 Task: Find connections with filter location Viedma with filter topic #coronaviruswith filter profile language German with filter current company Delhivery with filter school Muffakham Jah College of Engineering & Technology with filter industry Distilleries with filter service category Loans with filter keywords title Nuclear Engineer
Action: Mouse moved to (643, 113)
Screenshot: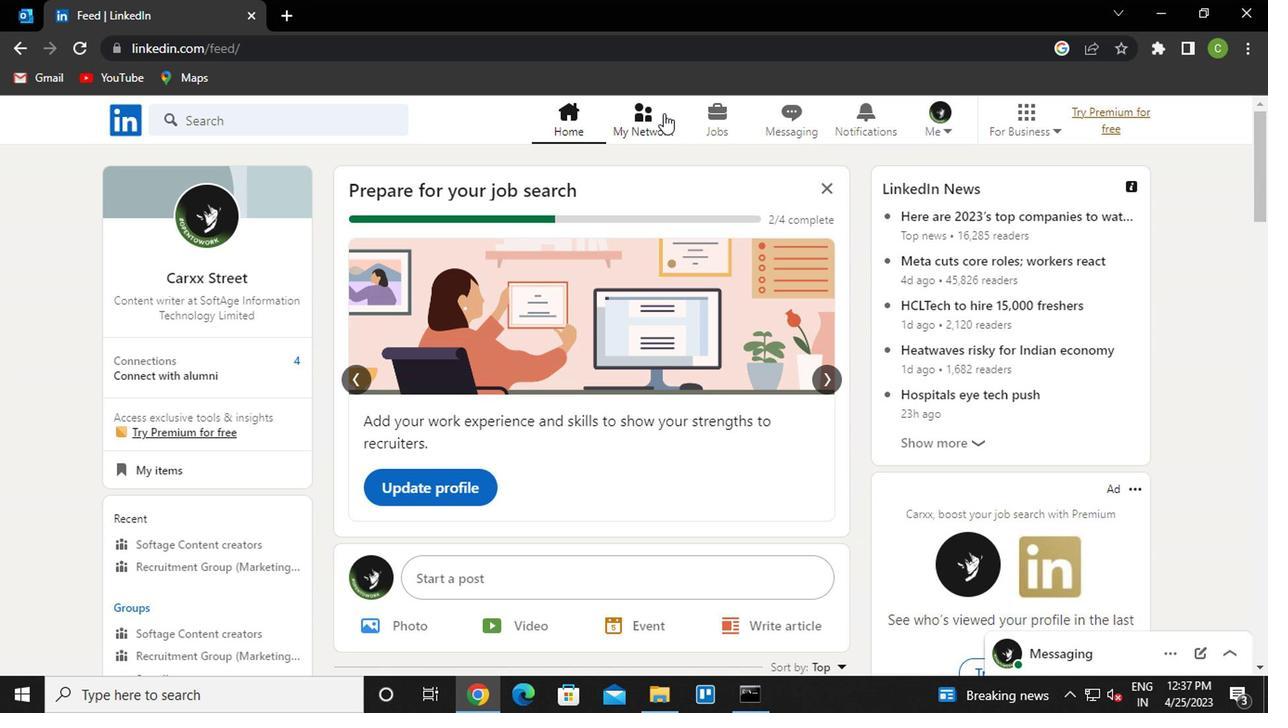 
Action: Mouse pressed left at (643, 113)
Screenshot: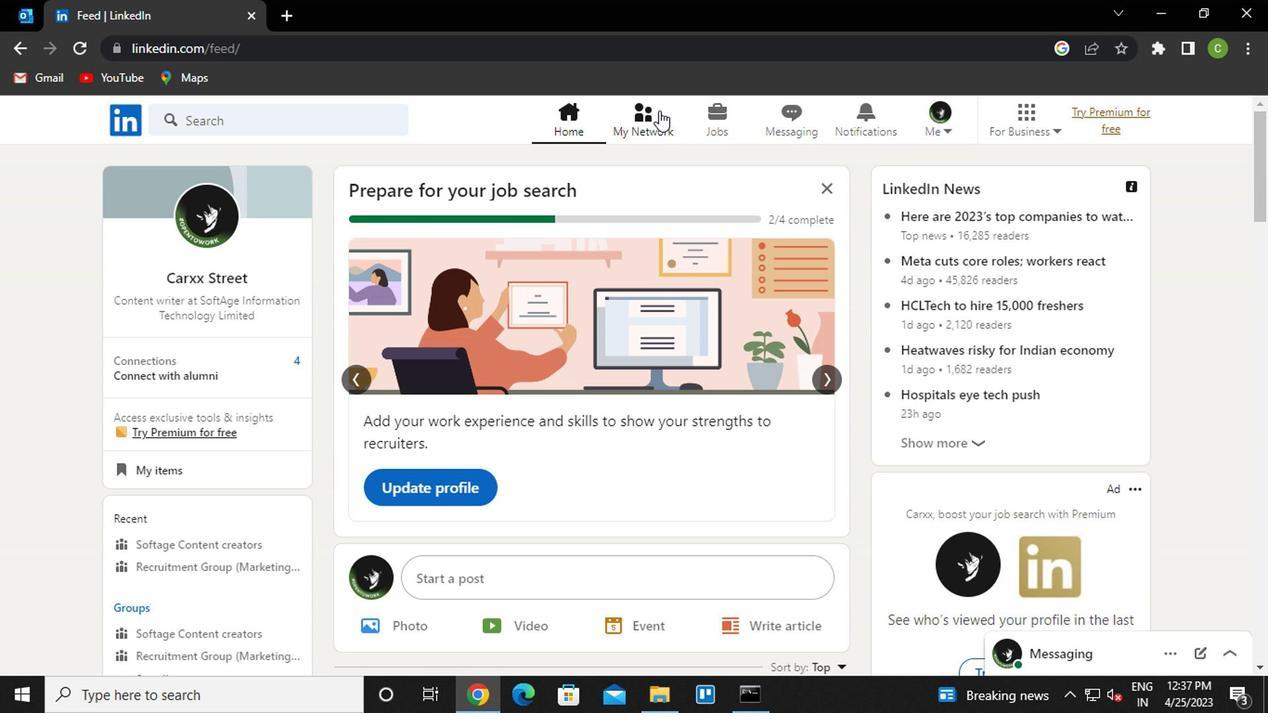 
Action: Mouse moved to (256, 227)
Screenshot: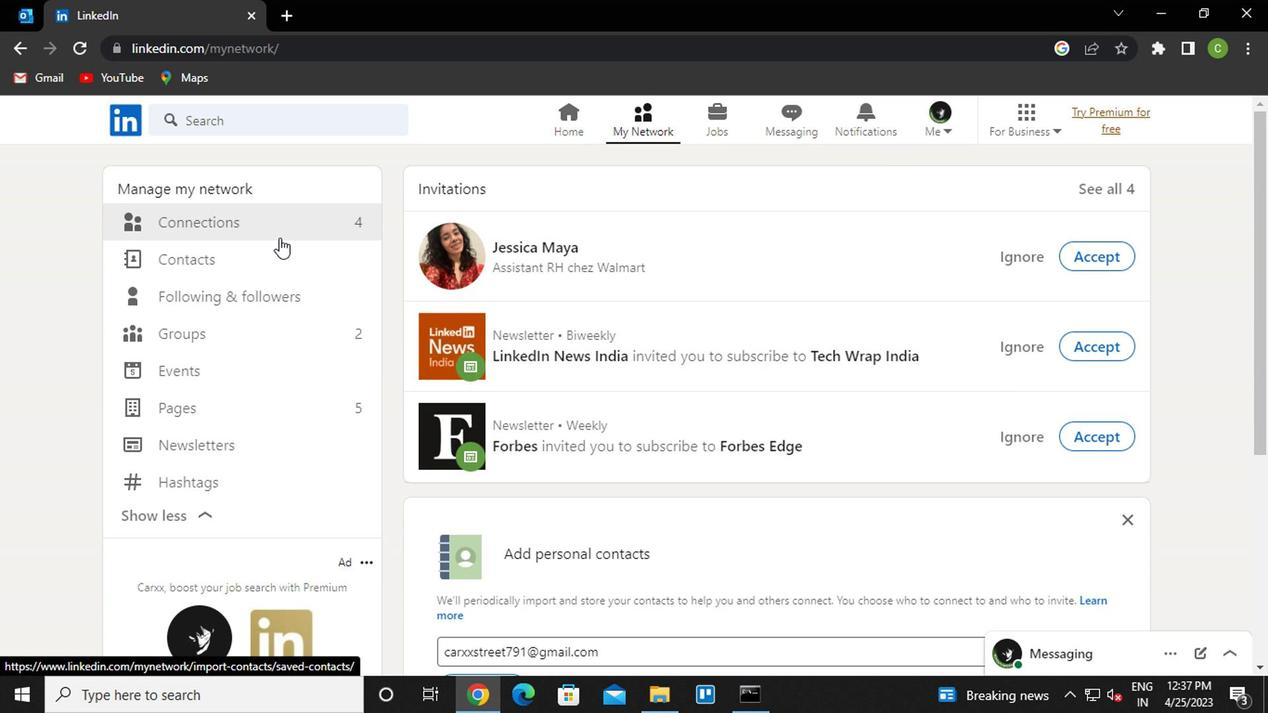 
Action: Mouse pressed left at (256, 227)
Screenshot: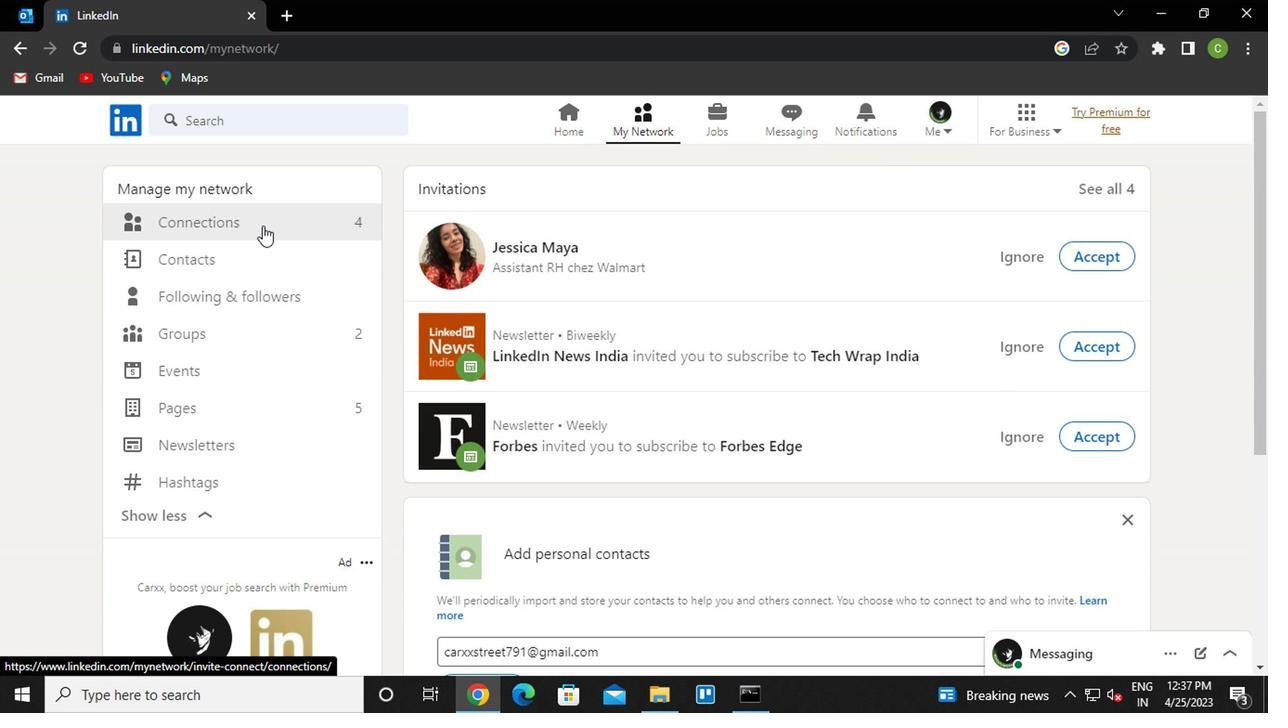 
Action: Mouse moved to (735, 217)
Screenshot: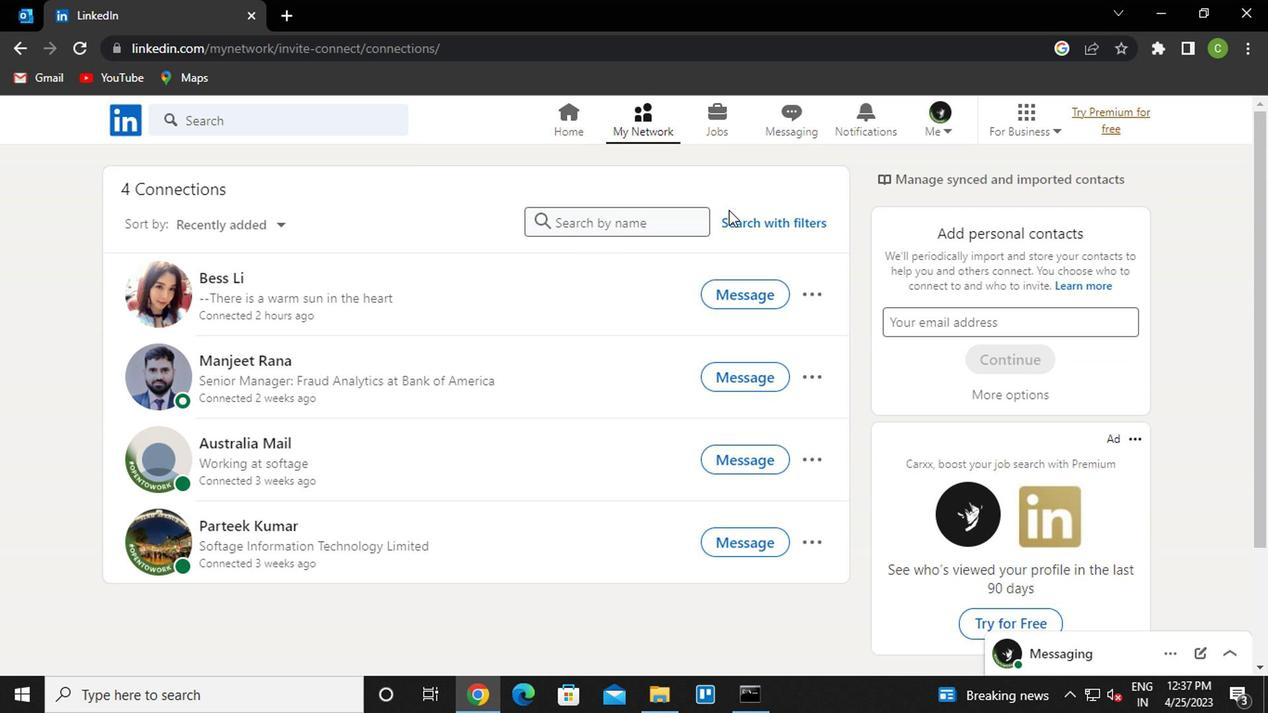
Action: Mouse pressed left at (735, 217)
Screenshot: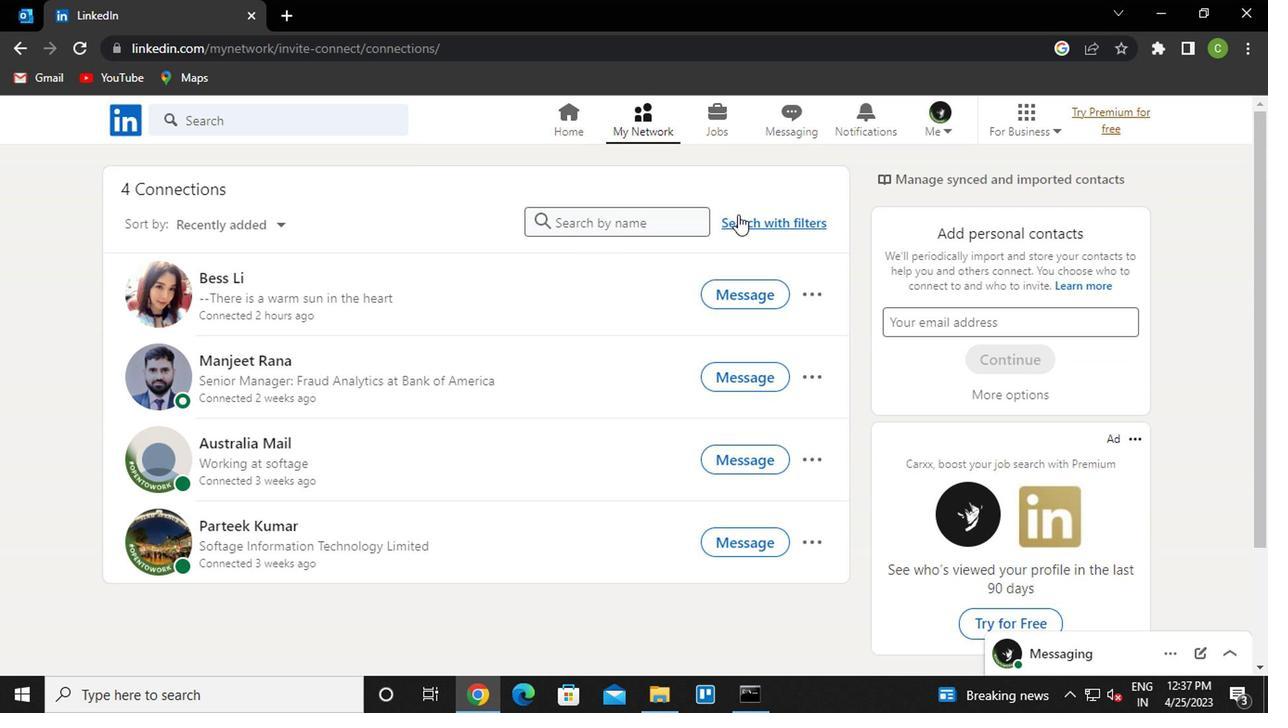 
Action: Mouse moved to (610, 166)
Screenshot: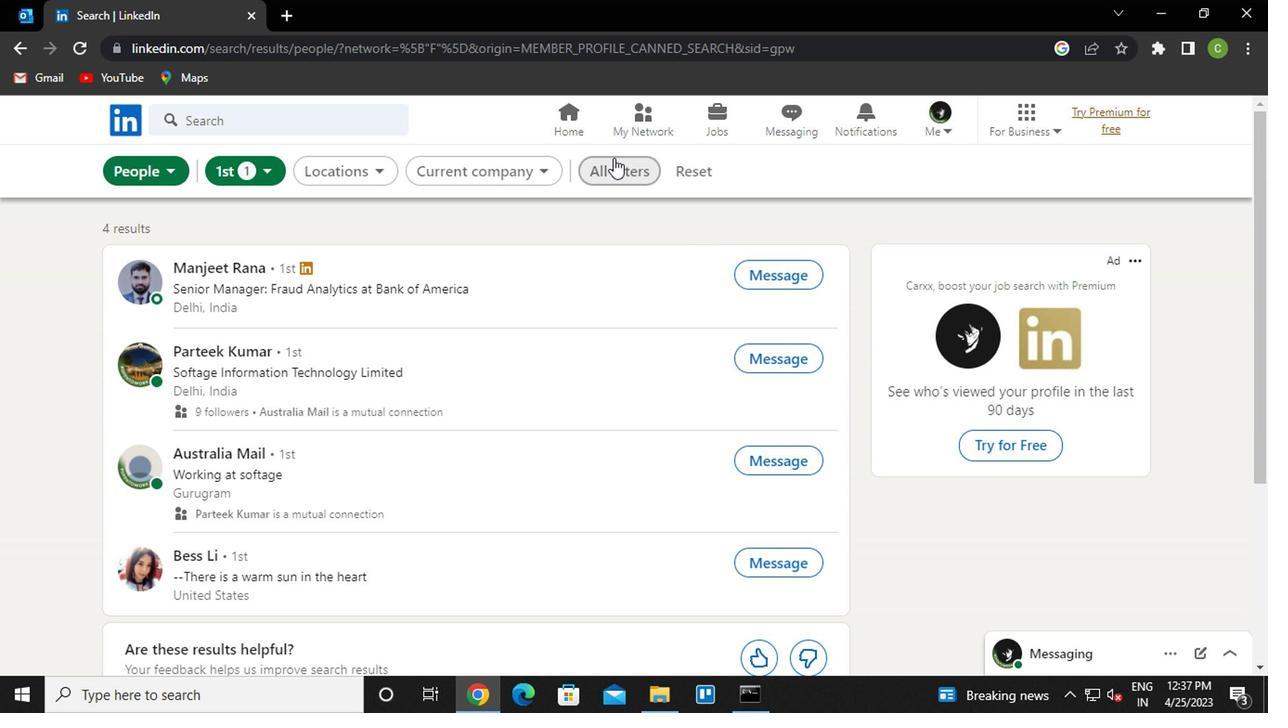 
Action: Mouse pressed left at (610, 166)
Screenshot: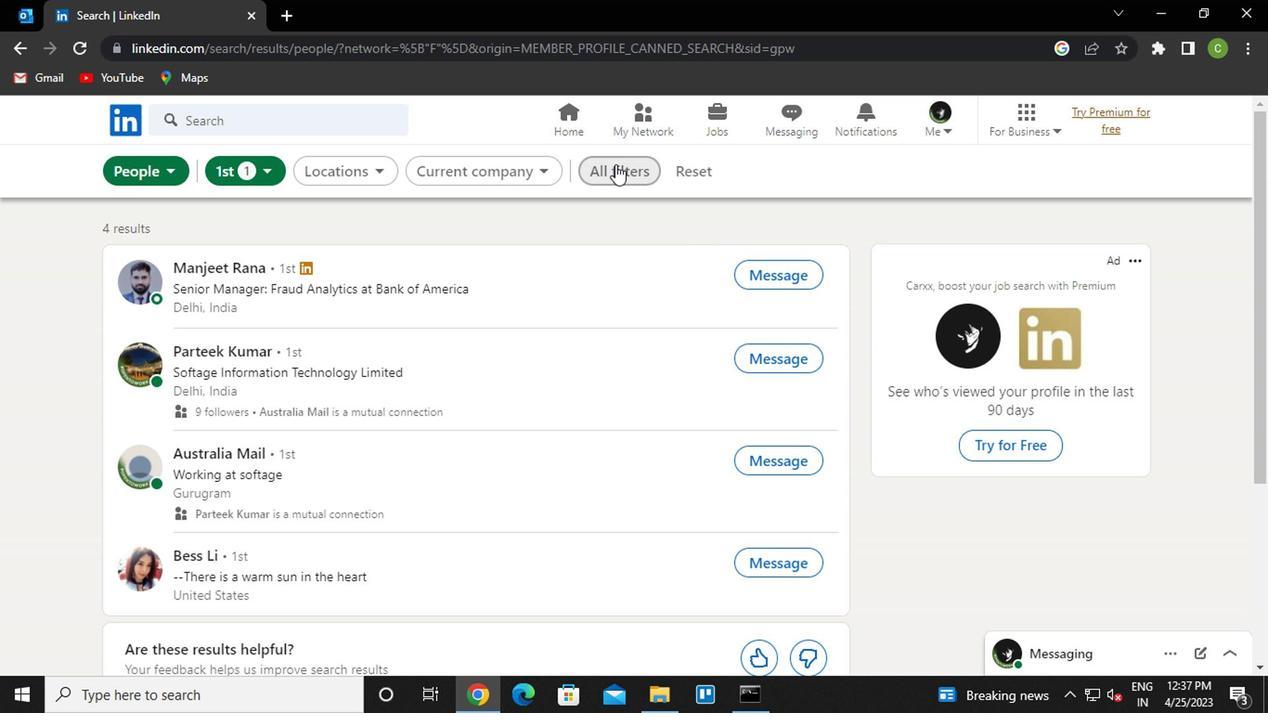 
Action: Mouse moved to (1008, 417)
Screenshot: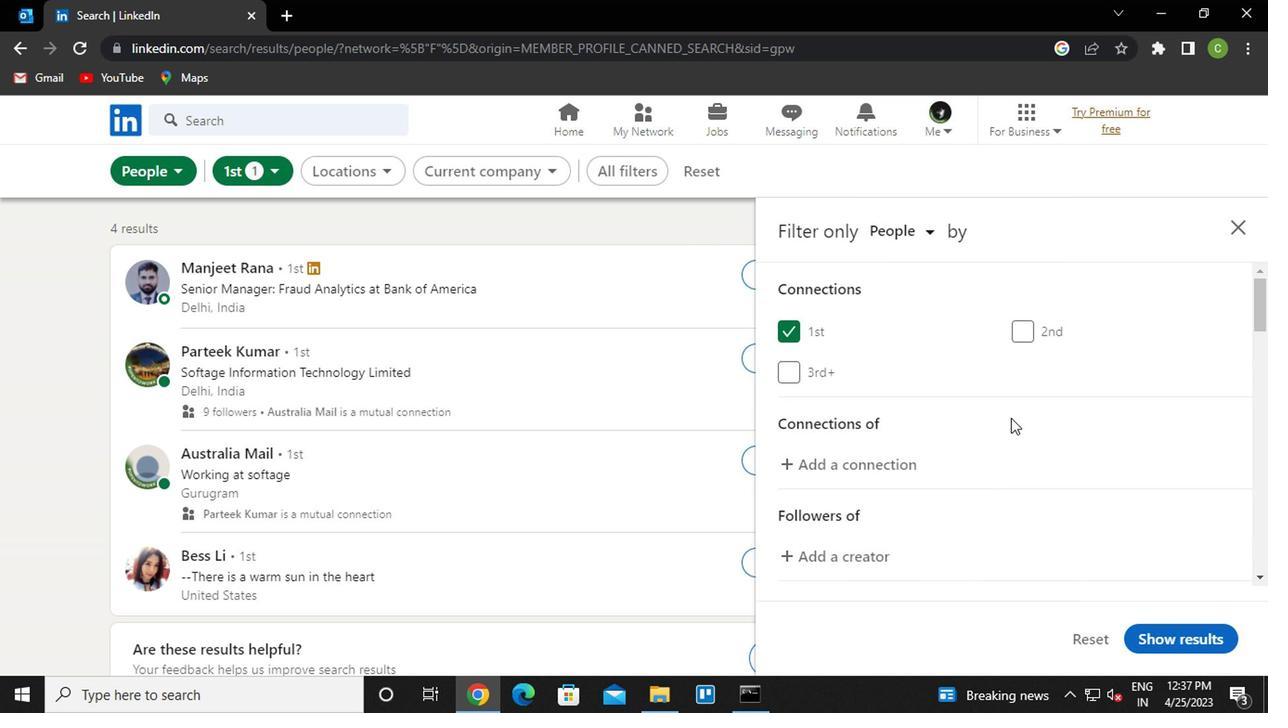 
Action: Mouse scrolled (1008, 416) with delta (0, 0)
Screenshot: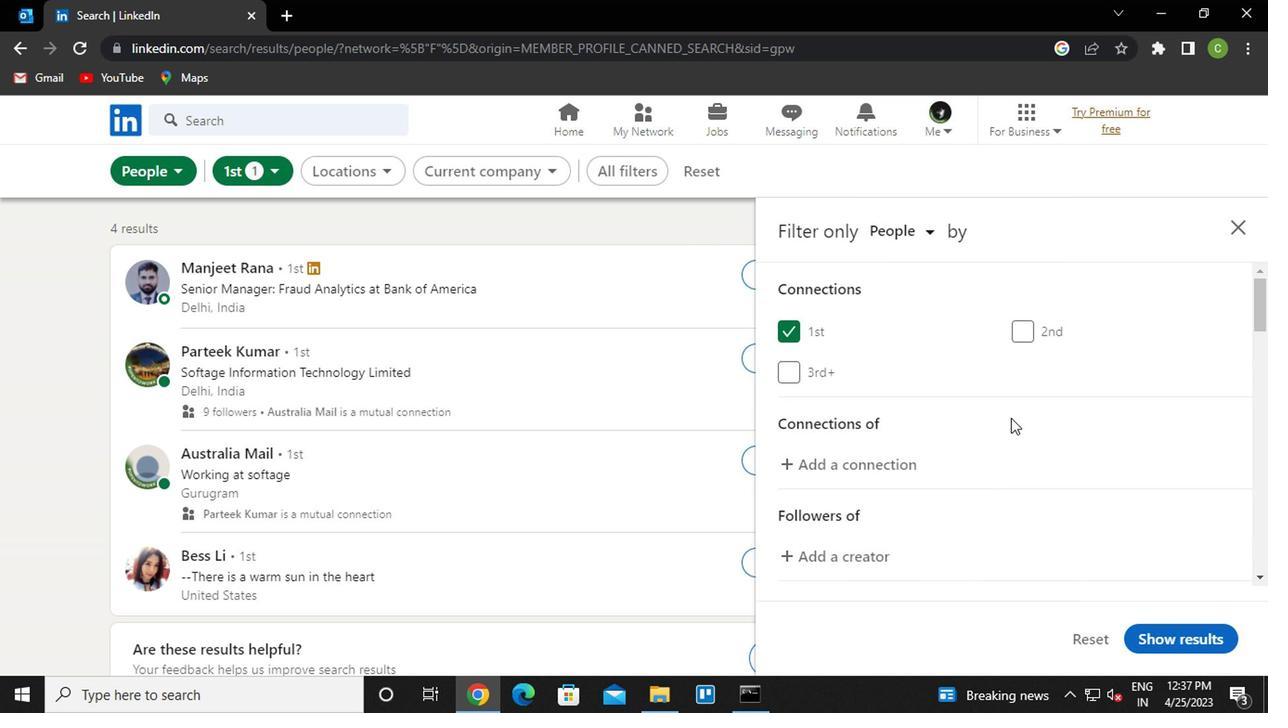 
Action: Mouse scrolled (1008, 416) with delta (0, 0)
Screenshot: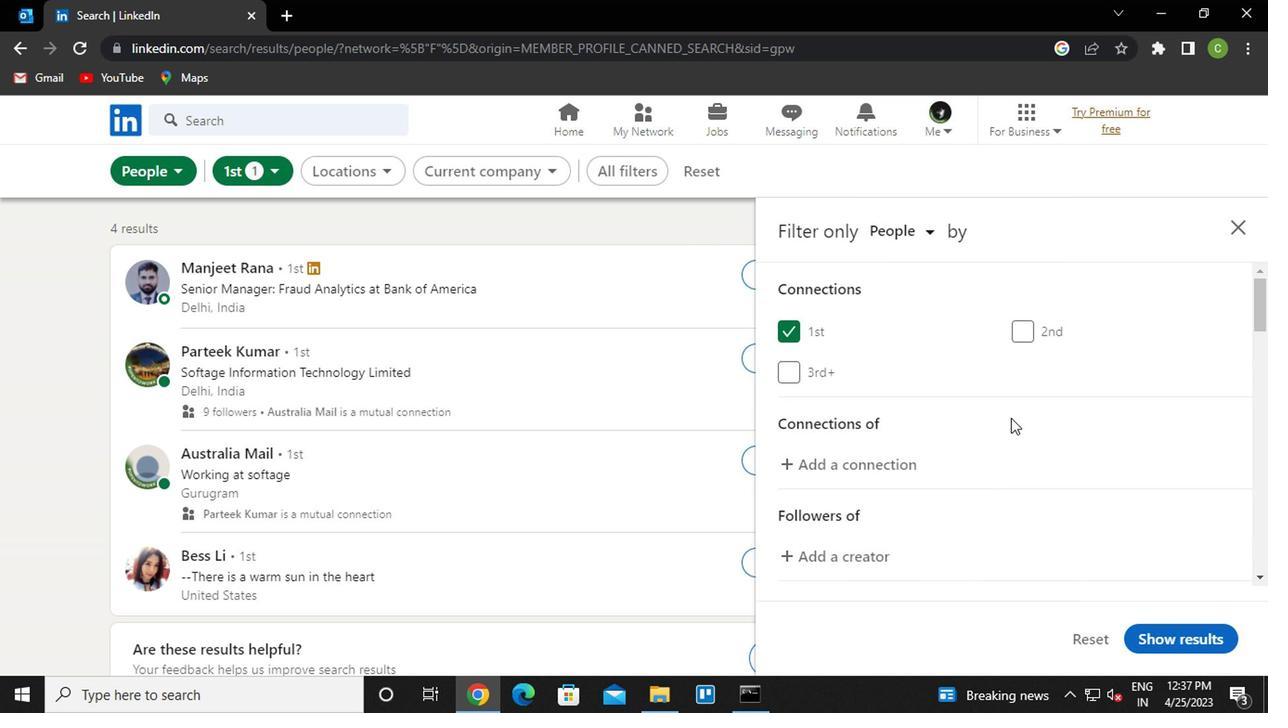 
Action: Mouse moved to (1046, 541)
Screenshot: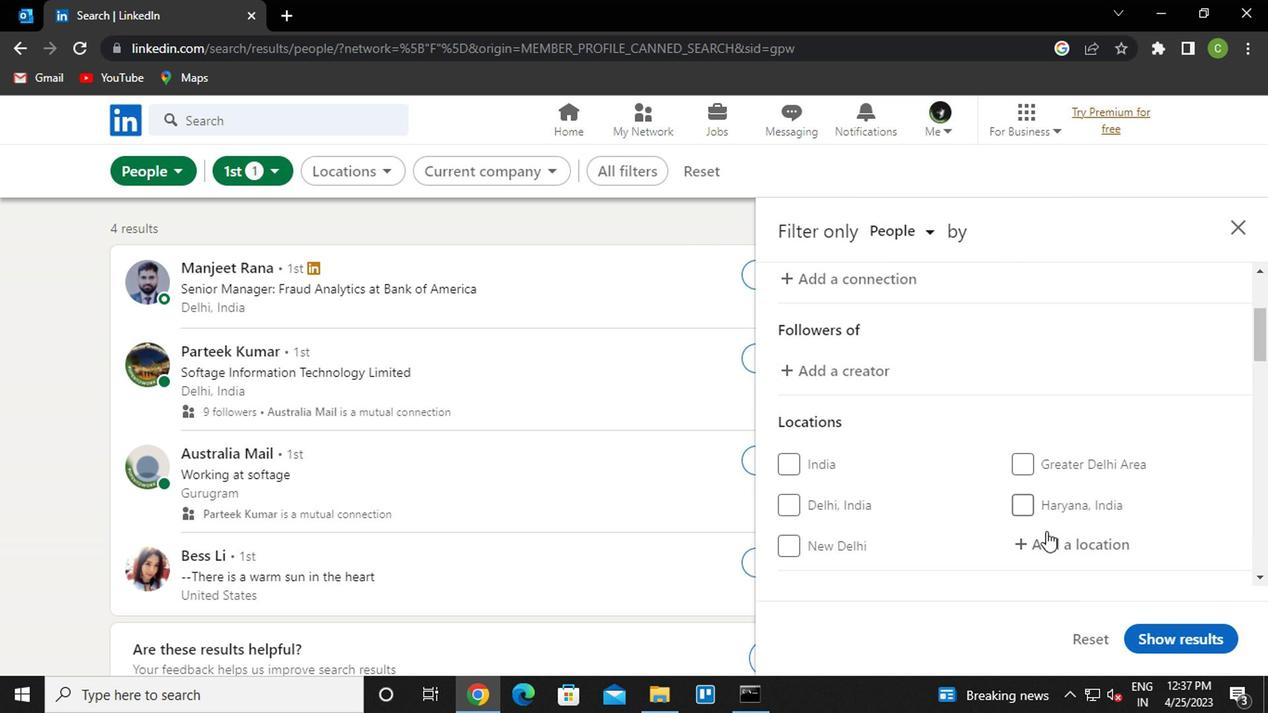 
Action: Mouse pressed left at (1046, 541)
Screenshot: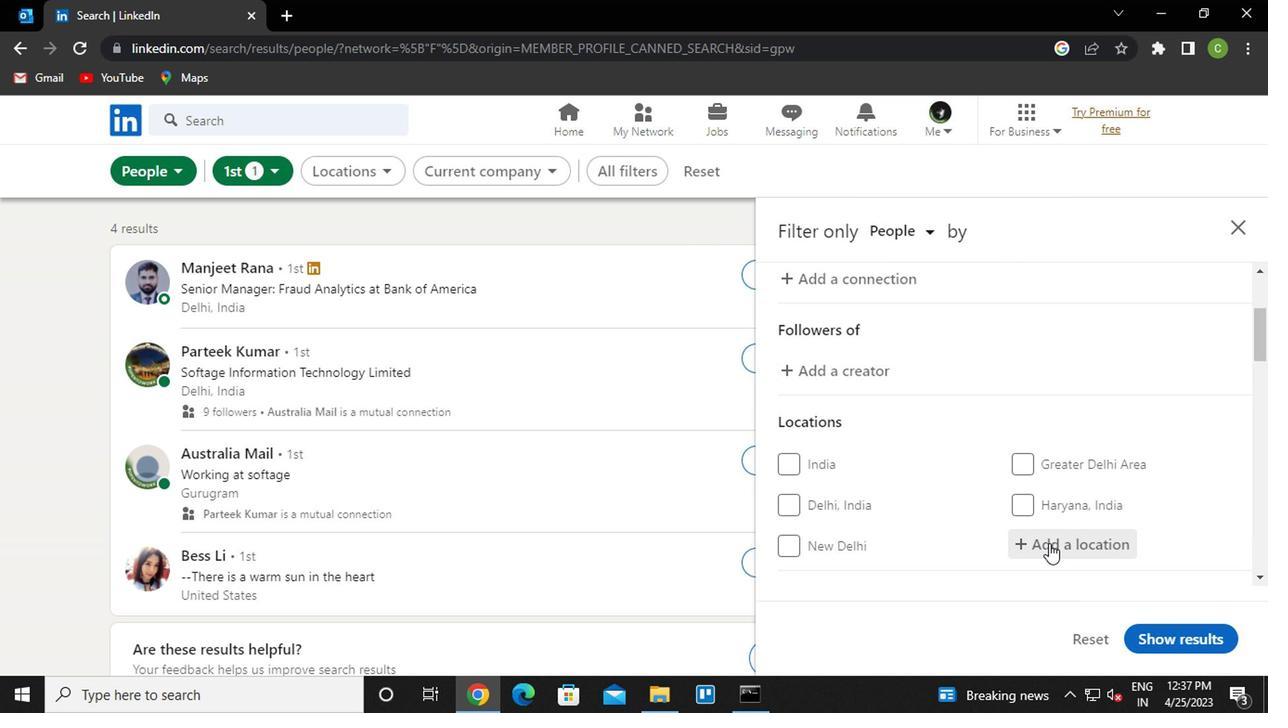 
Action: Mouse moved to (943, 612)
Screenshot: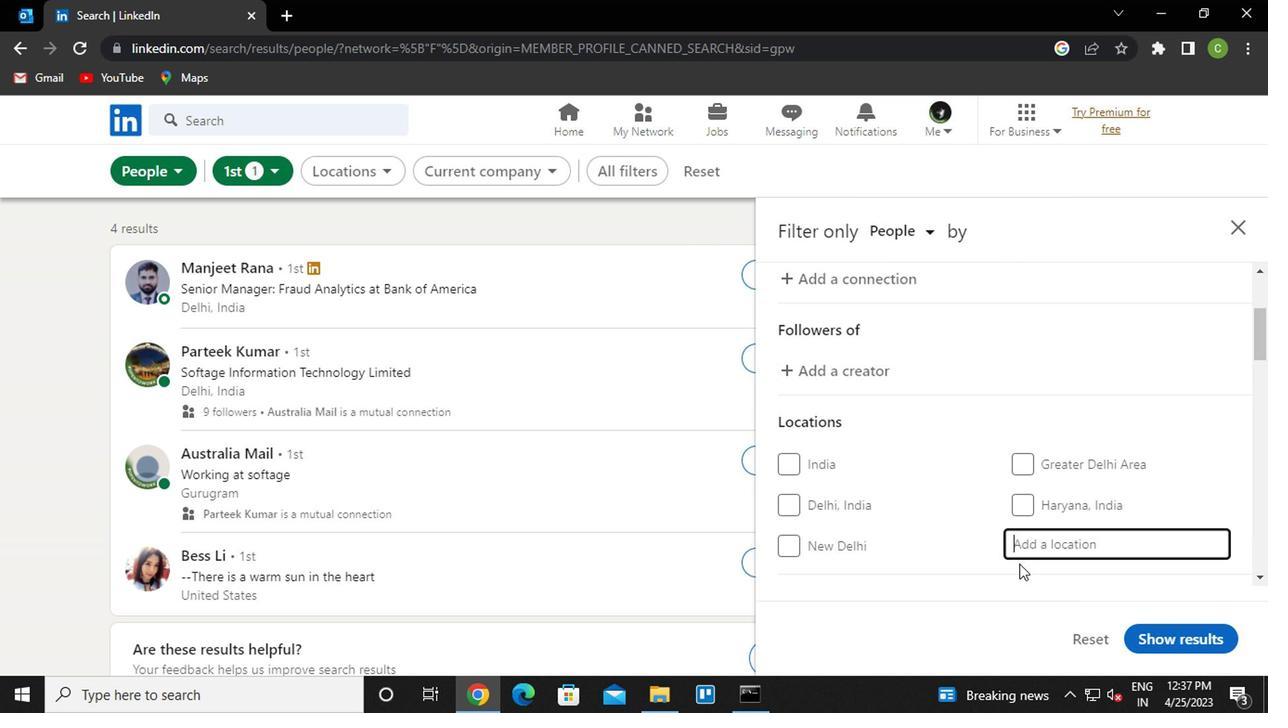 
Action: Key pressed <Key.caps_lock>v<Key.caps_lock>iedma
Screenshot: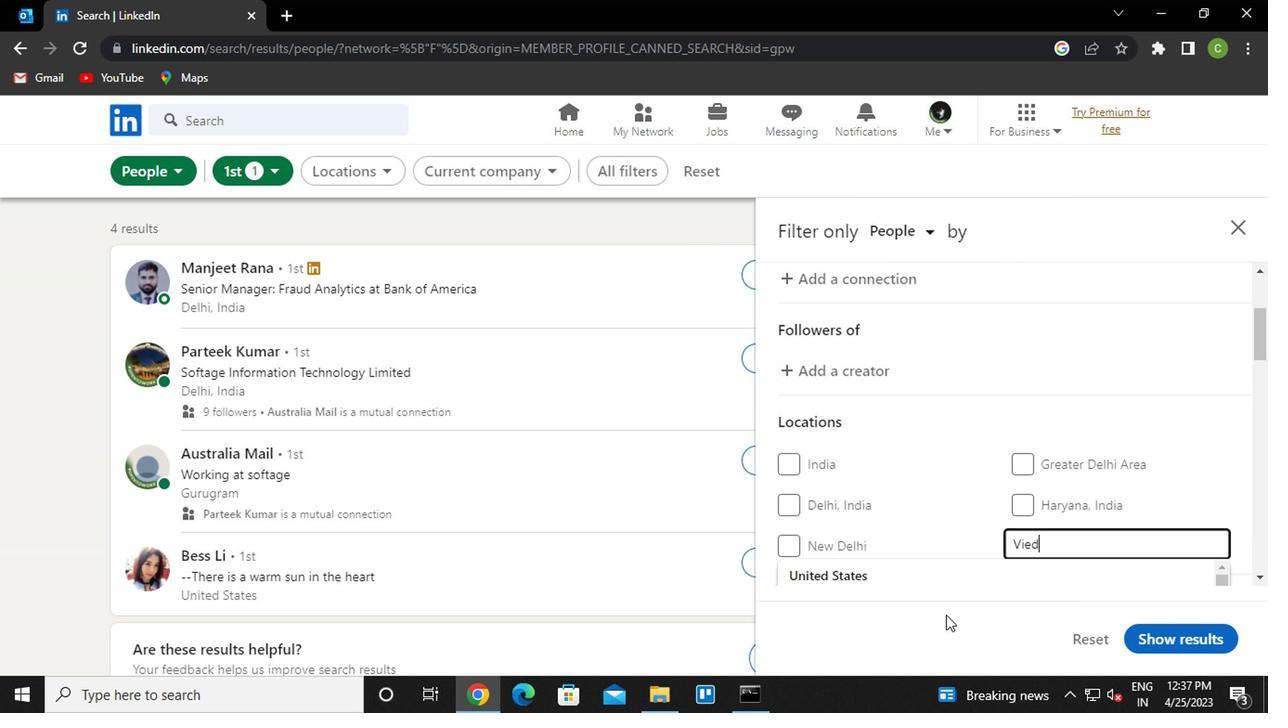 
Action: Mouse moved to (979, 581)
Screenshot: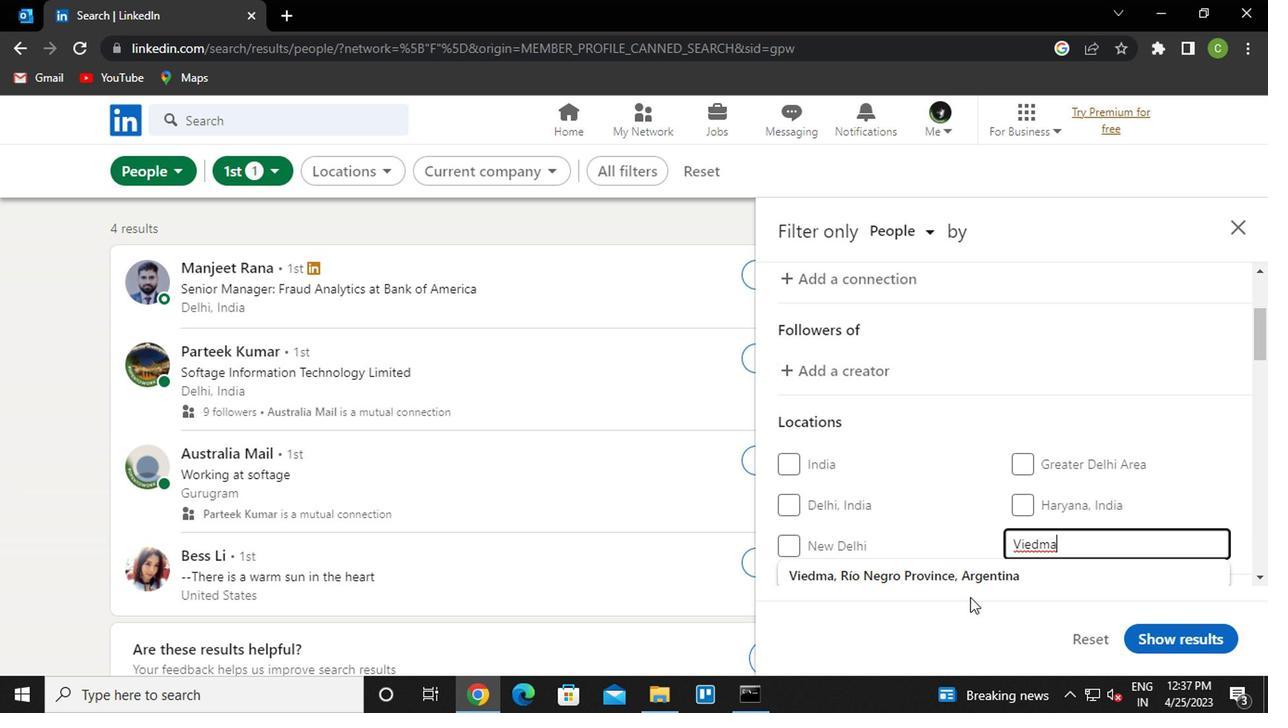 
Action: Mouse pressed left at (979, 581)
Screenshot: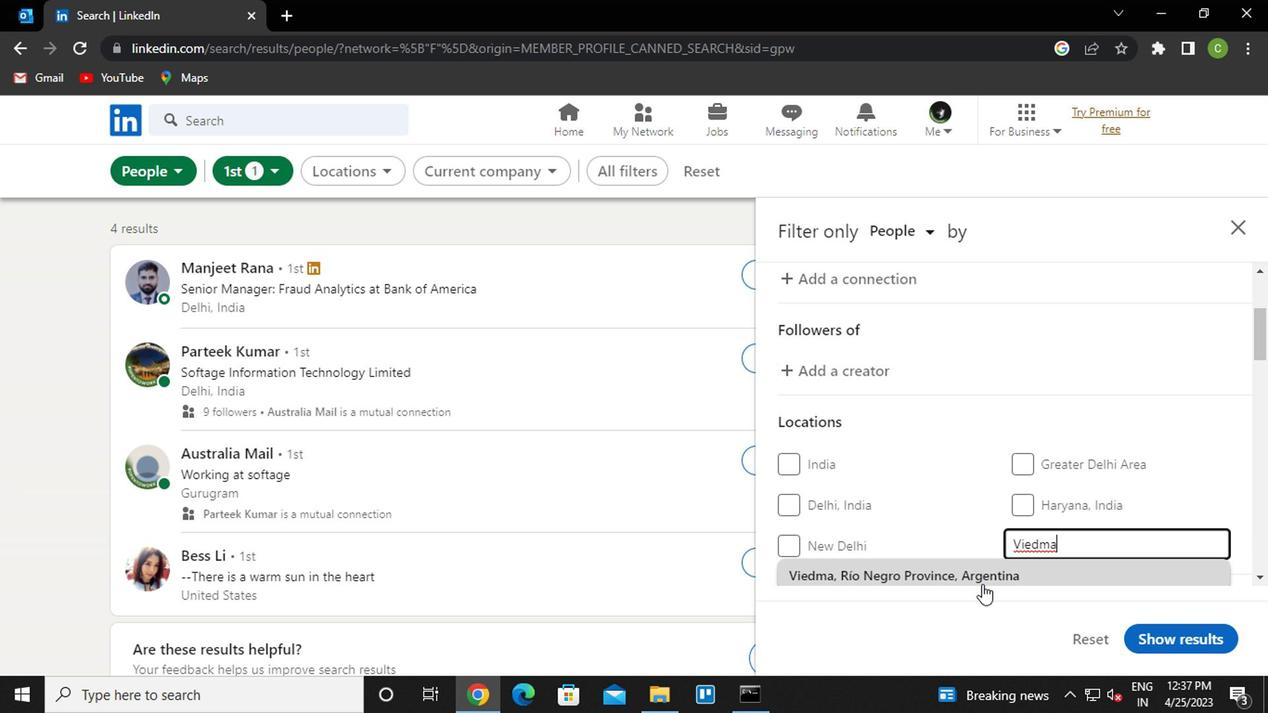 
Action: Mouse moved to (1022, 458)
Screenshot: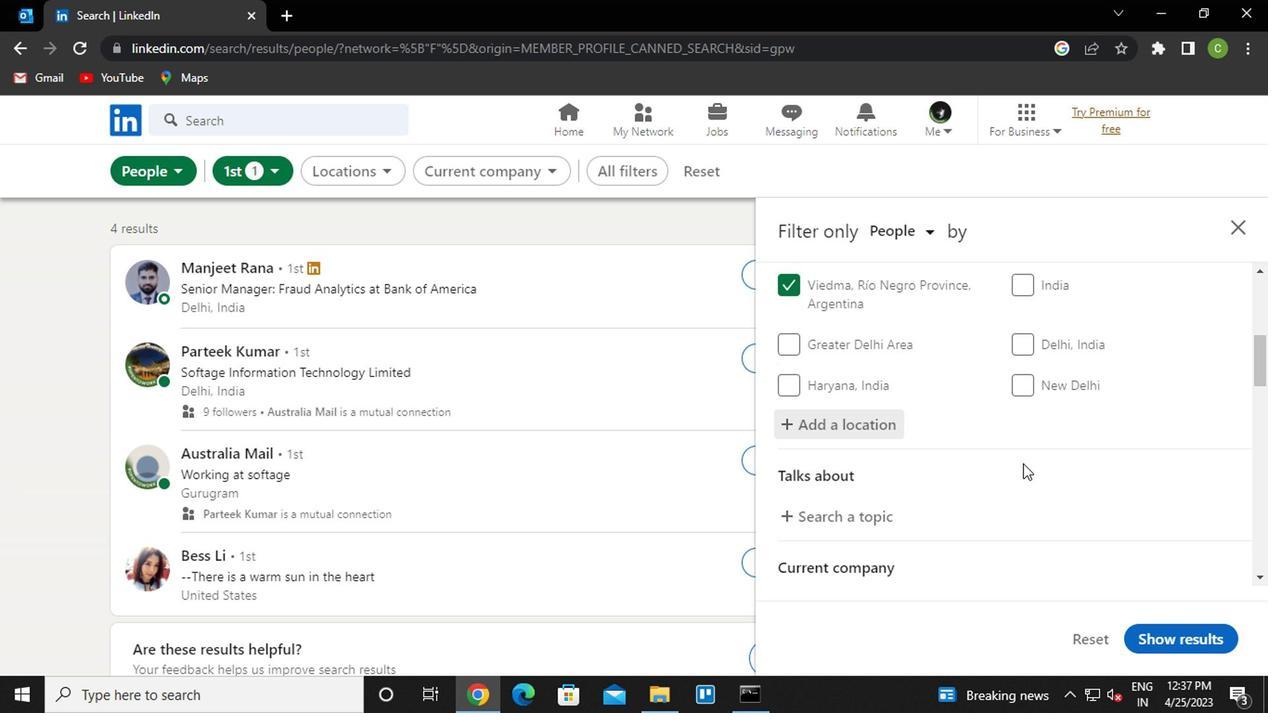 
Action: Mouse scrolled (1022, 457) with delta (0, -1)
Screenshot: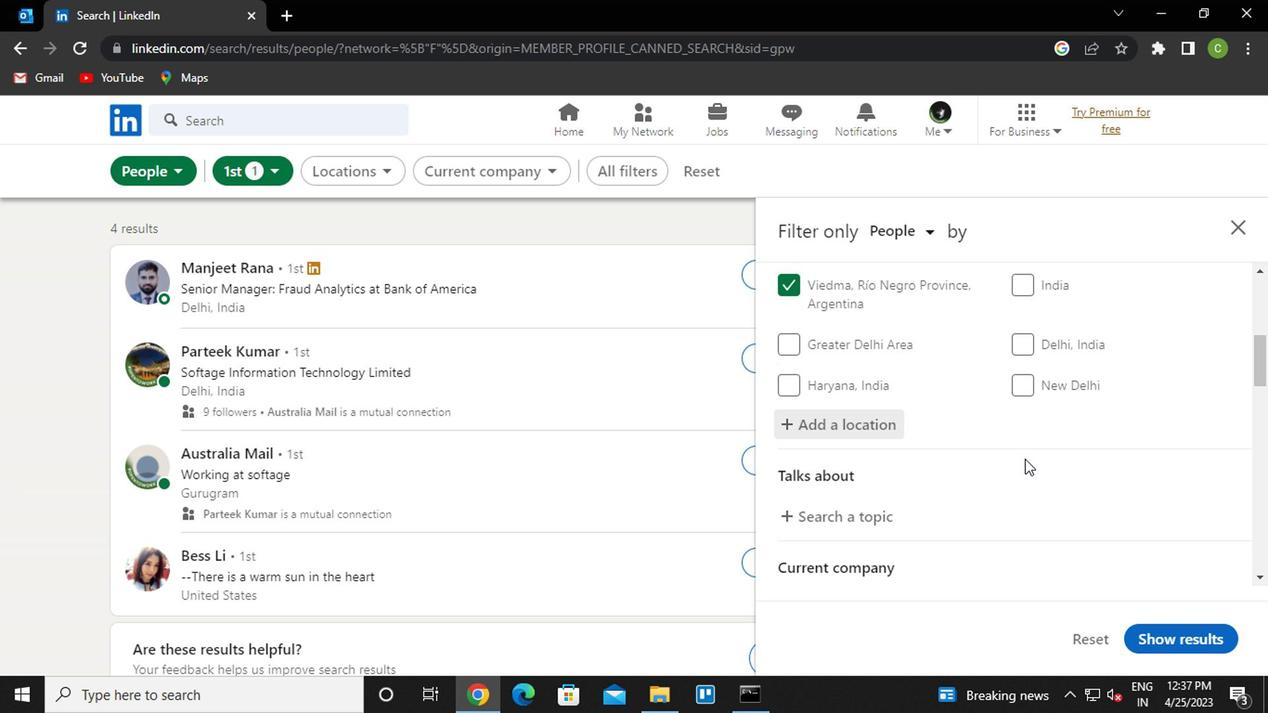 
Action: Mouse moved to (844, 412)
Screenshot: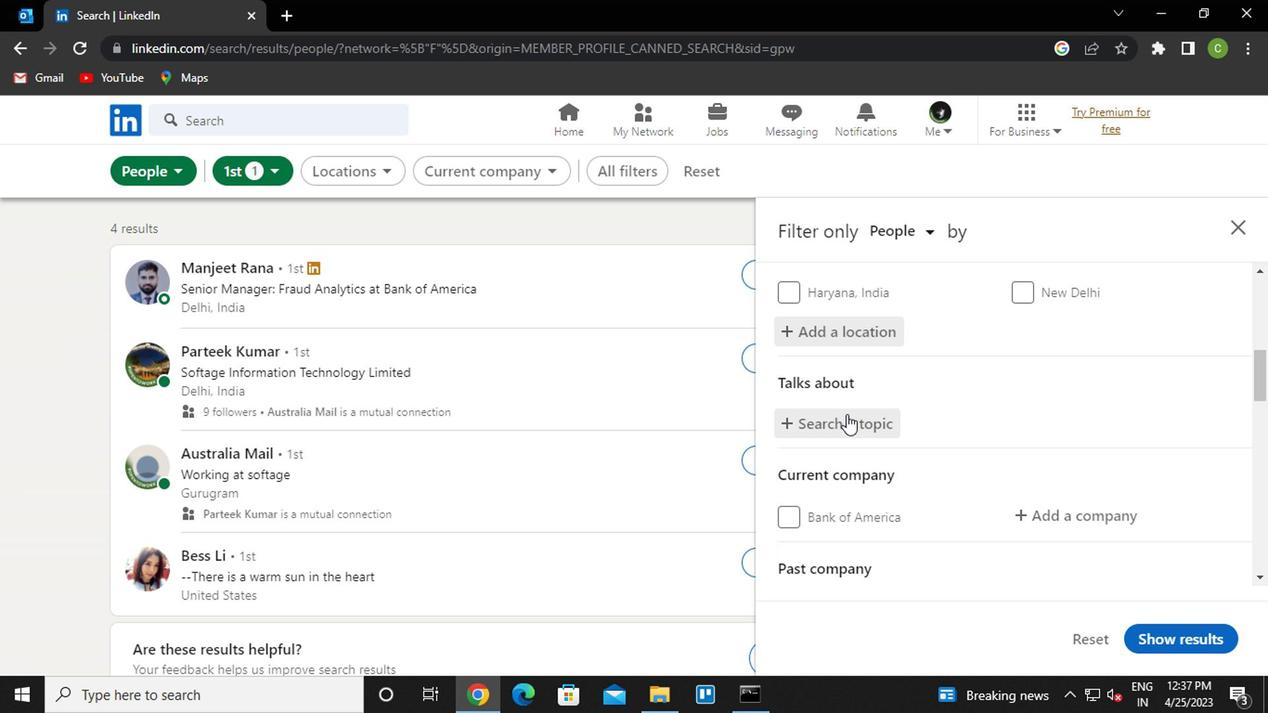 
Action: Mouse pressed left at (844, 412)
Screenshot: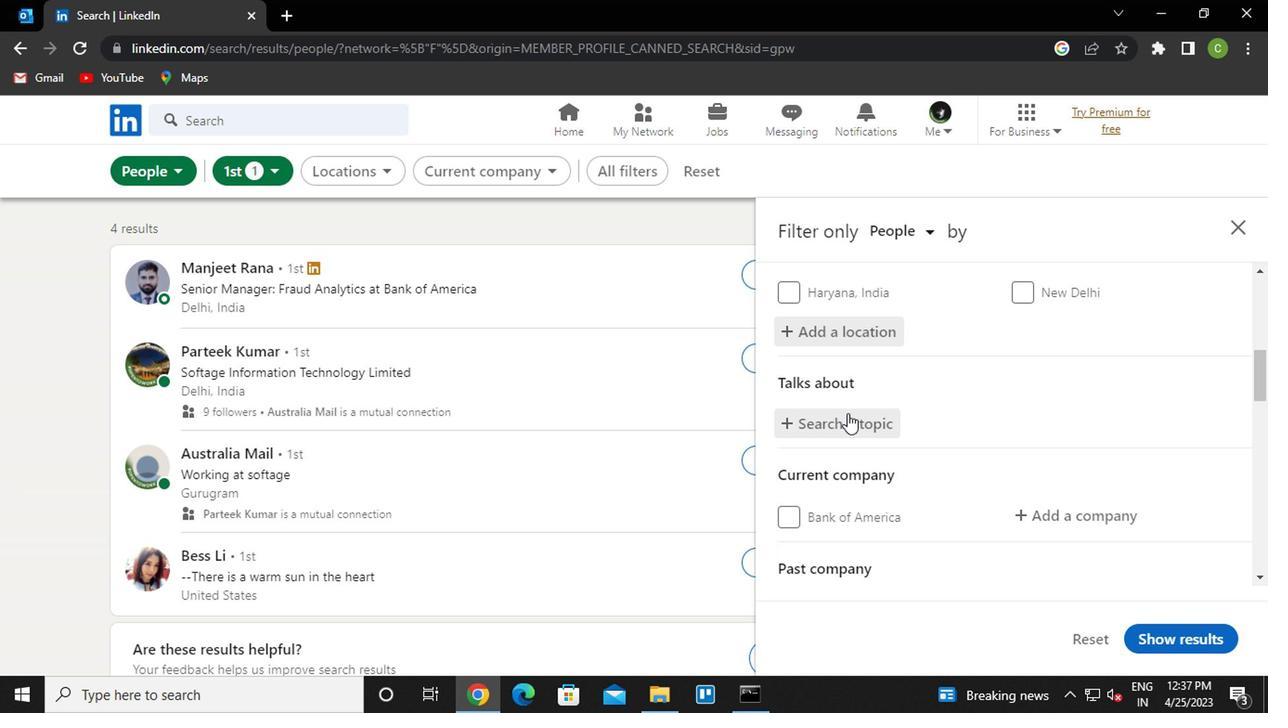 
Action: Key pressed <Key.shift>@<Key.backspace>
Screenshot: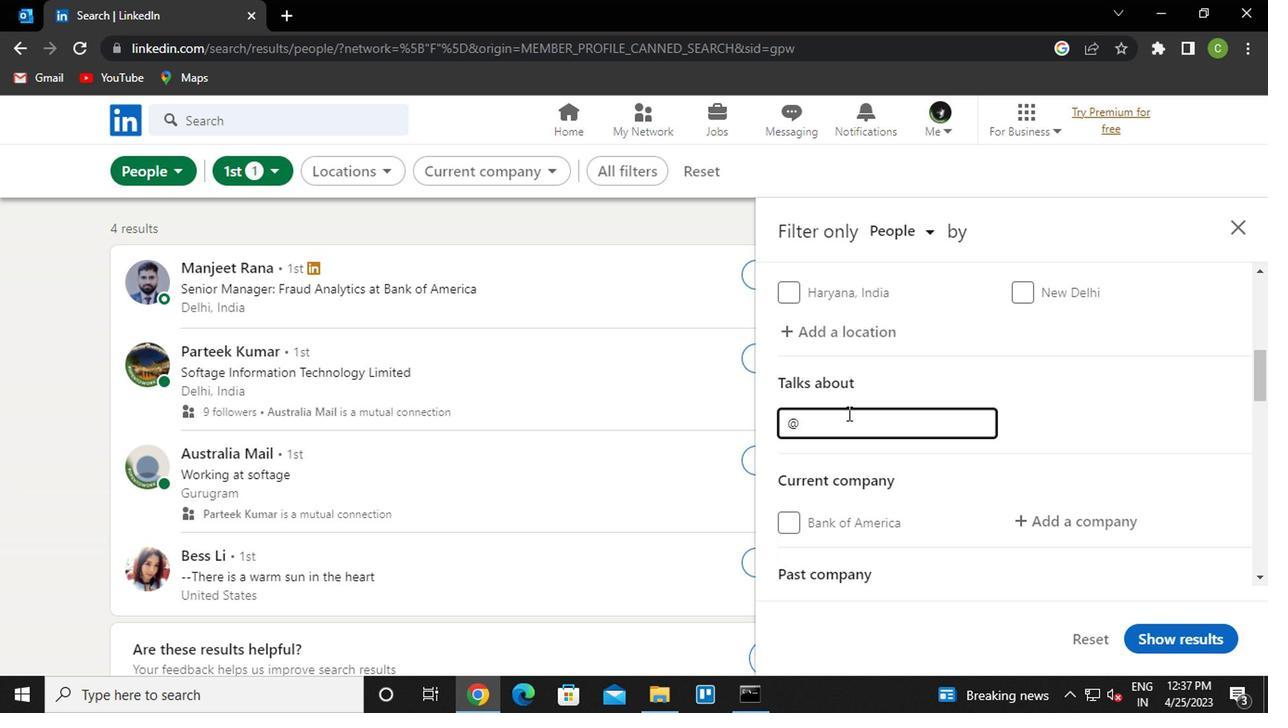 
Action: Mouse moved to (845, 412)
Screenshot: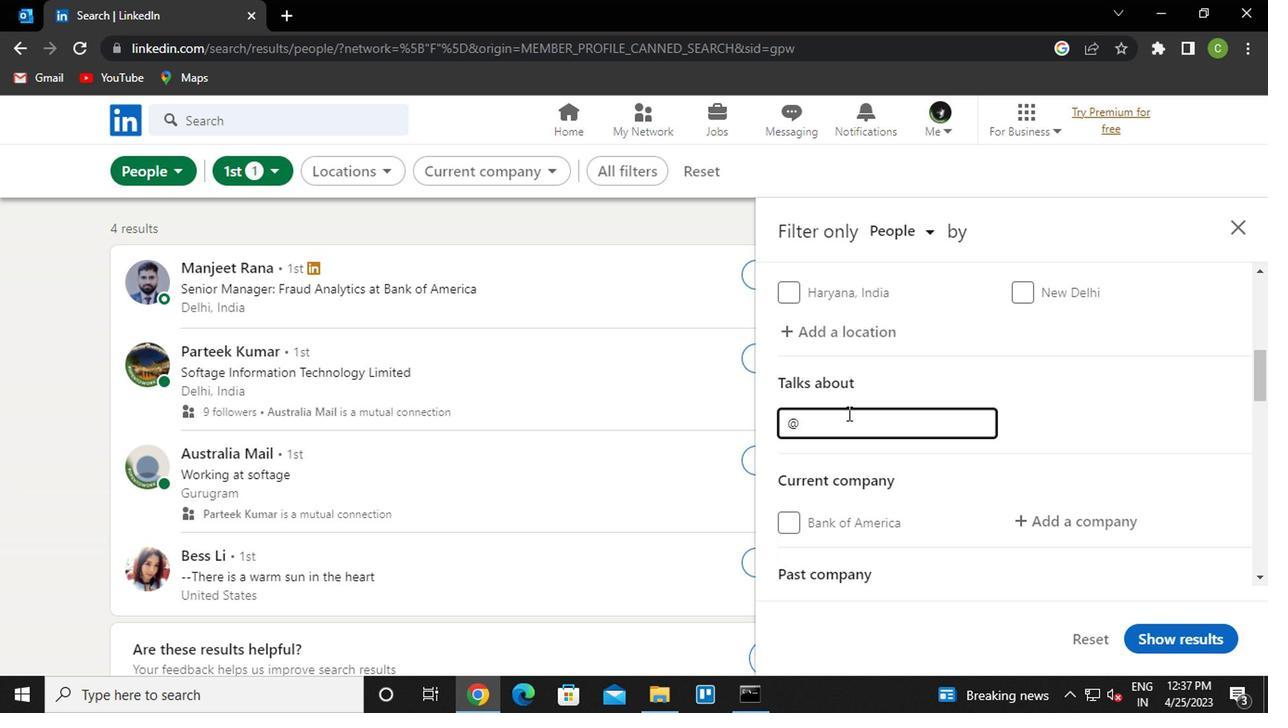
Action: Key pressed <Key.shift>#CORONAVIRUS
Screenshot: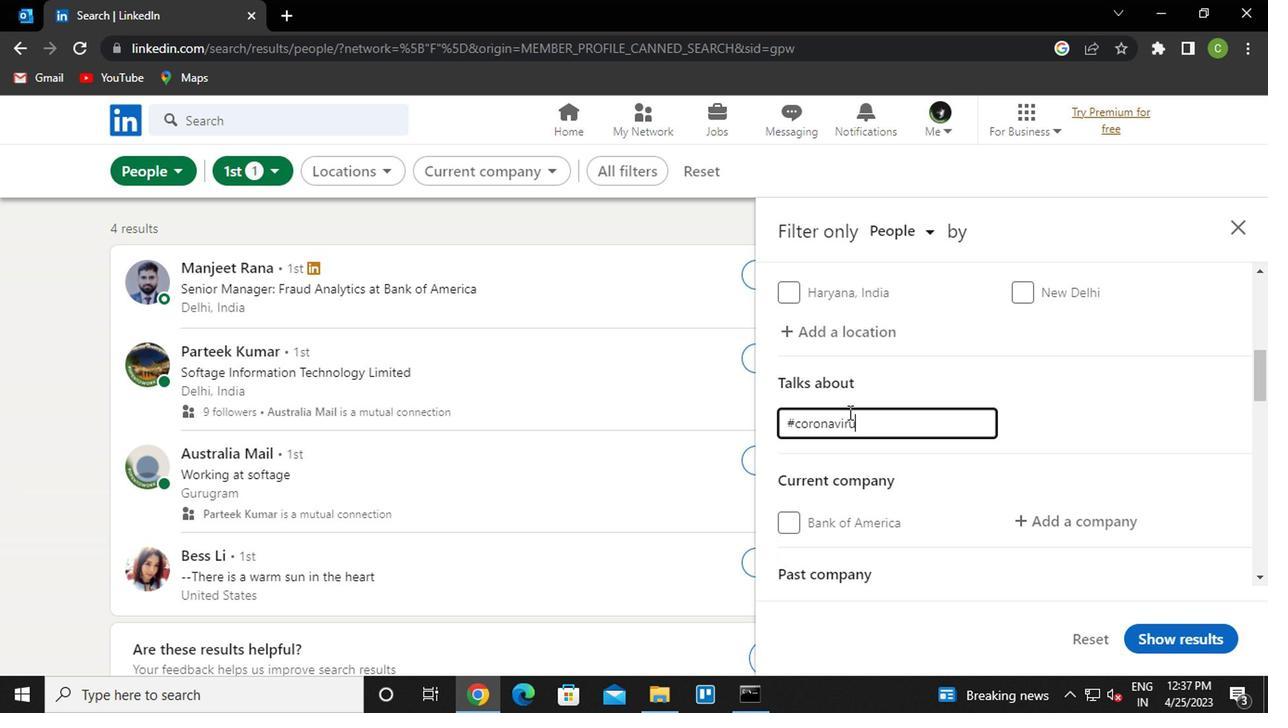 
Action: Mouse moved to (1056, 421)
Screenshot: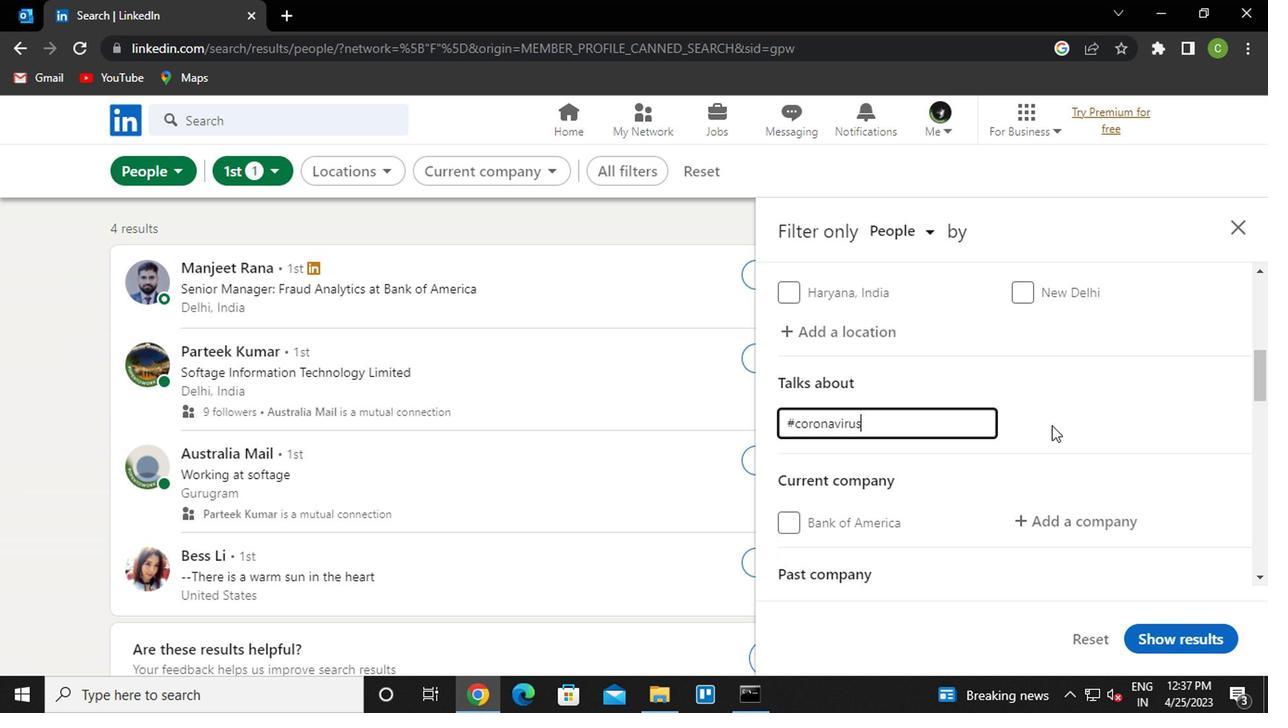 
Action: Mouse pressed left at (1056, 421)
Screenshot: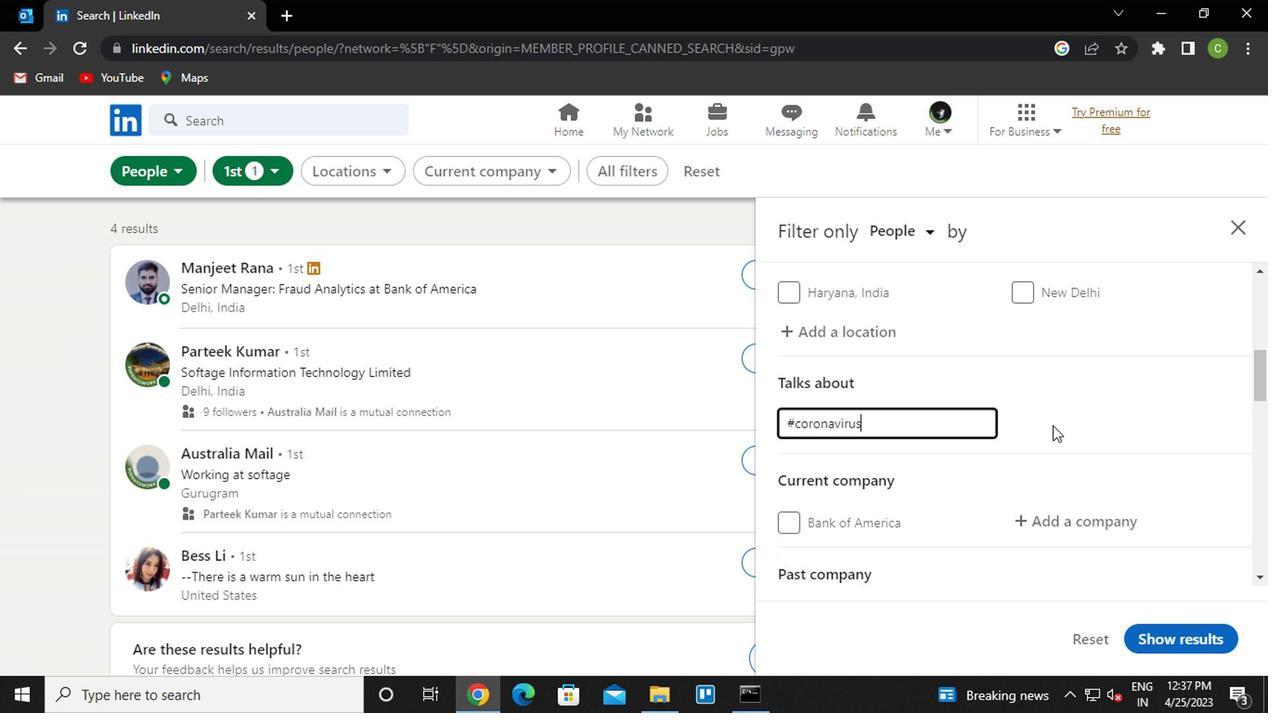 
Action: Mouse moved to (1015, 445)
Screenshot: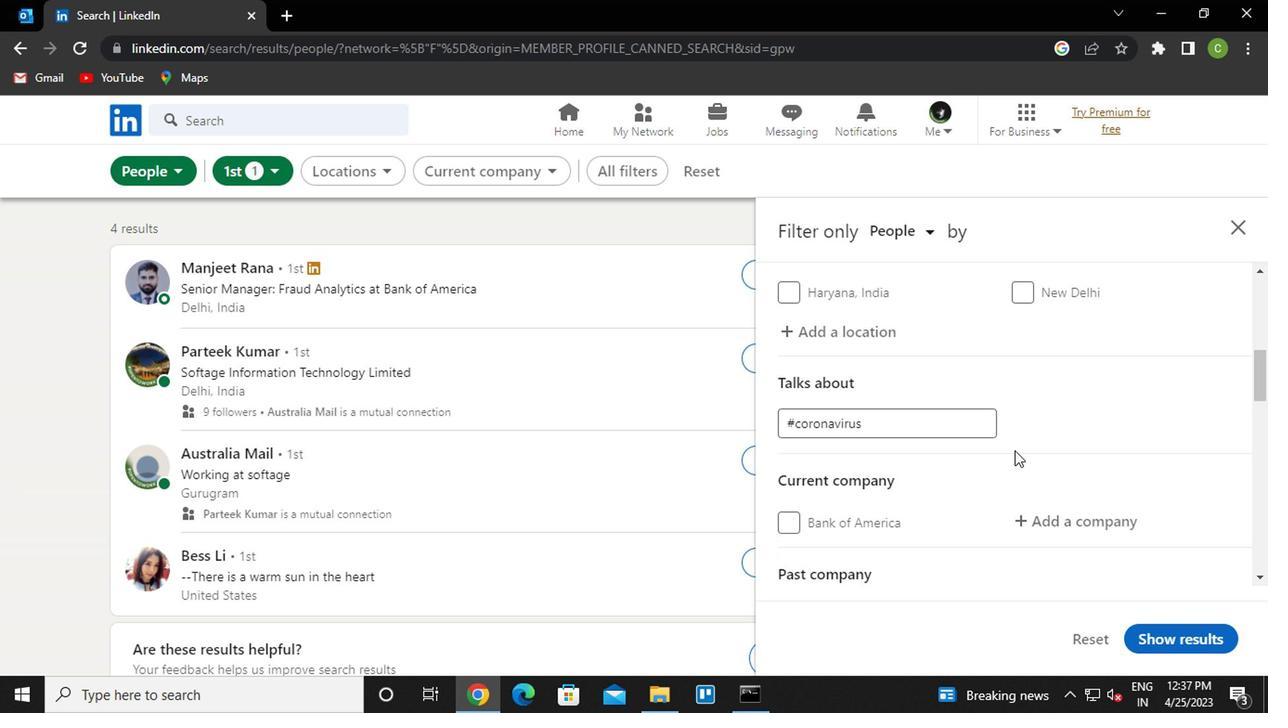 
Action: Mouse scrolled (1015, 445) with delta (0, 0)
Screenshot: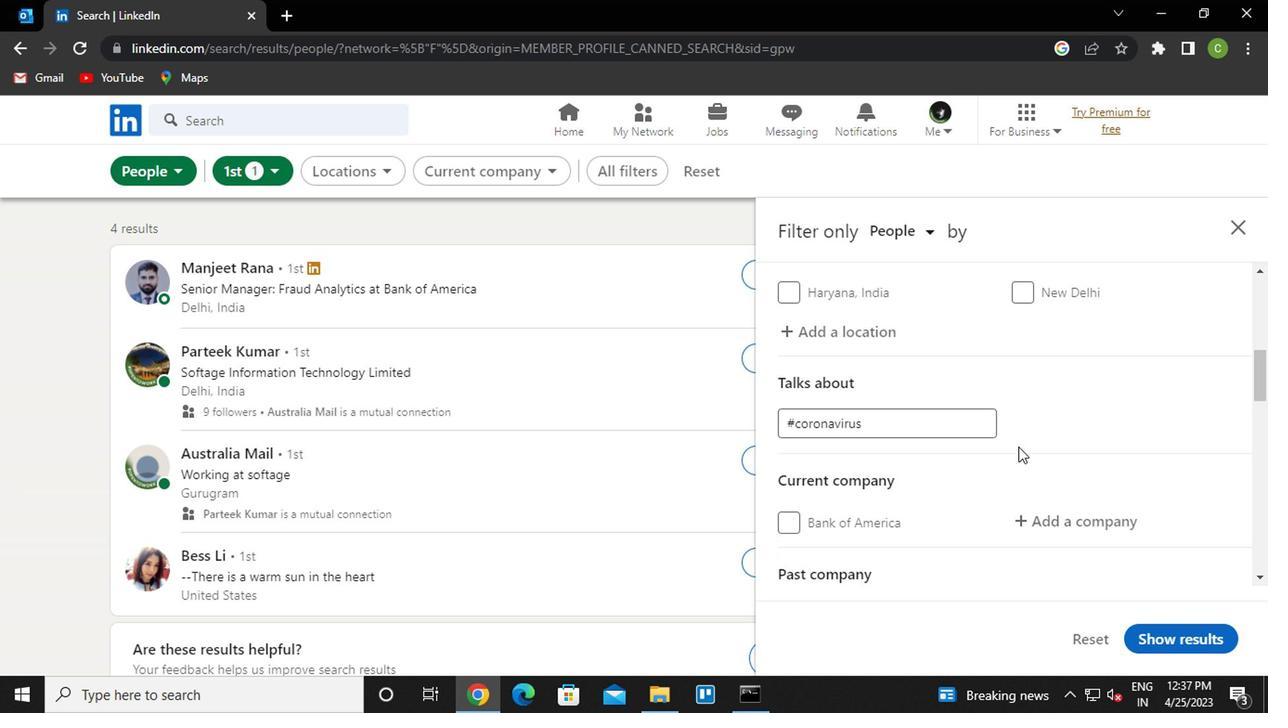 
Action: Mouse moved to (993, 457)
Screenshot: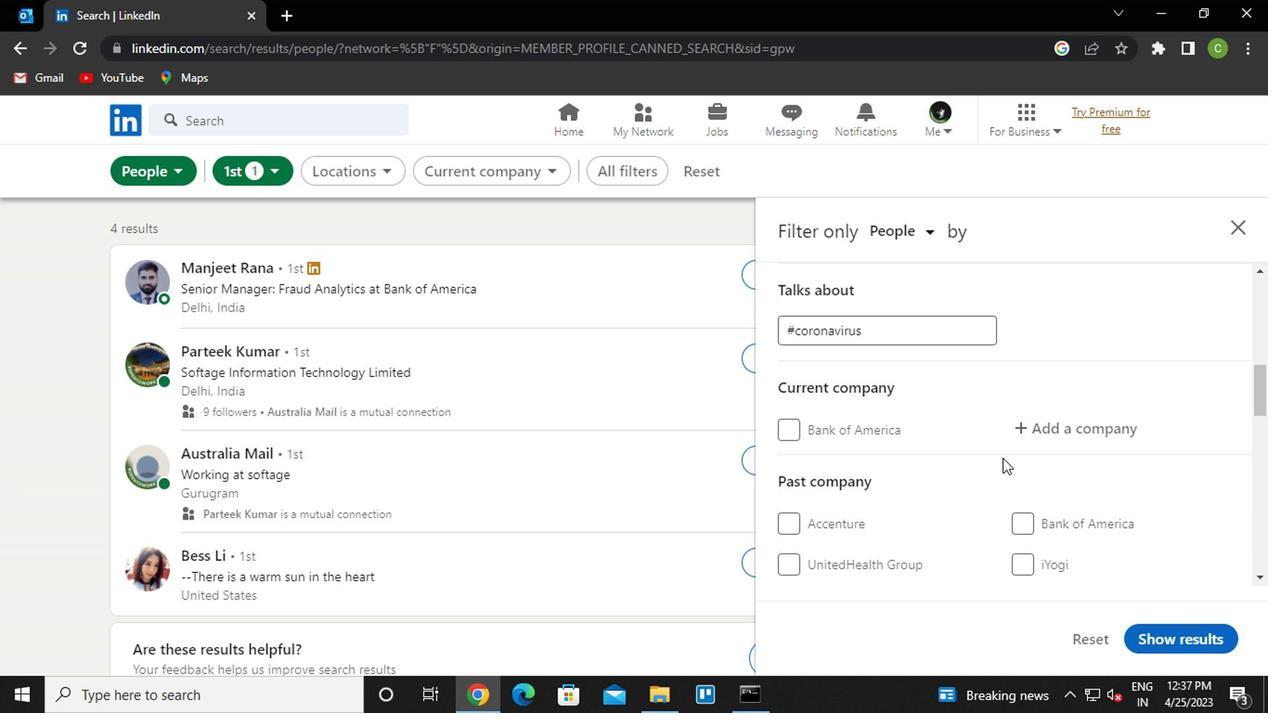 
Action: Mouse scrolled (993, 456) with delta (0, 0)
Screenshot: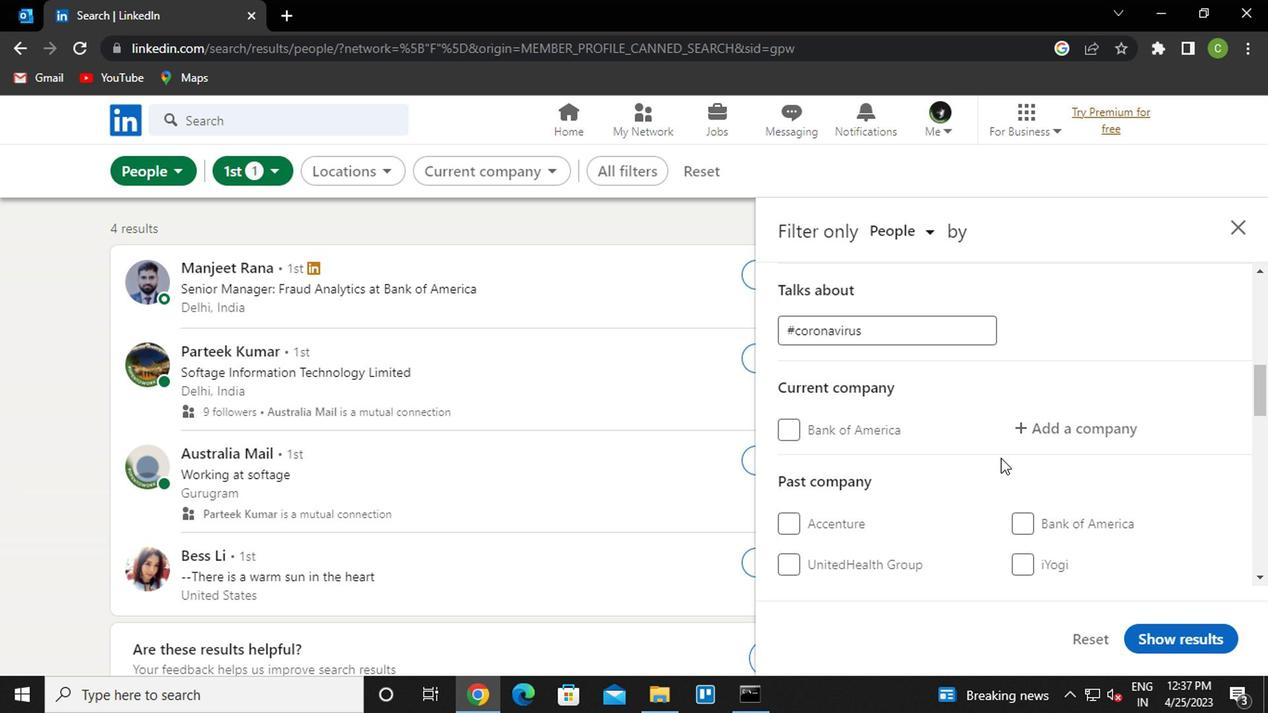 
Action: Mouse moved to (1058, 334)
Screenshot: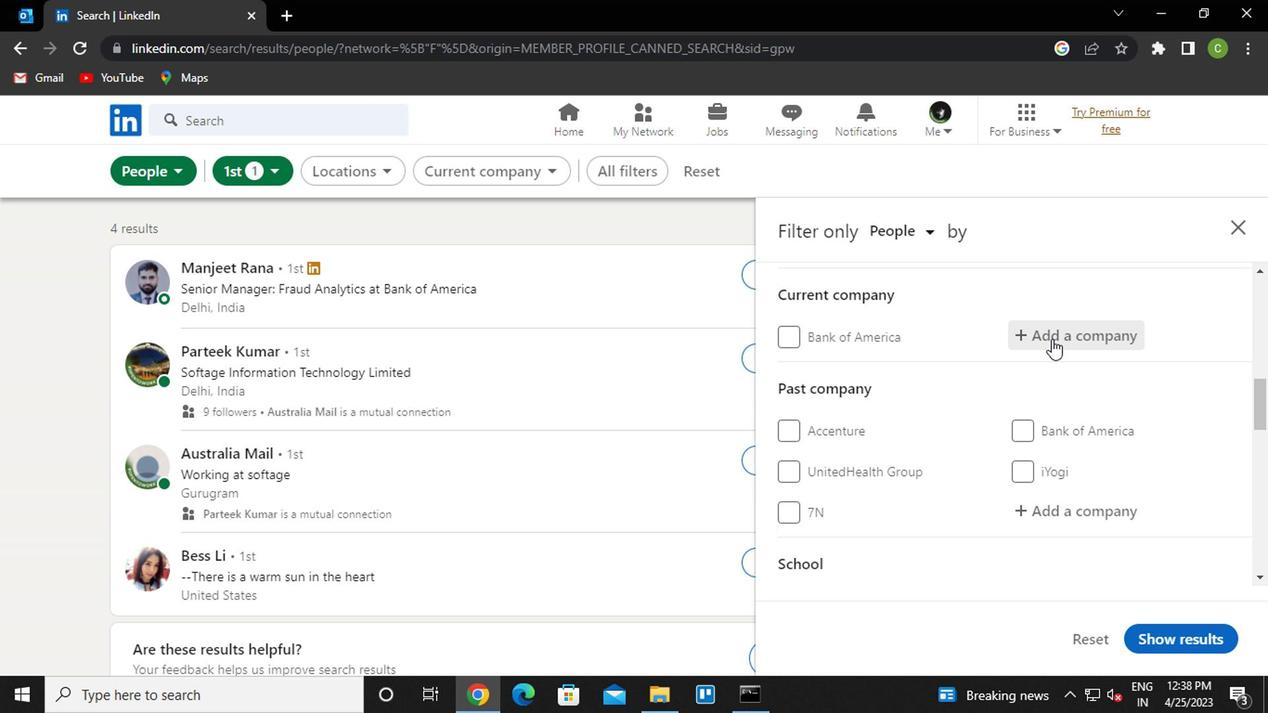 
Action: Mouse pressed left at (1058, 334)
Screenshot: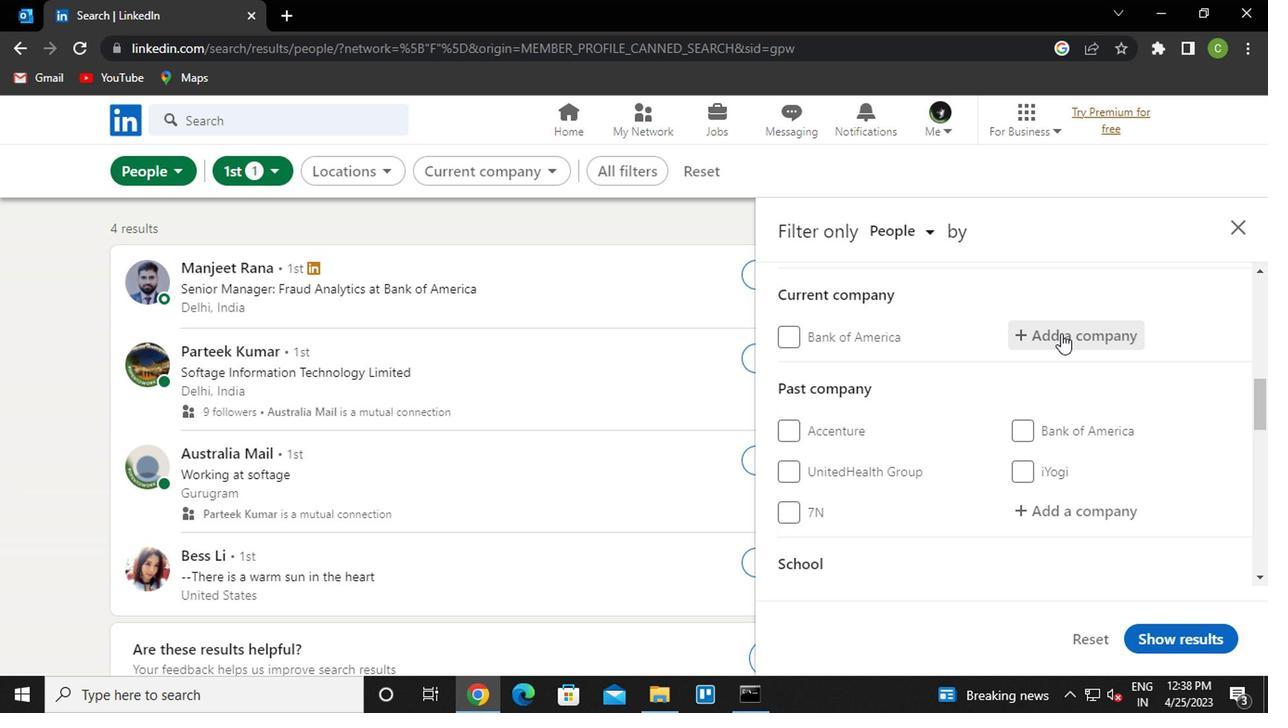 
Action: Mouse moved to (1026, 330)
Screenshot: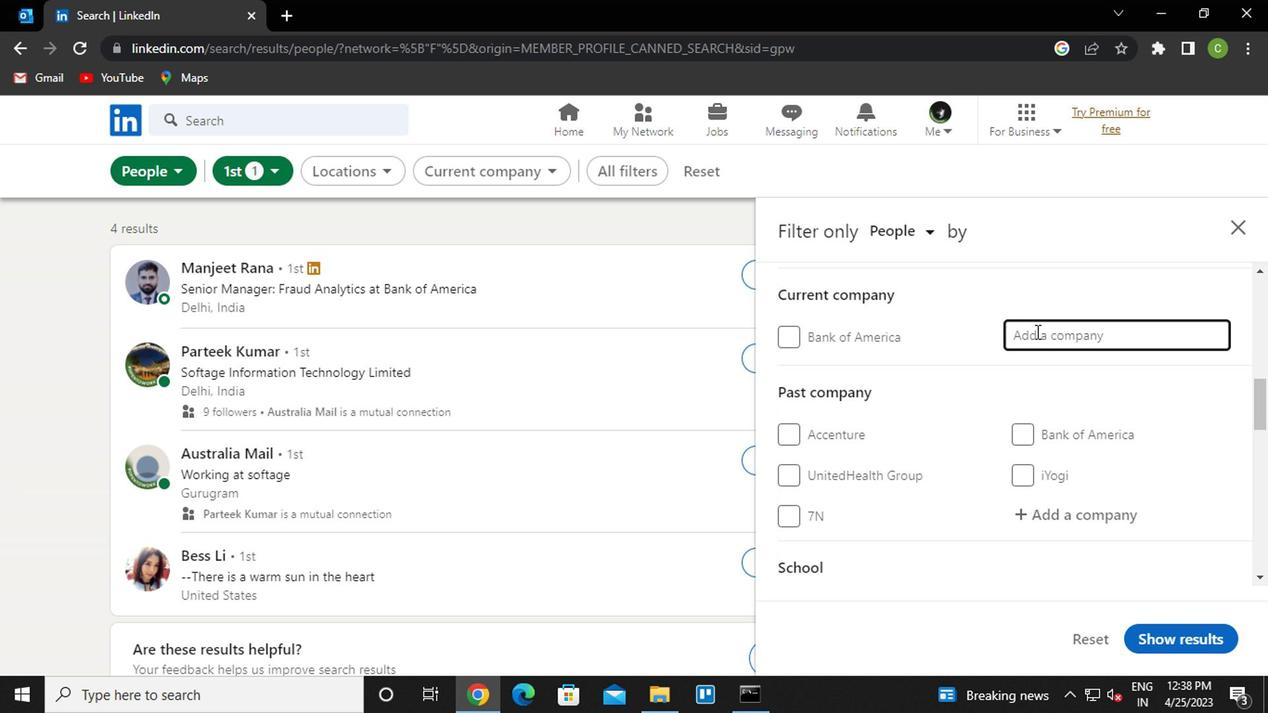 
Action: Key pressed <Key.caps_lock>D<Key.caps_lock>E<Key.backspace>ELHIVERY
Screenshot: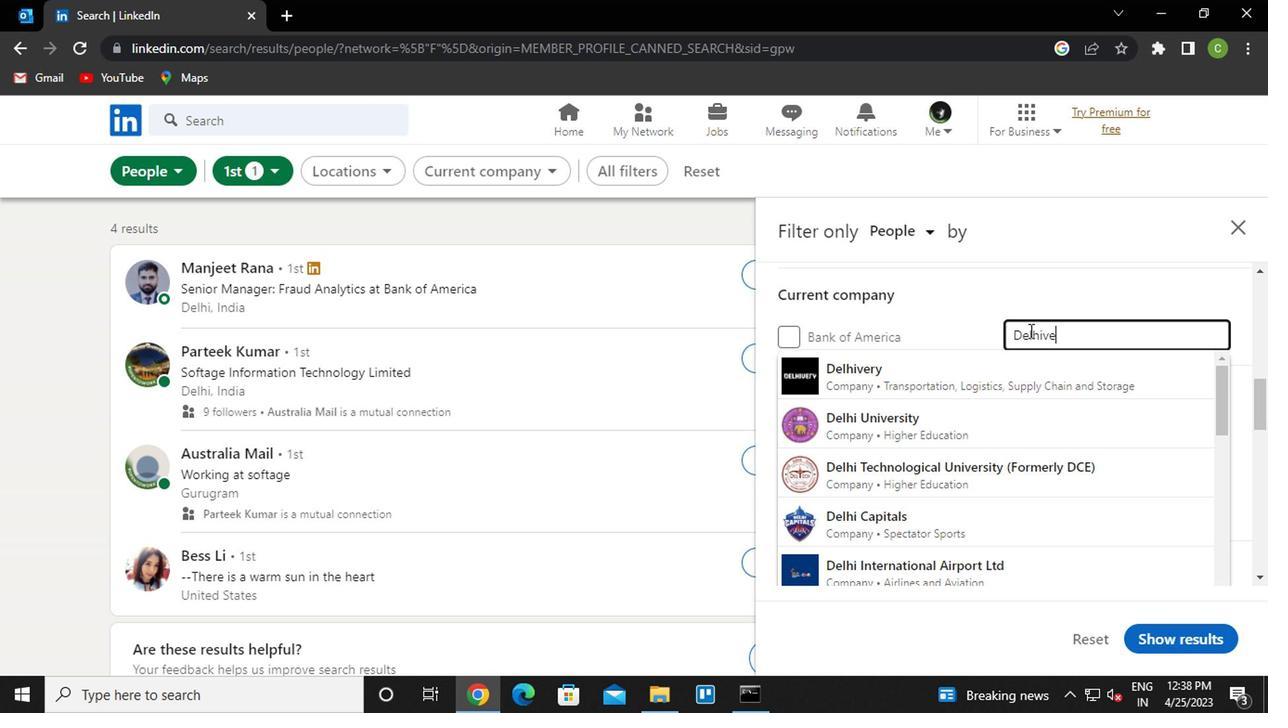 
Action: Mouse moved to (935, 367)
Screenshot: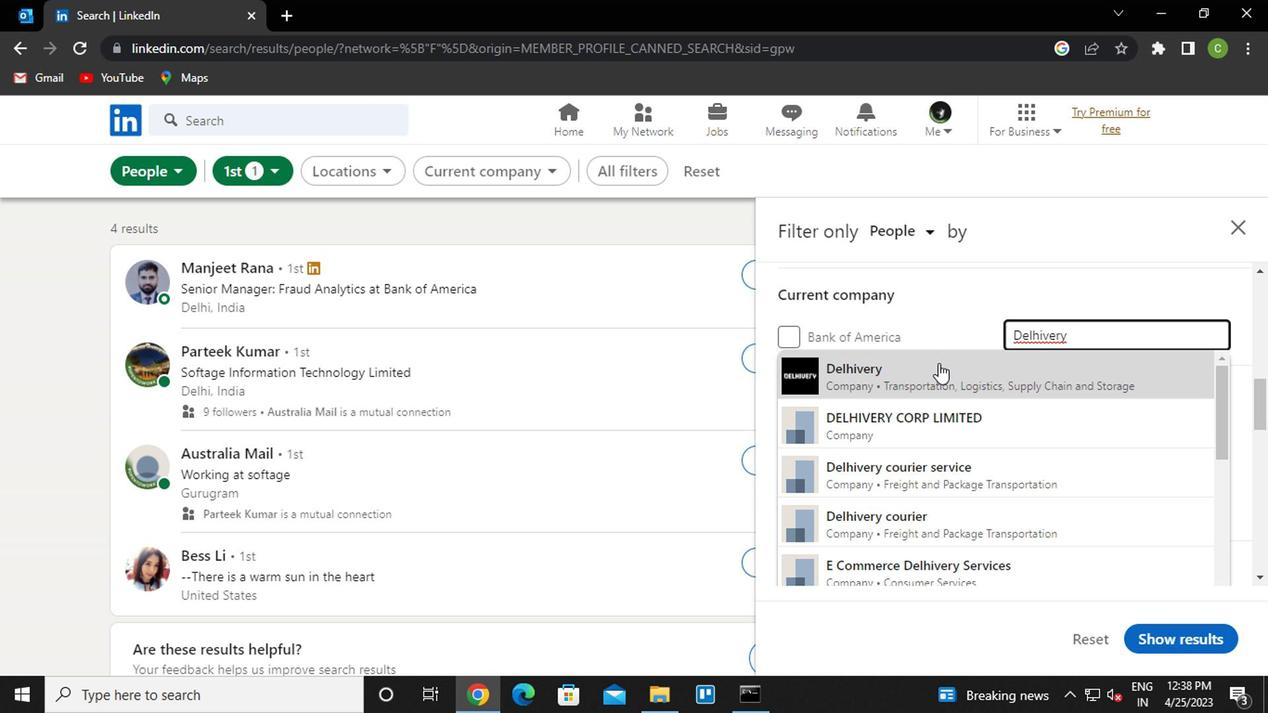 
Action: Mouse pressed left at (935, 367)
Screenshot: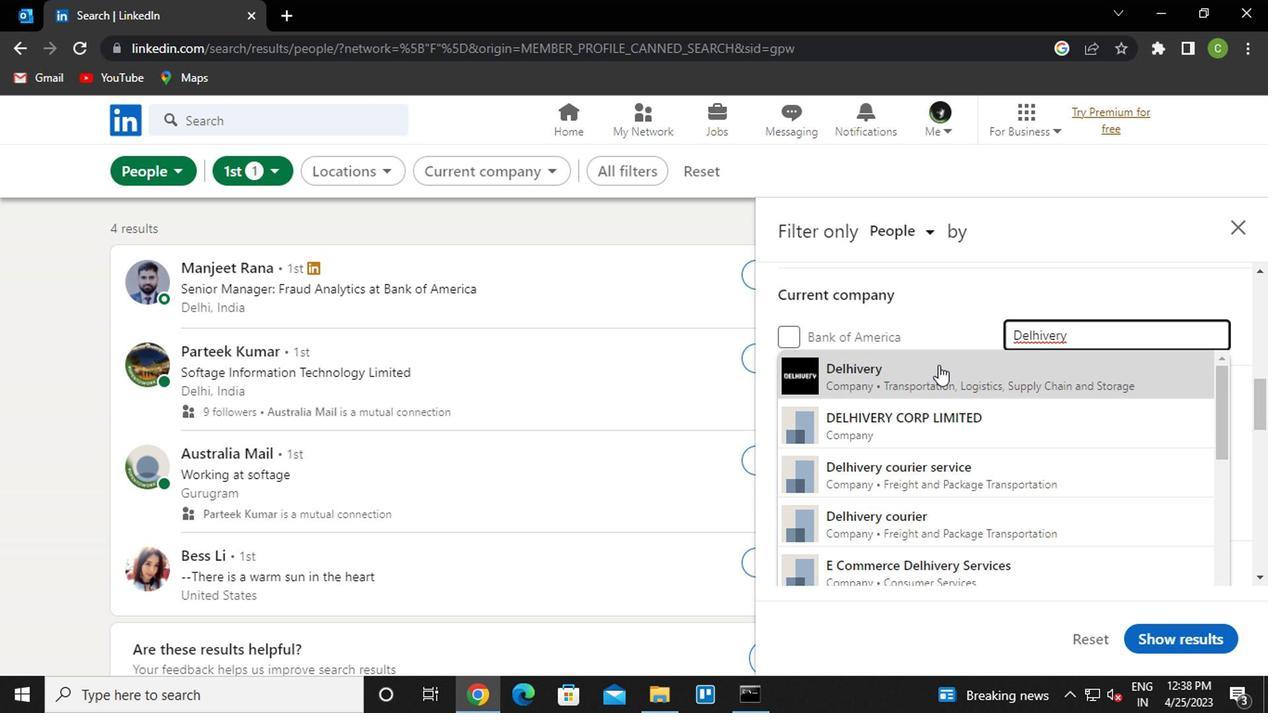 
Action: Mouse moved to (953, 361)
Screenshot: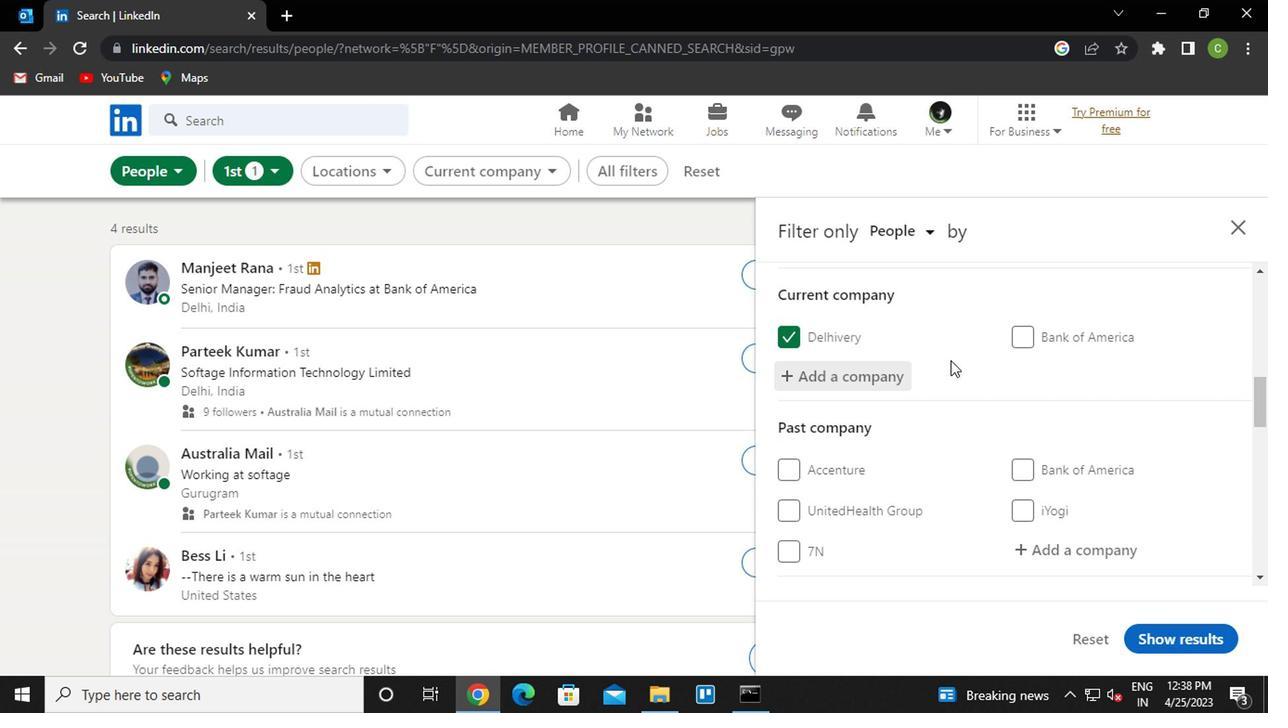
Action: Mouse scrolled (953, 360) with delta (0, 0)
Screenshot: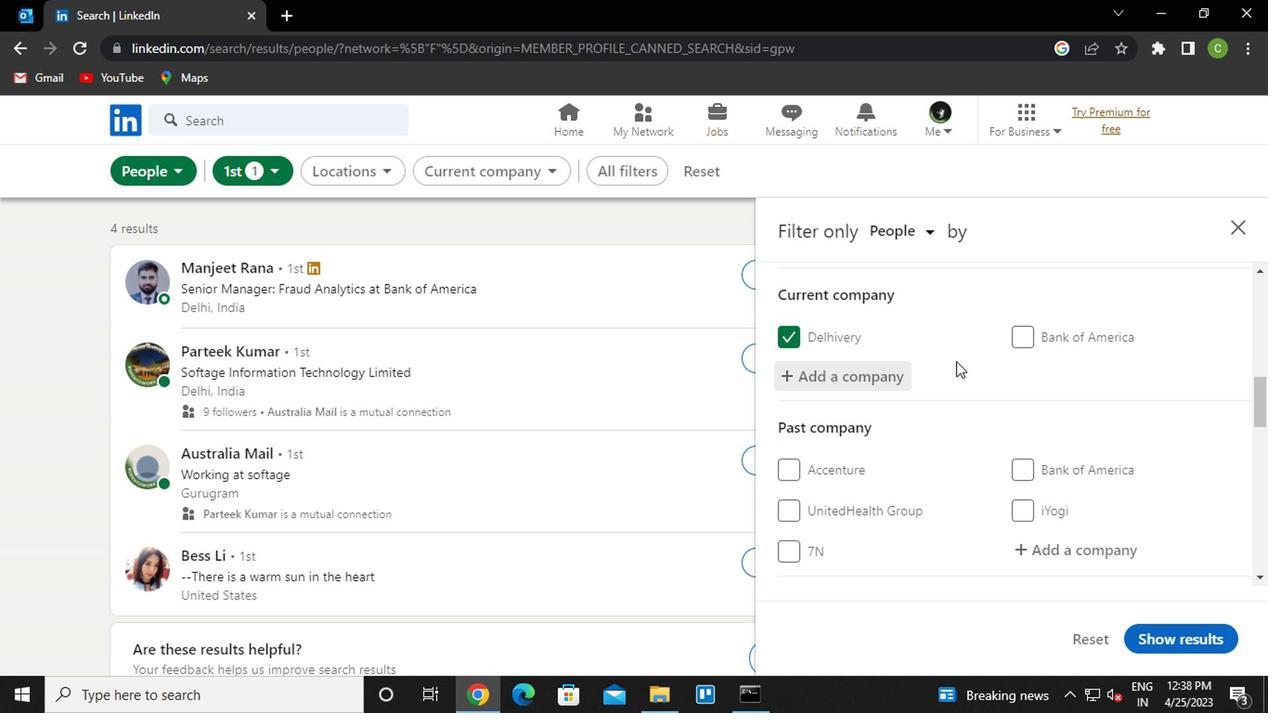 
Action: Mouse scrolled (953, 360) with delta (0, 0)
Screenshot: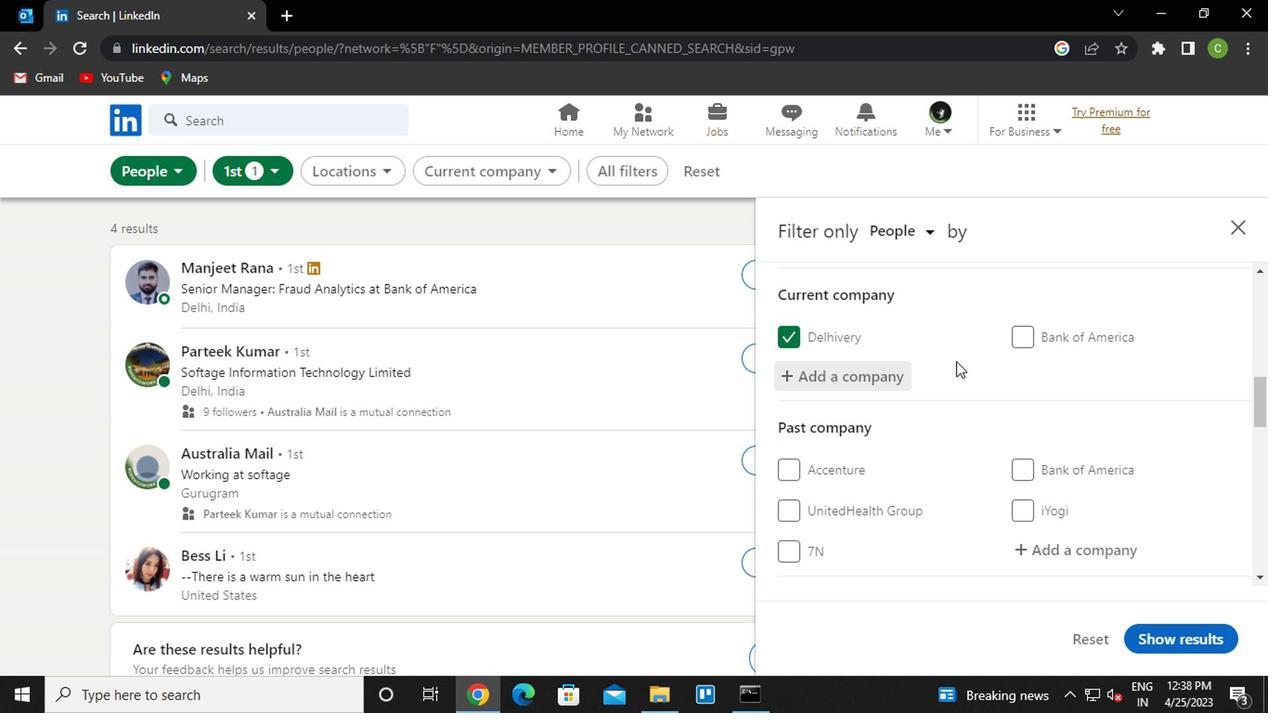 
Action: Mouse moved to (952, 375)
Screenshot: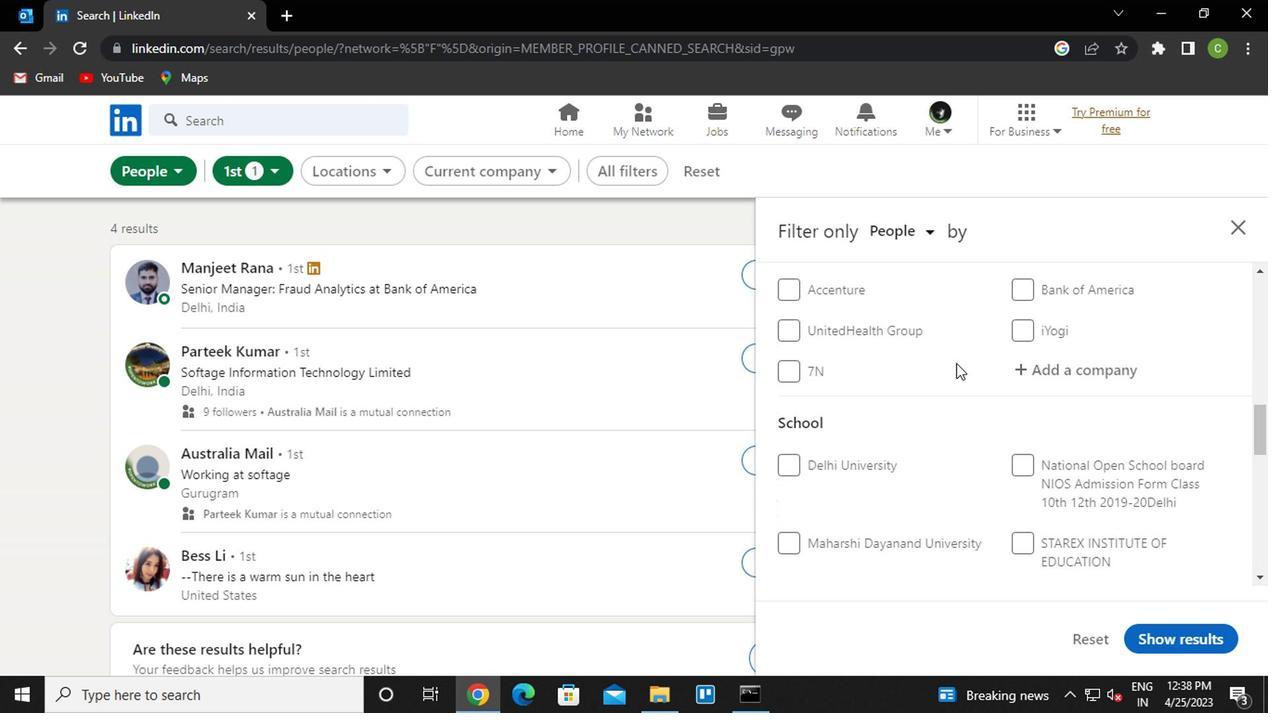 
Action: Mouse scrolled (952, 374) with delta (0, 0)
Screenshot: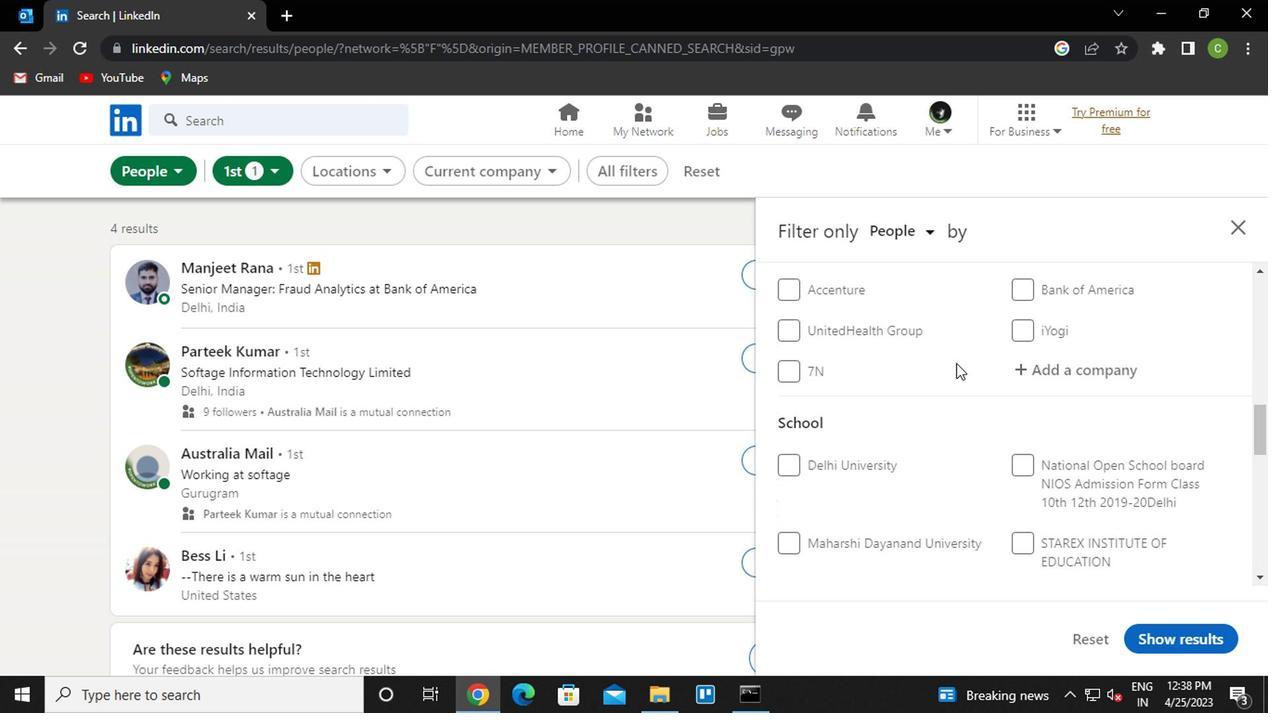 
Action: Mouse moved to (943, 400)
Screenshot: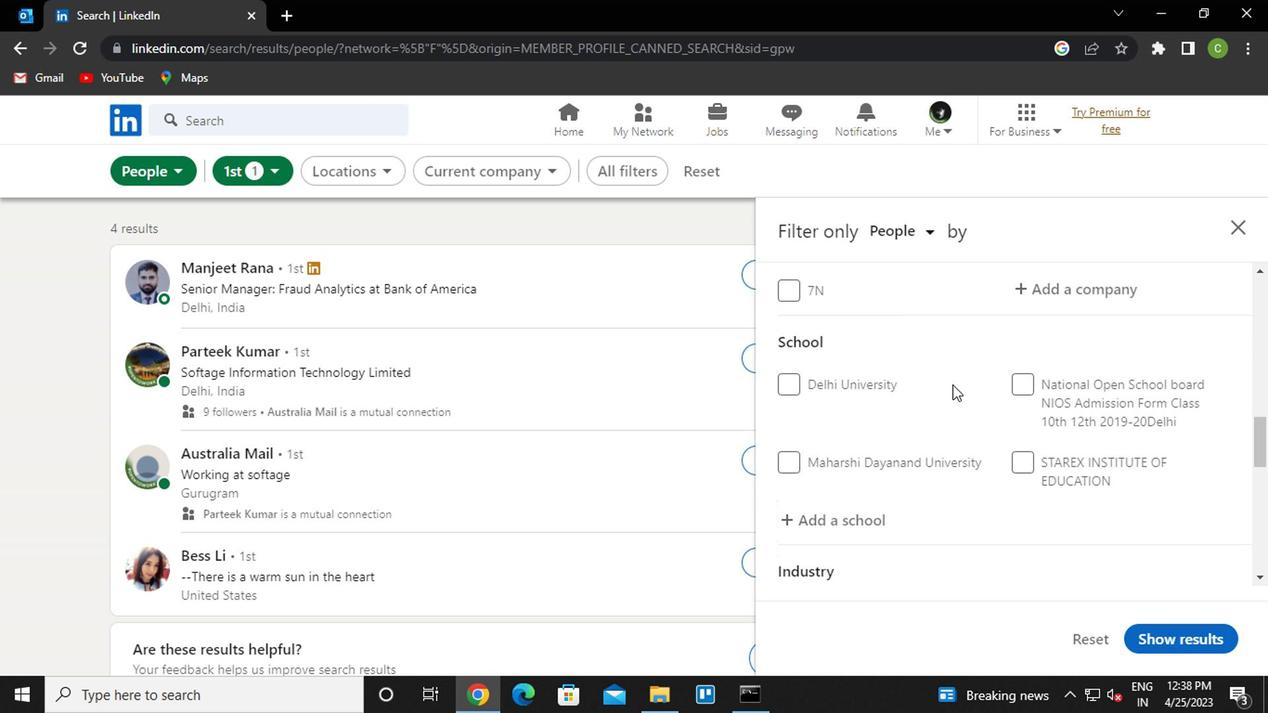 
Action: Mouse scrolled (943, 398) with delta (0, -1)
Screenshot: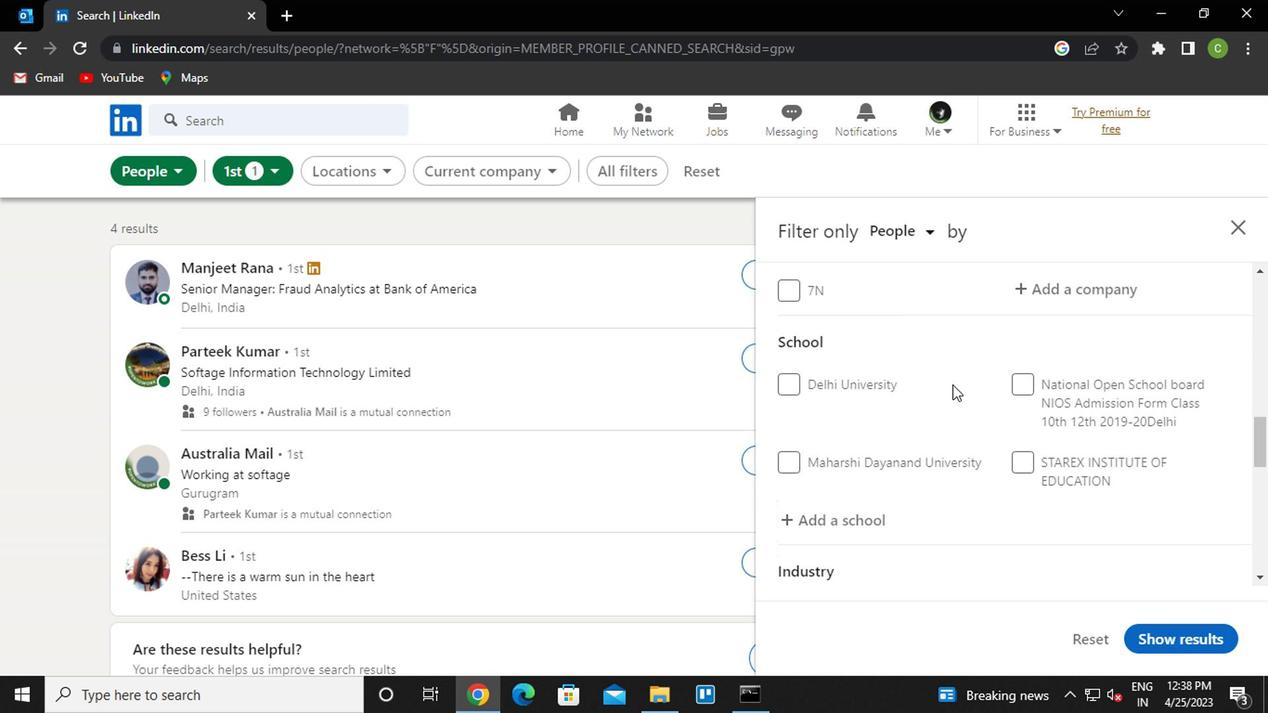 
Action: Mouse moved to (943, 402)
Screenshot: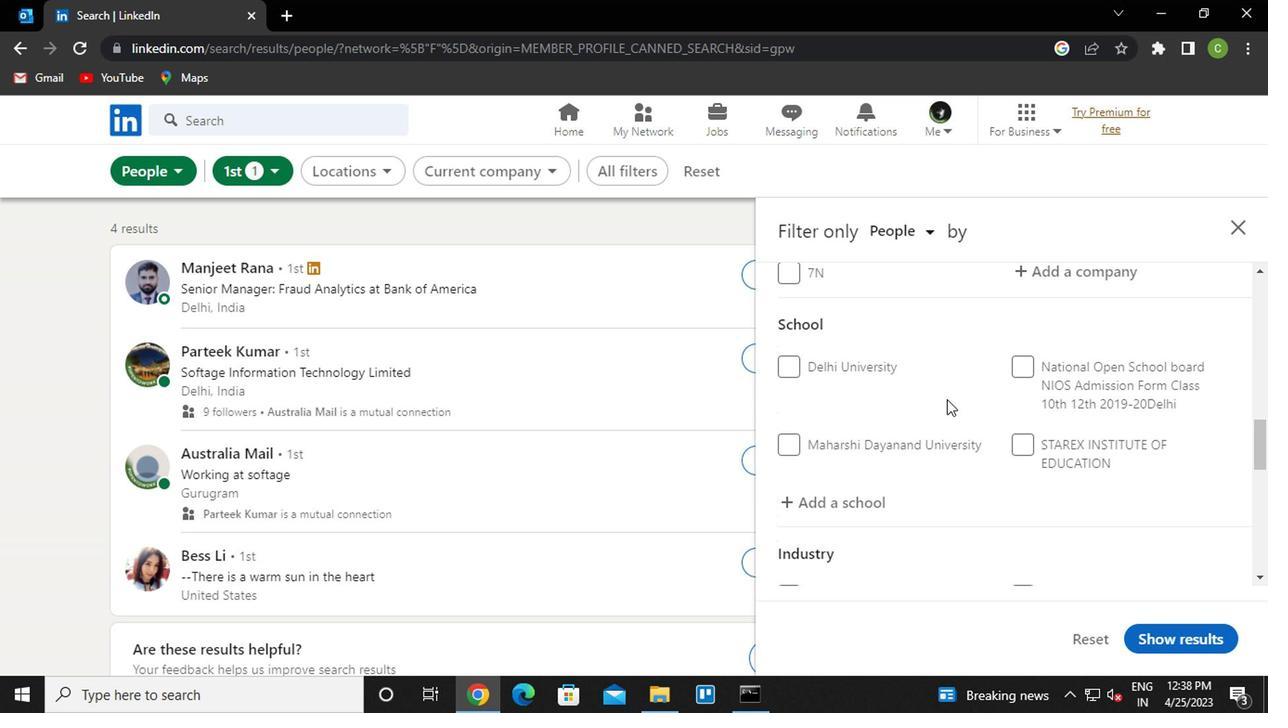 
Action: Mouse scrolled (943, 402) with delta (0, 0)
Screenshot: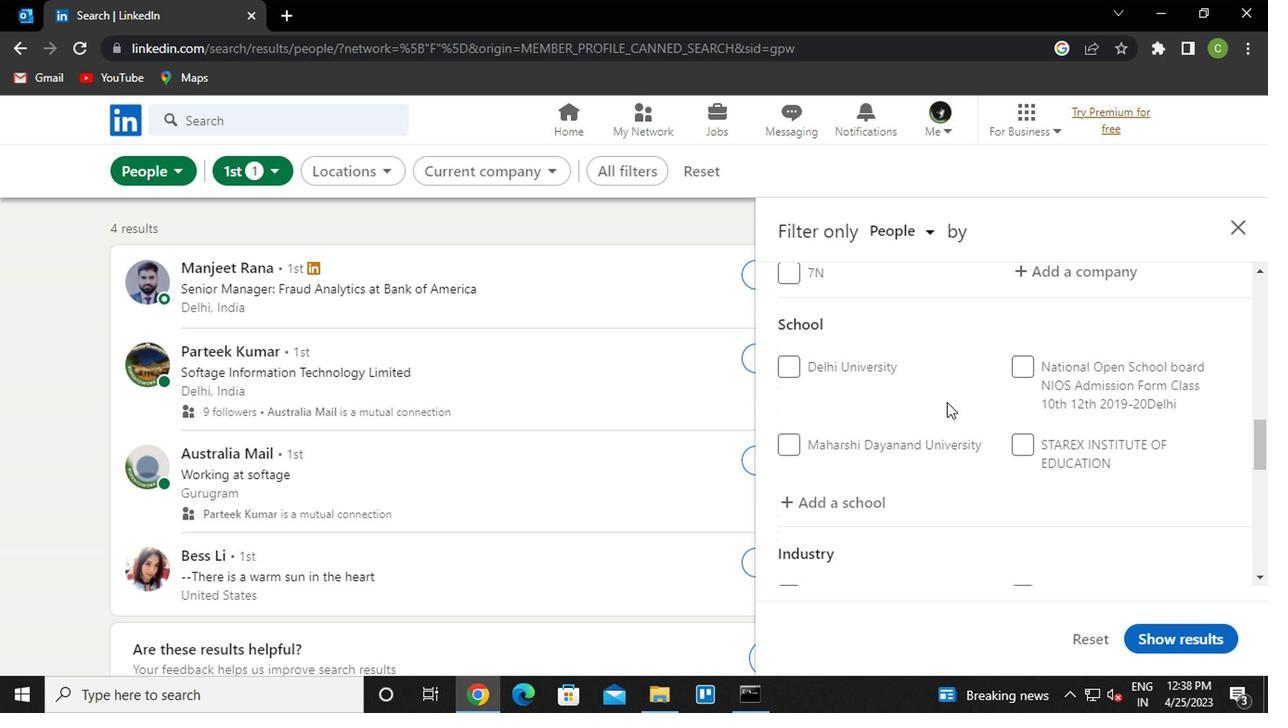 
Action: Mouse moved to (838, 325)
Screenshot: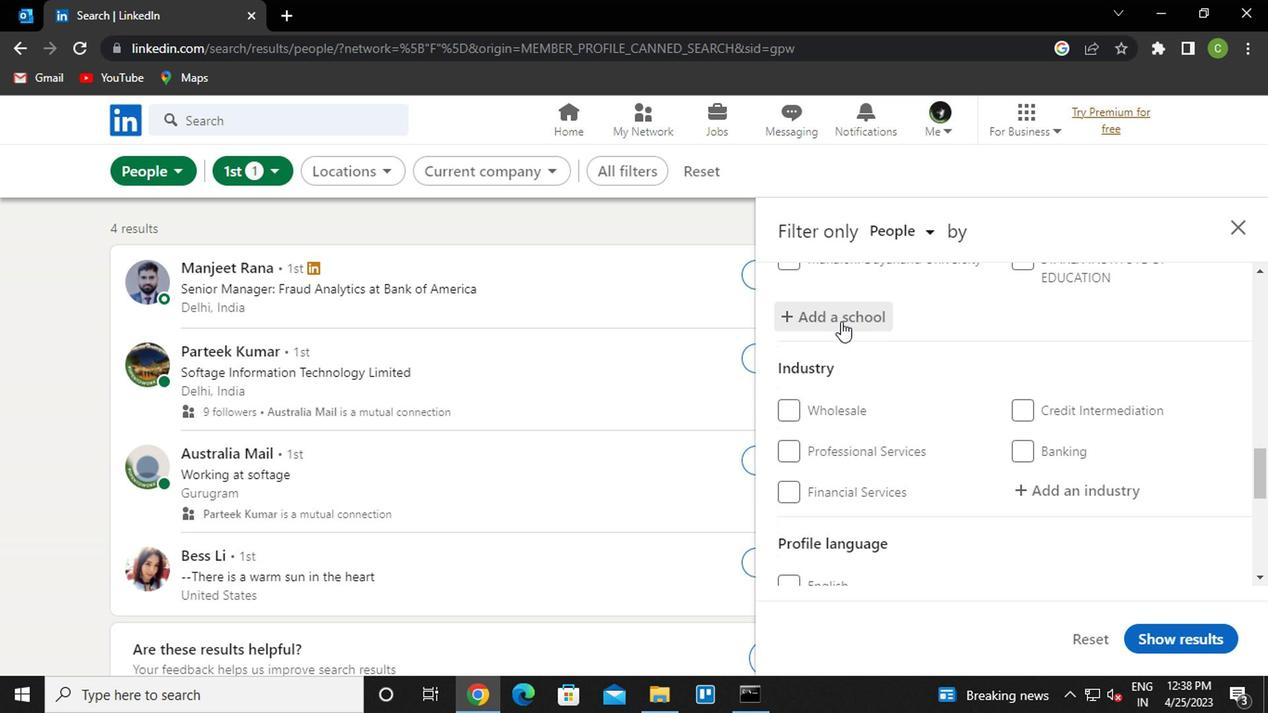 
Action: Mouse scrolled (838, 326) with delta (0, 1)
Screenshot: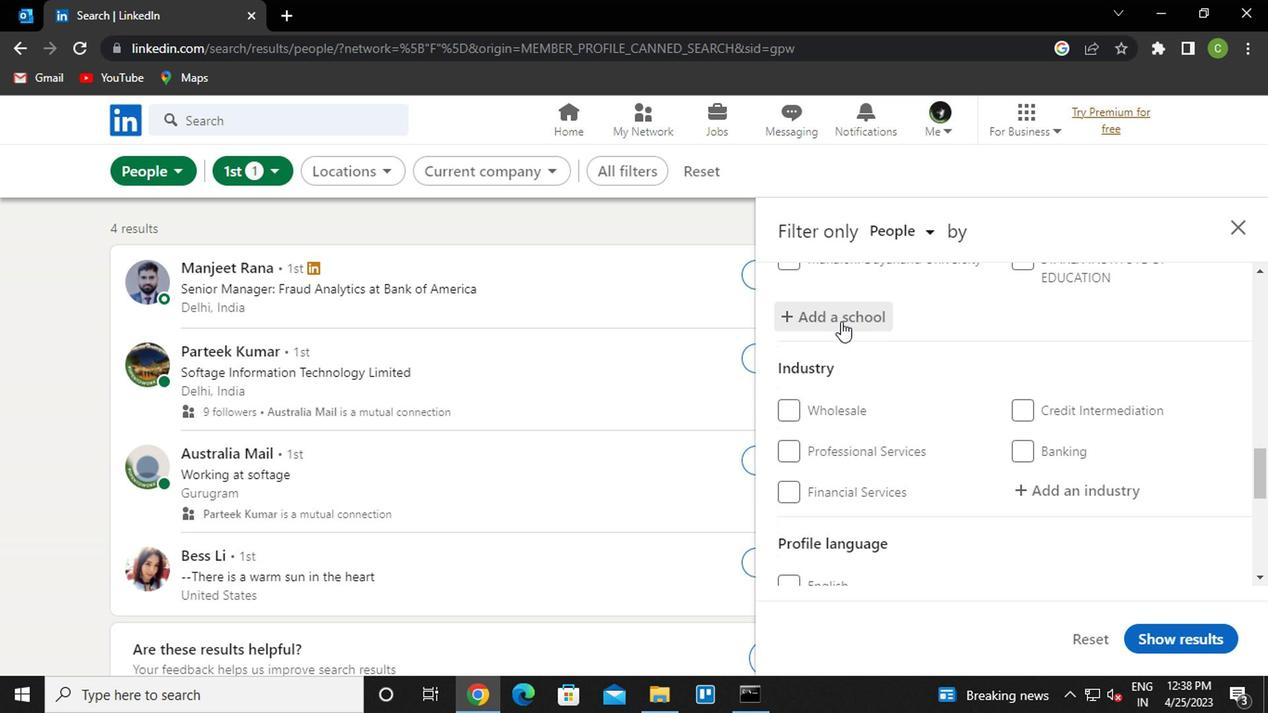 
Action: Mouse moved to (846, 403)
Screenshot: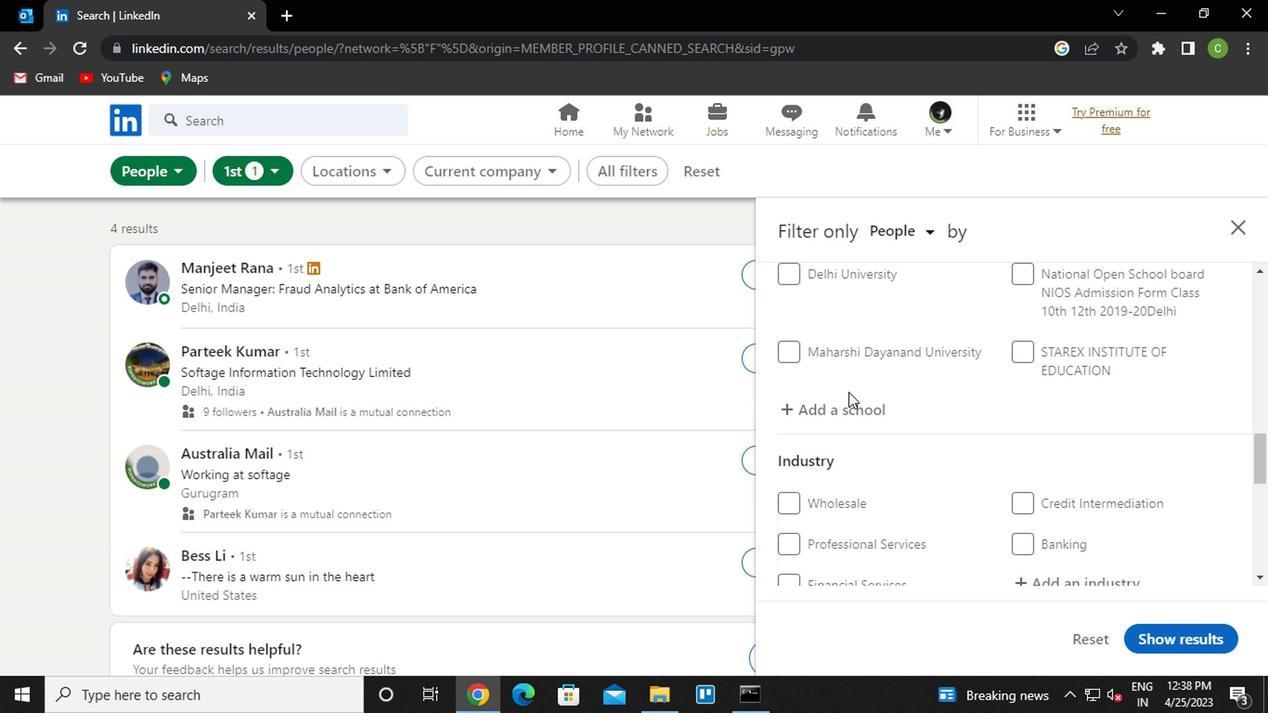 
Action: Mouse pressed left at (846, 403)
Screenshot: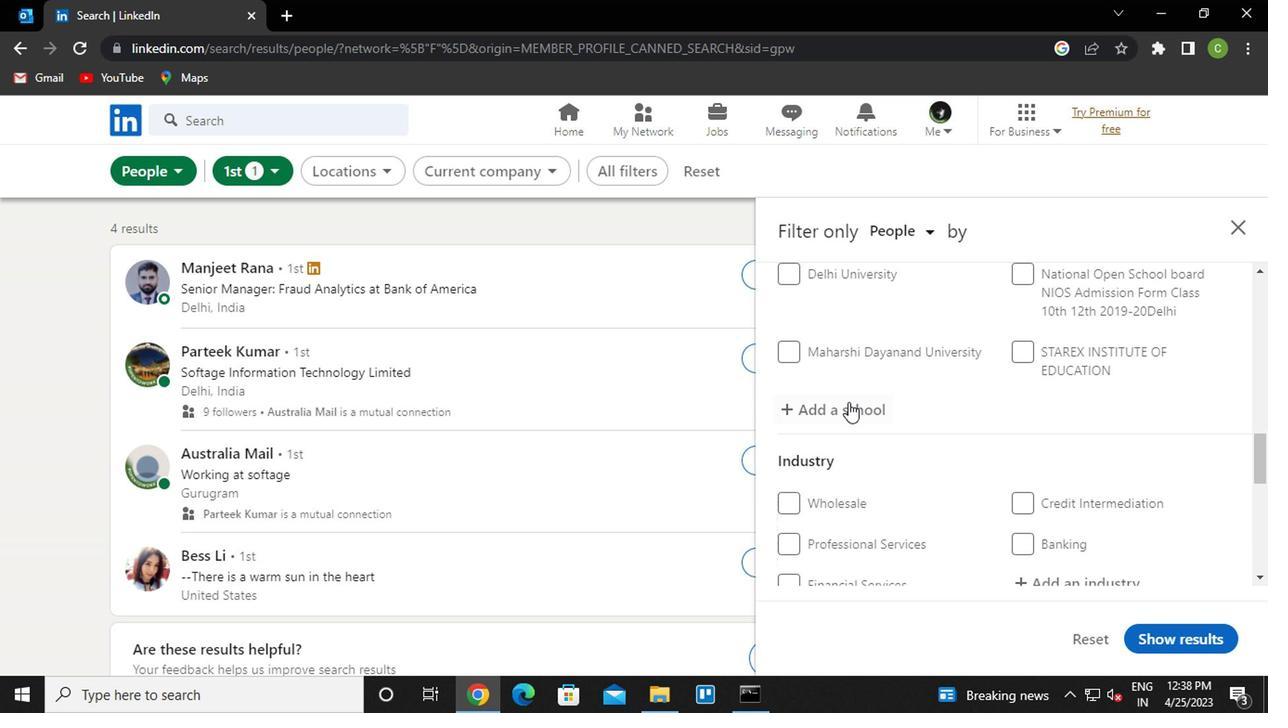 
Action: Mouse moved to (958, 392)
Screenshot: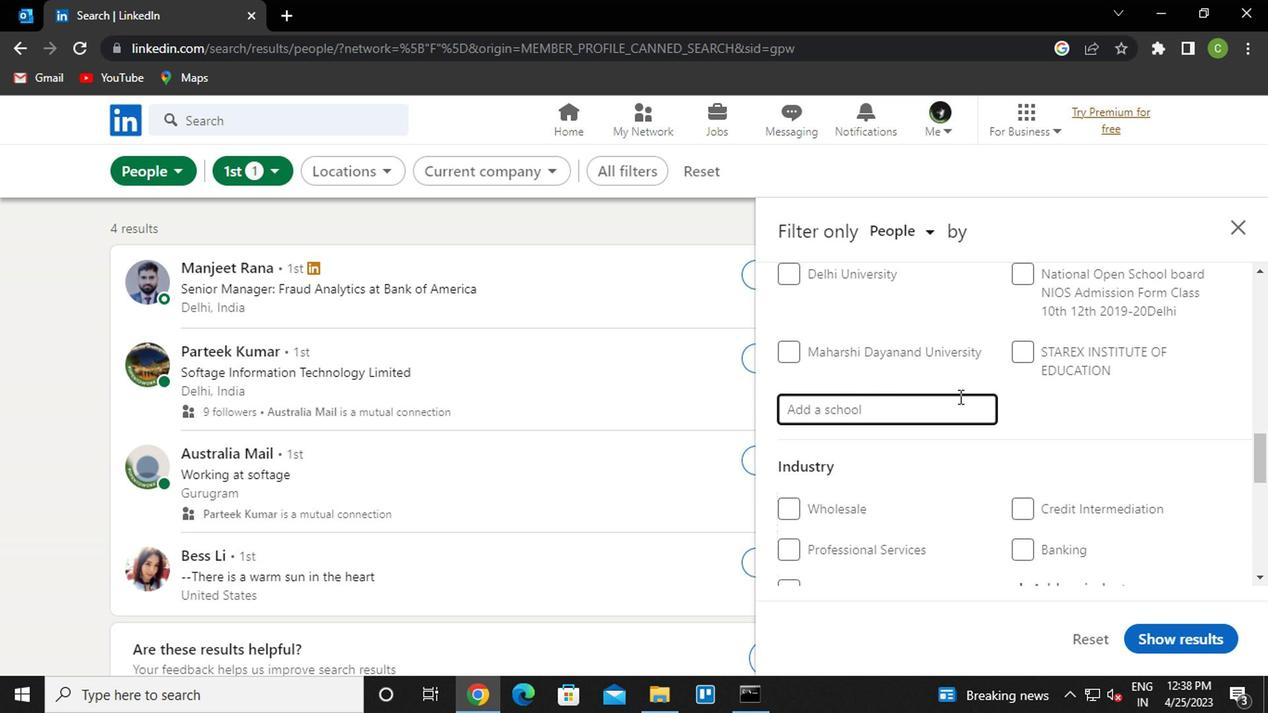 
Action: Key pressed <Key.caps_lock>M<Key.caps_lock>UFFAKHAM
Screenshot: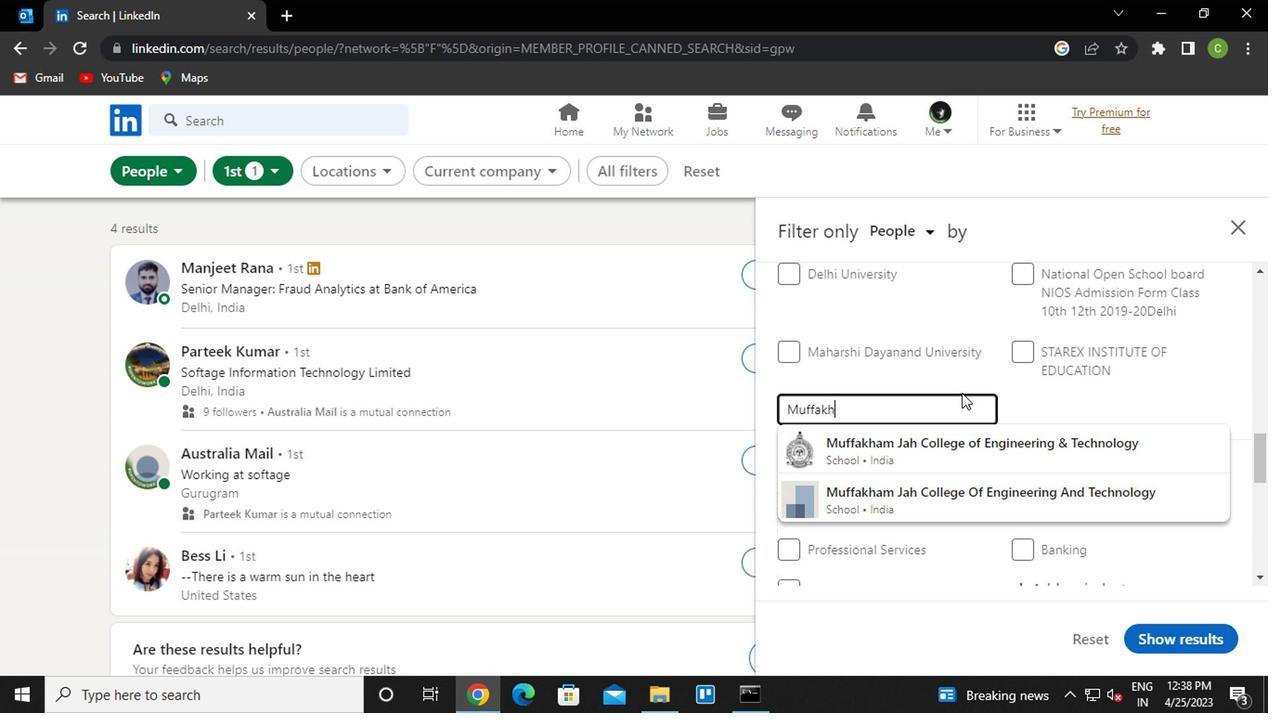 
Action: Mouse moved to (953, 445)
Screenshot: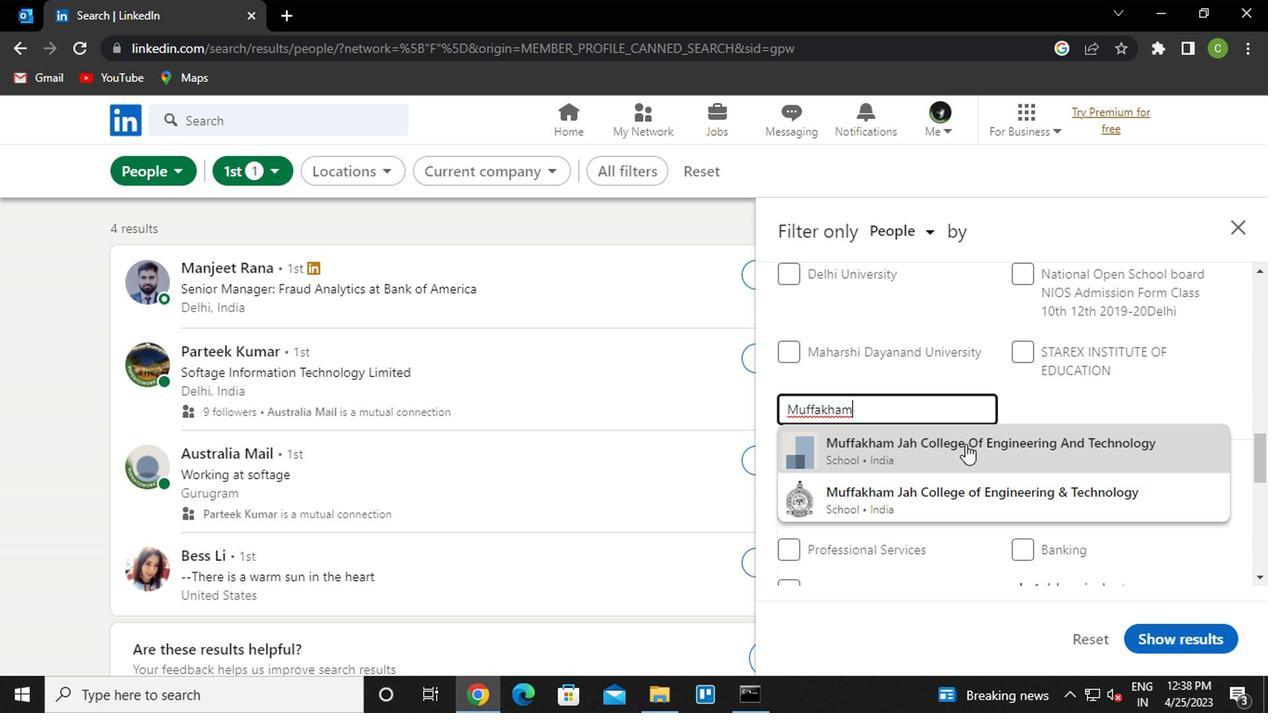 
Action: Mouse pressed left at (953, 445)
Screenshot: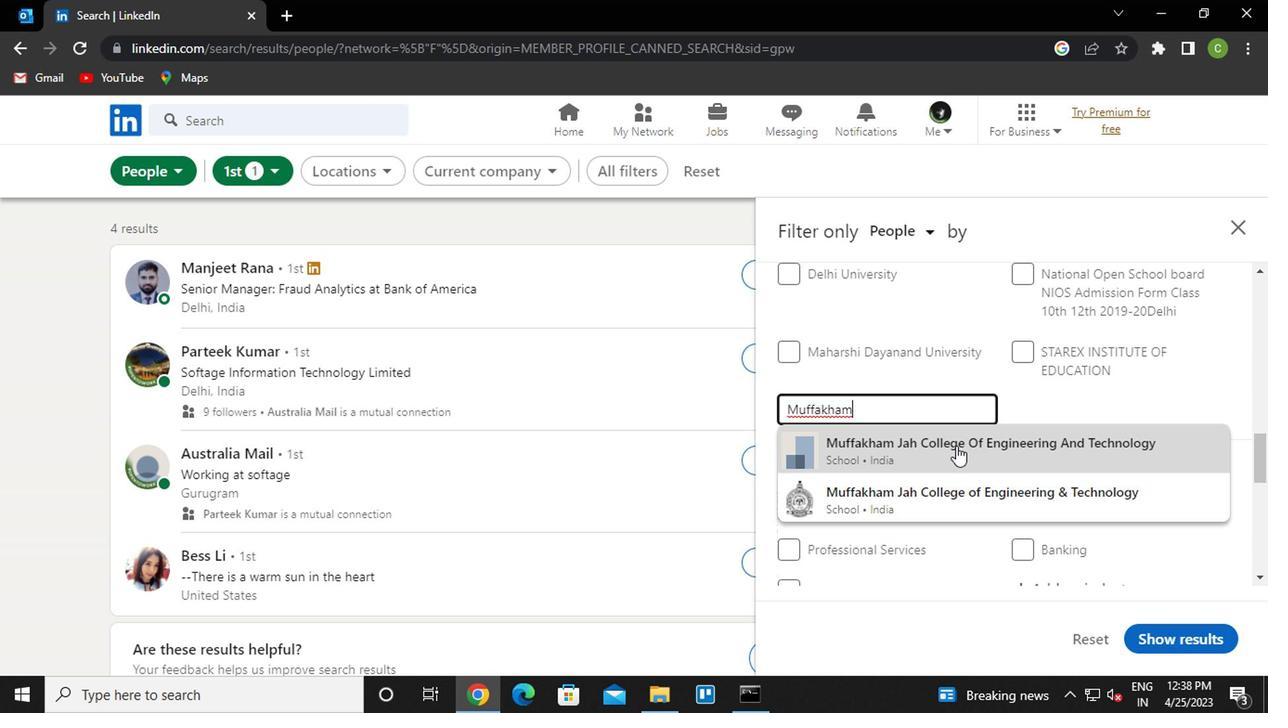 
Action: Mouse moved to (902, 459)
Screenshot: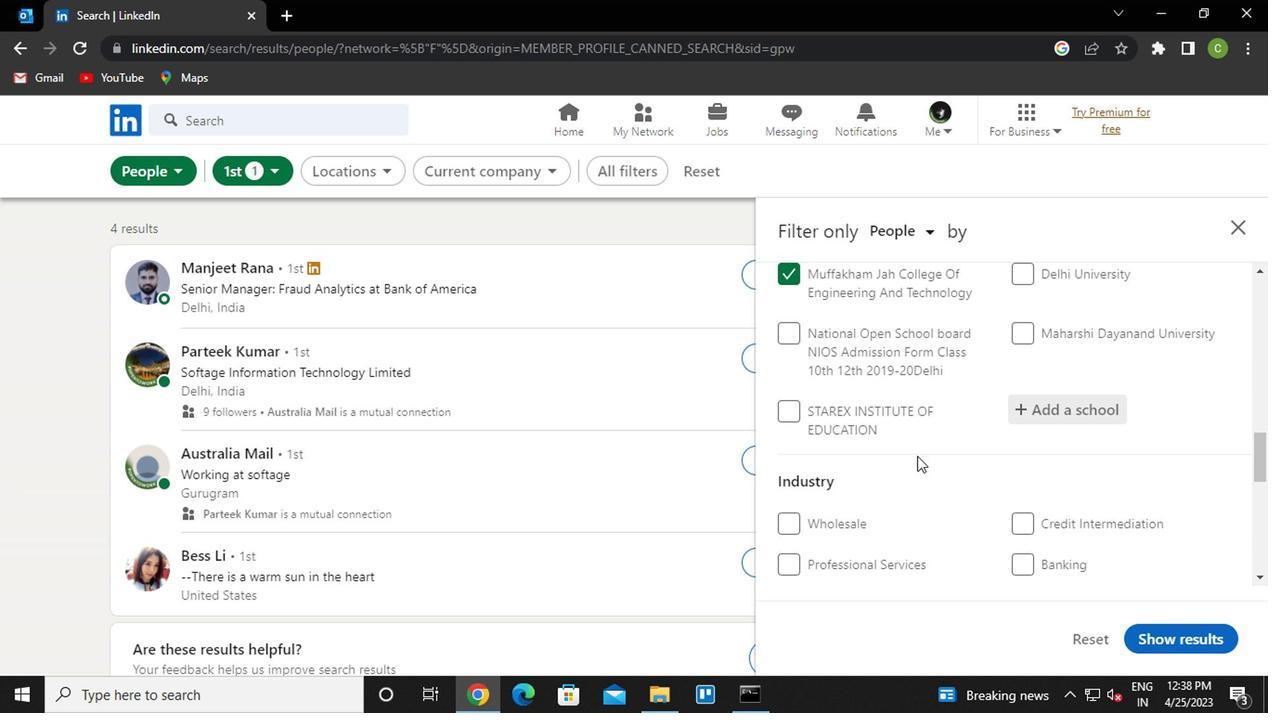 
Action: Mouse scrolled (902, 459) with delta (0, 0)
Screenshot: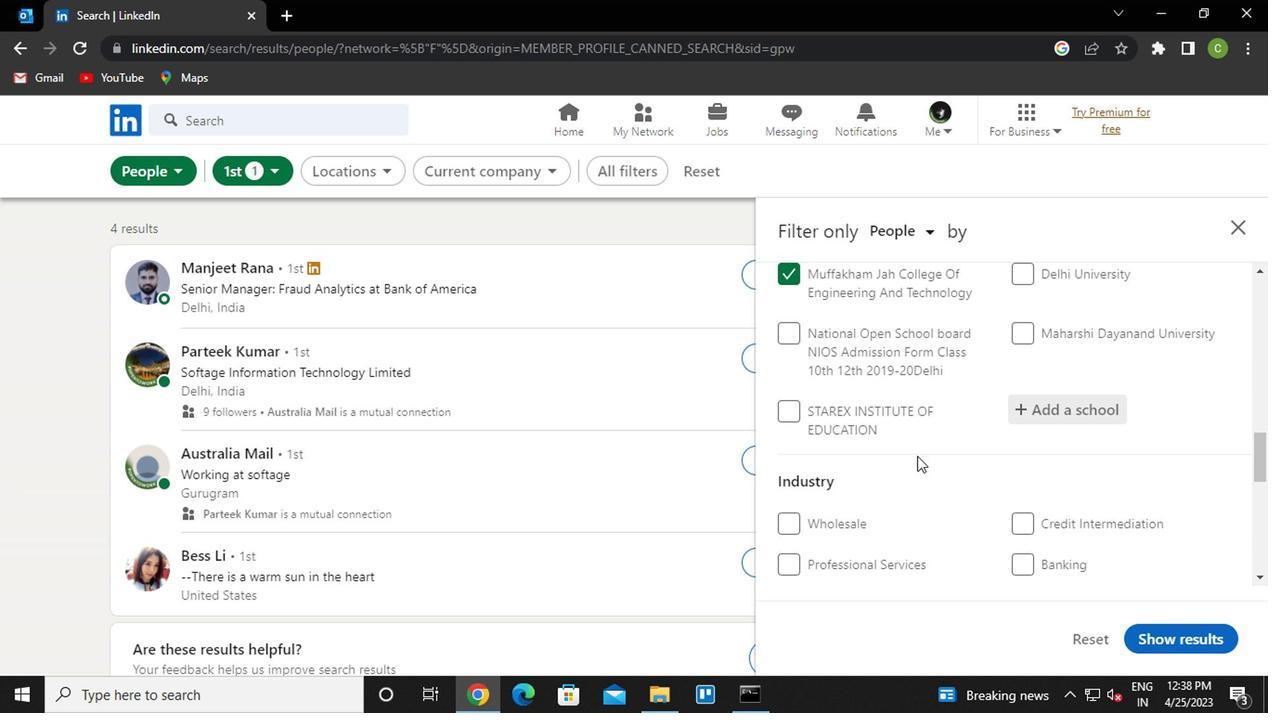 
Action: Mouse moved to (904, 466)
Screenshot: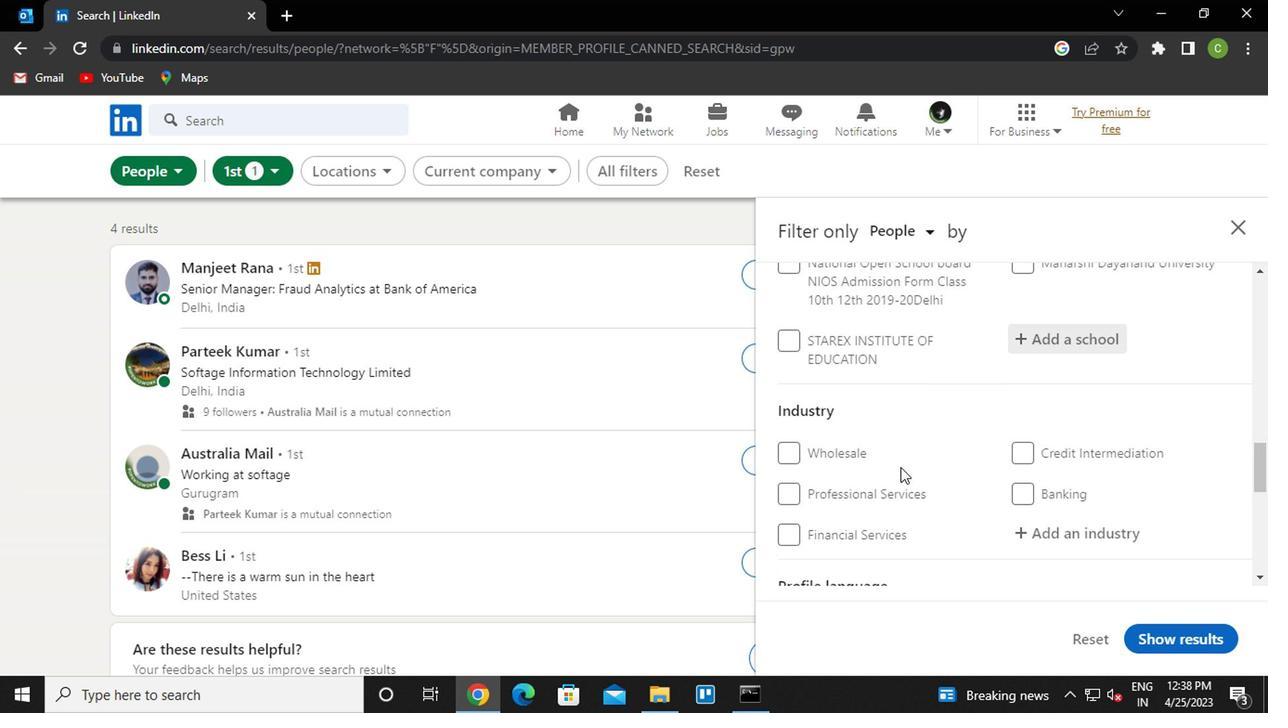 
Action: Mouse scrolled (904, 466) with delta (0, 0)
Screenshot: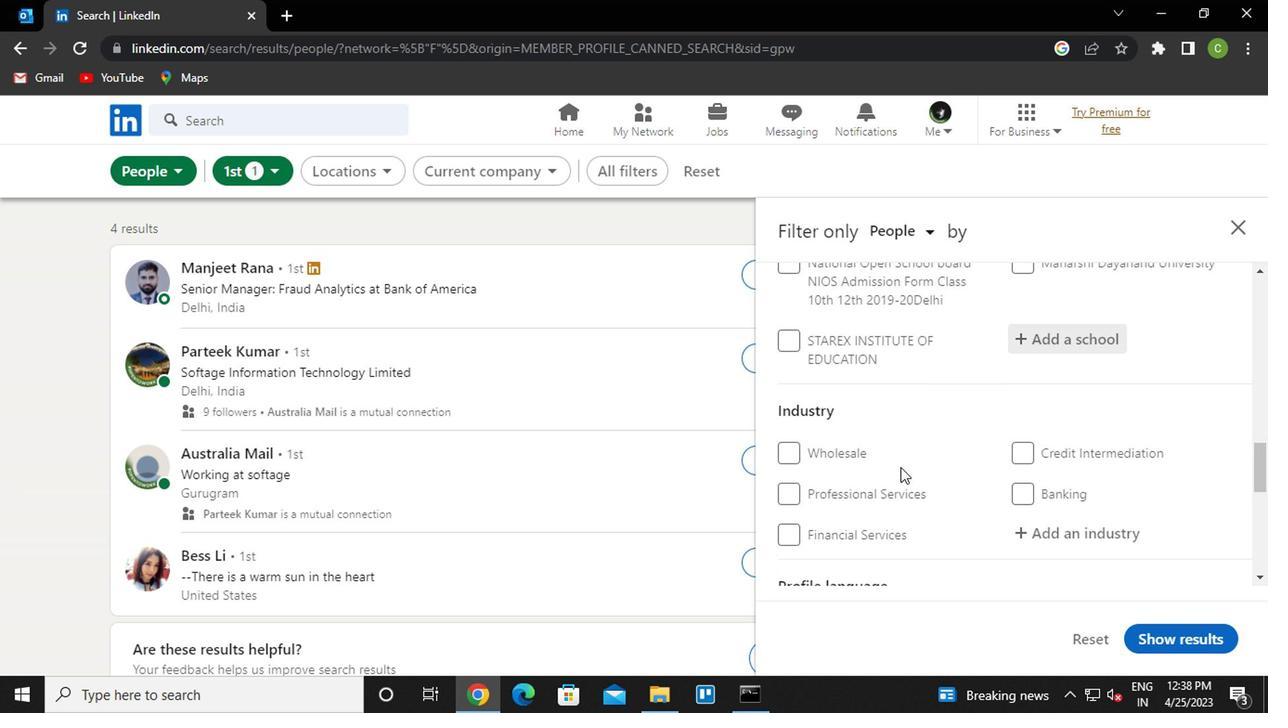 
Action: Mouse moved to (1054, 414)
Screenshot: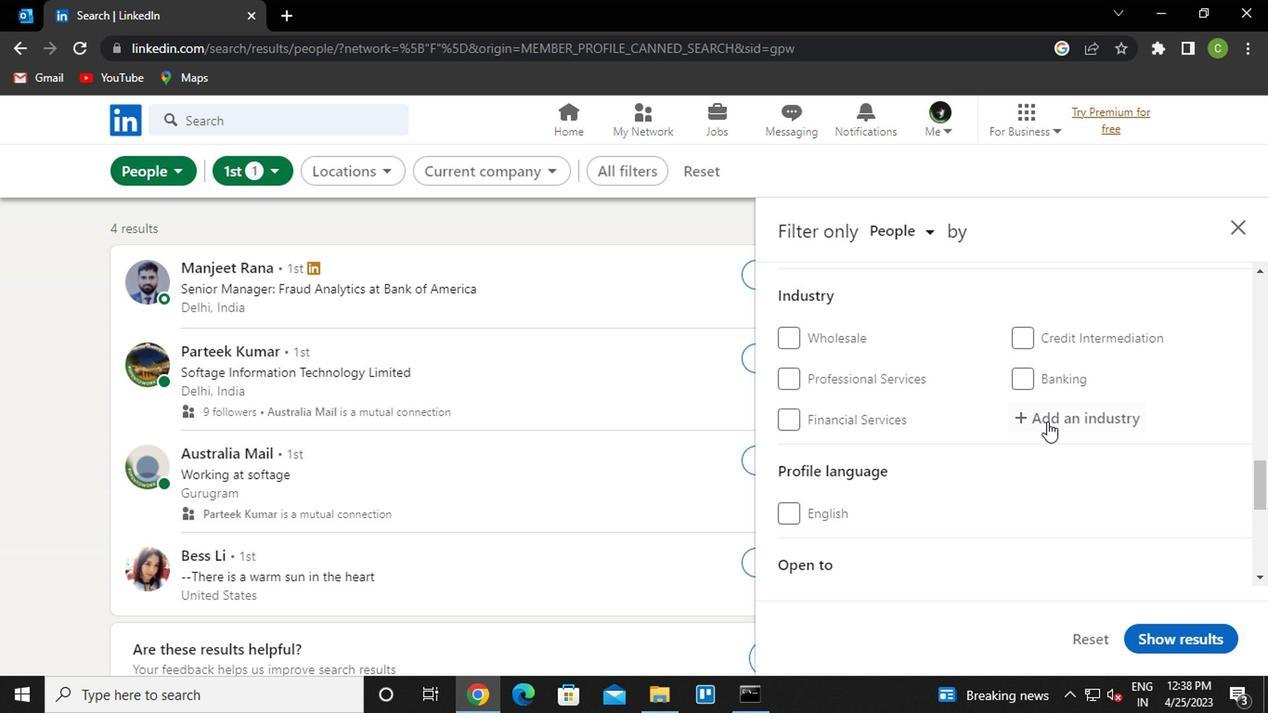 
Action: Mouse pressed left at (1054, 414)
Screenshot: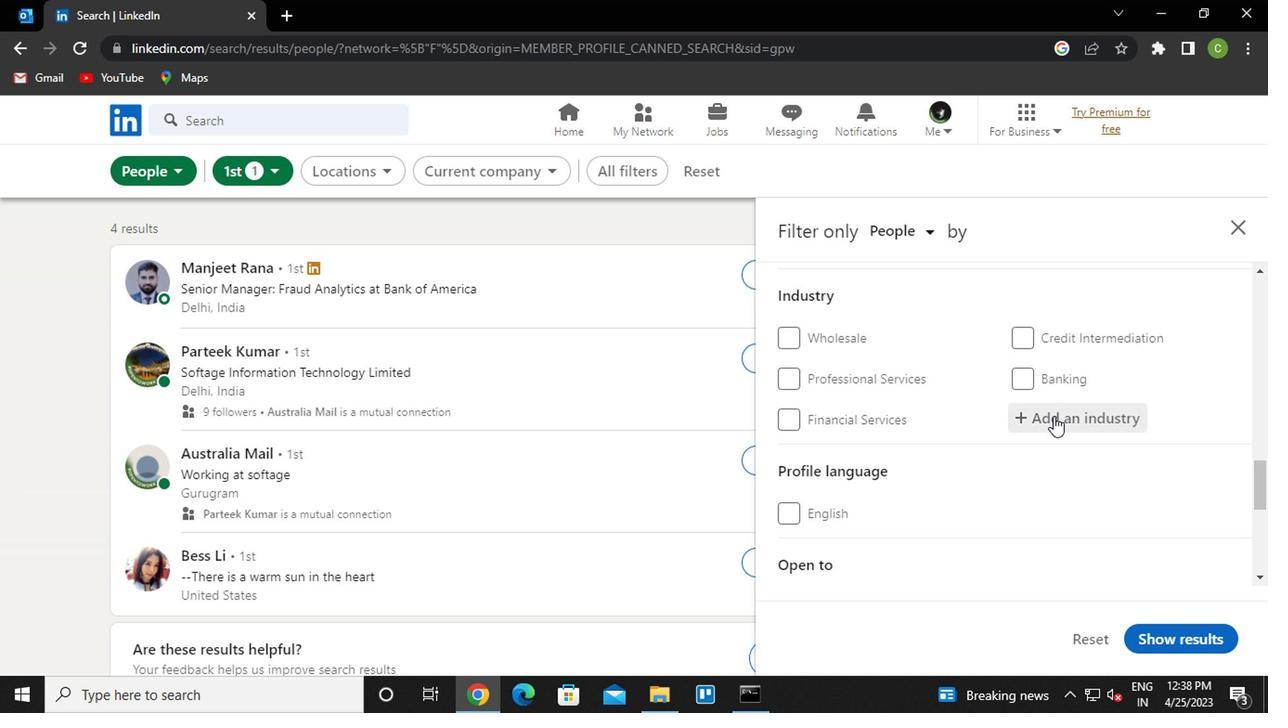 
Action: Mouse moved to (941, 492)
Screenshot: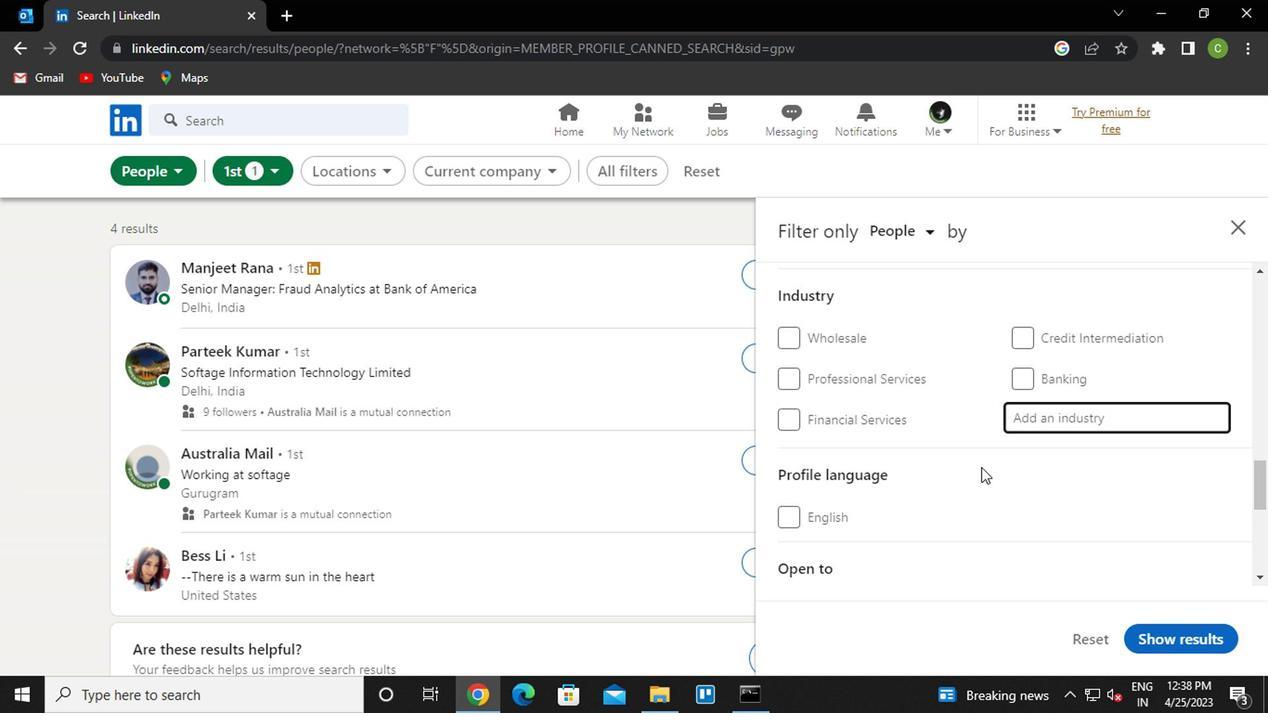 
Action: Key pressed <Key.caps_lock>D<Key.caps_lock>ISTILL
Screenshot: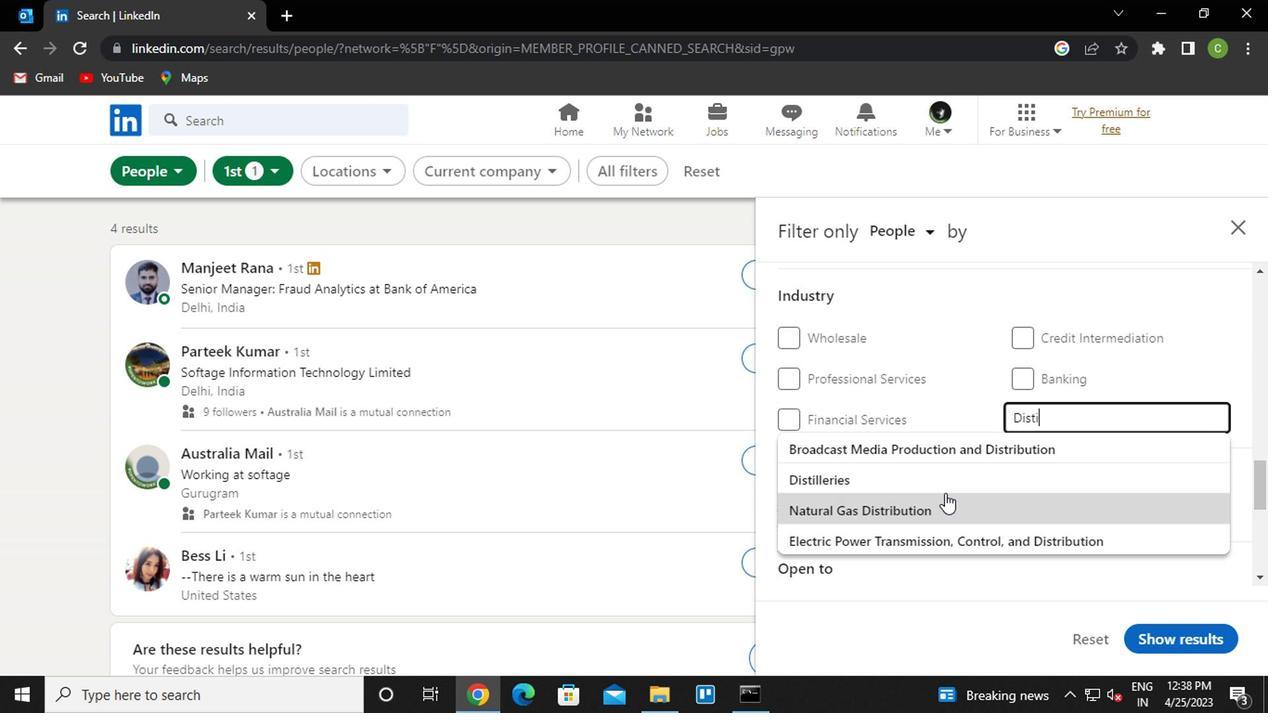 
Action: Mouse moved to (959, 449)
Screenshot: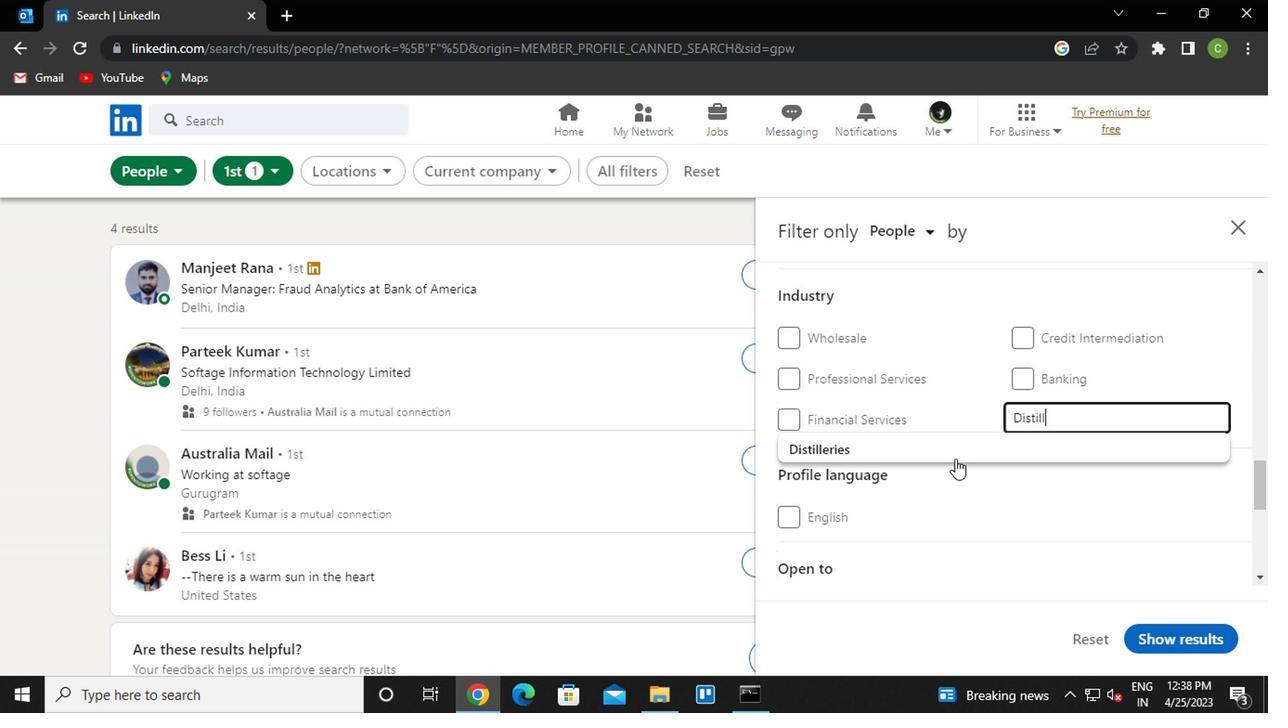 
Action: Mouse pressed left at (959, 449)
Screenshot: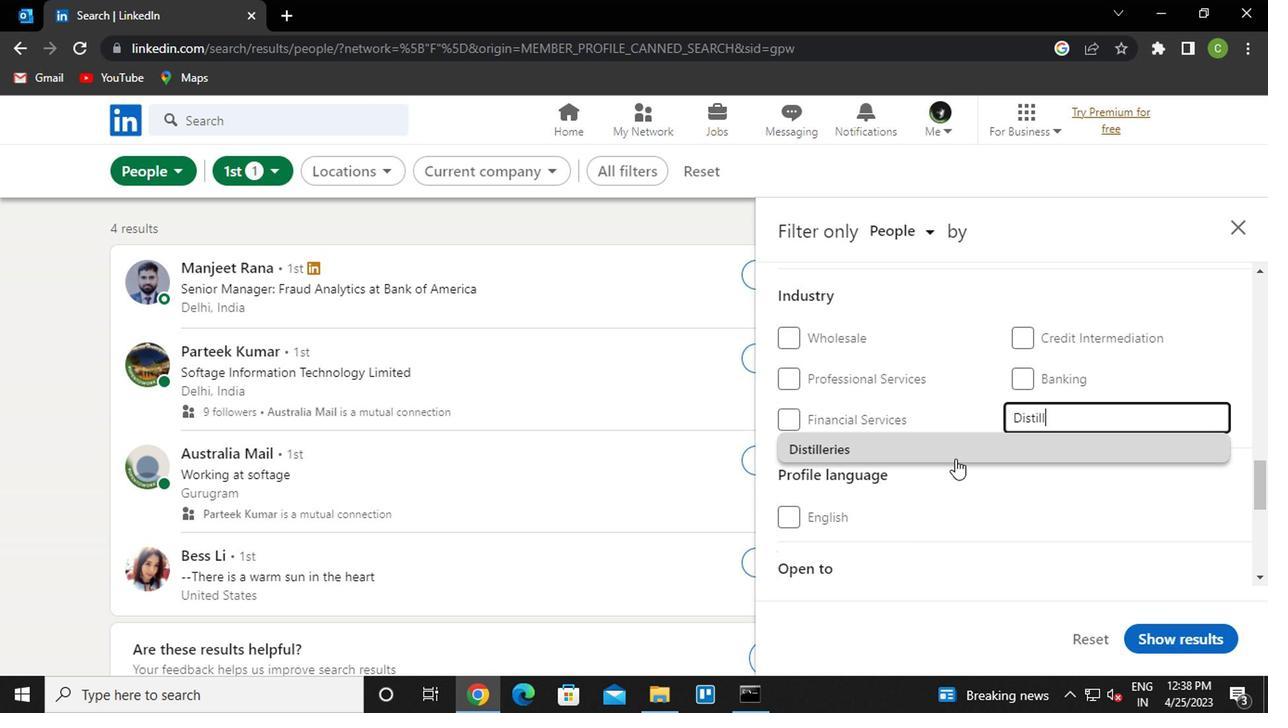
Action: Mouse scrolled (959, 447) with delta (0, -1)
Screenshot: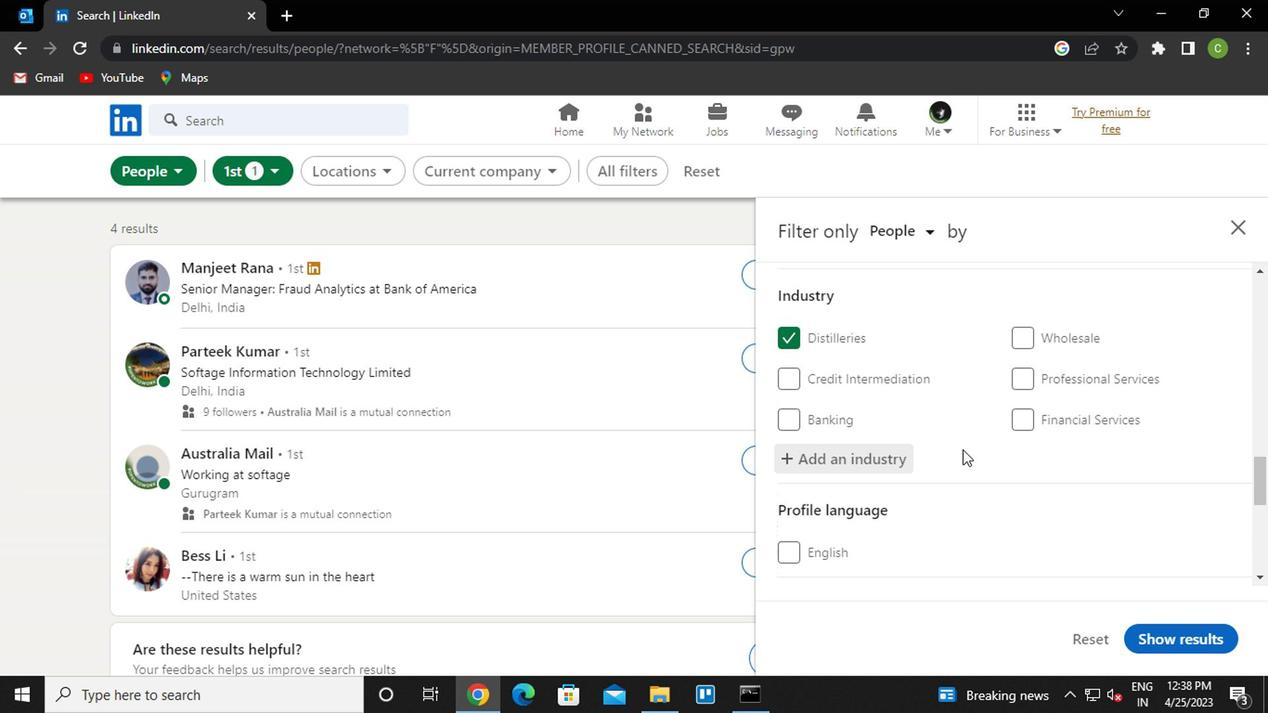
Action: Mouse scrolled (959, 447) with delta (0, -1)
Screenshot: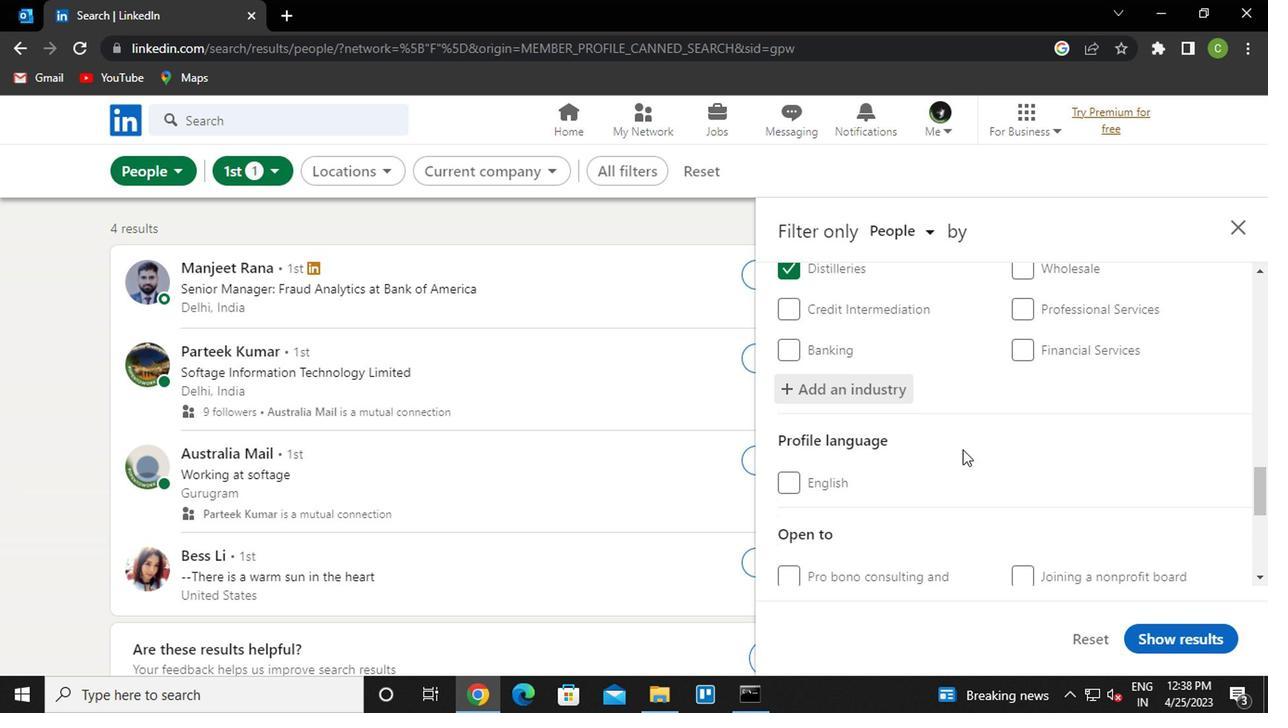 
Action: Mouse moved to (941, 459)
Screenshot: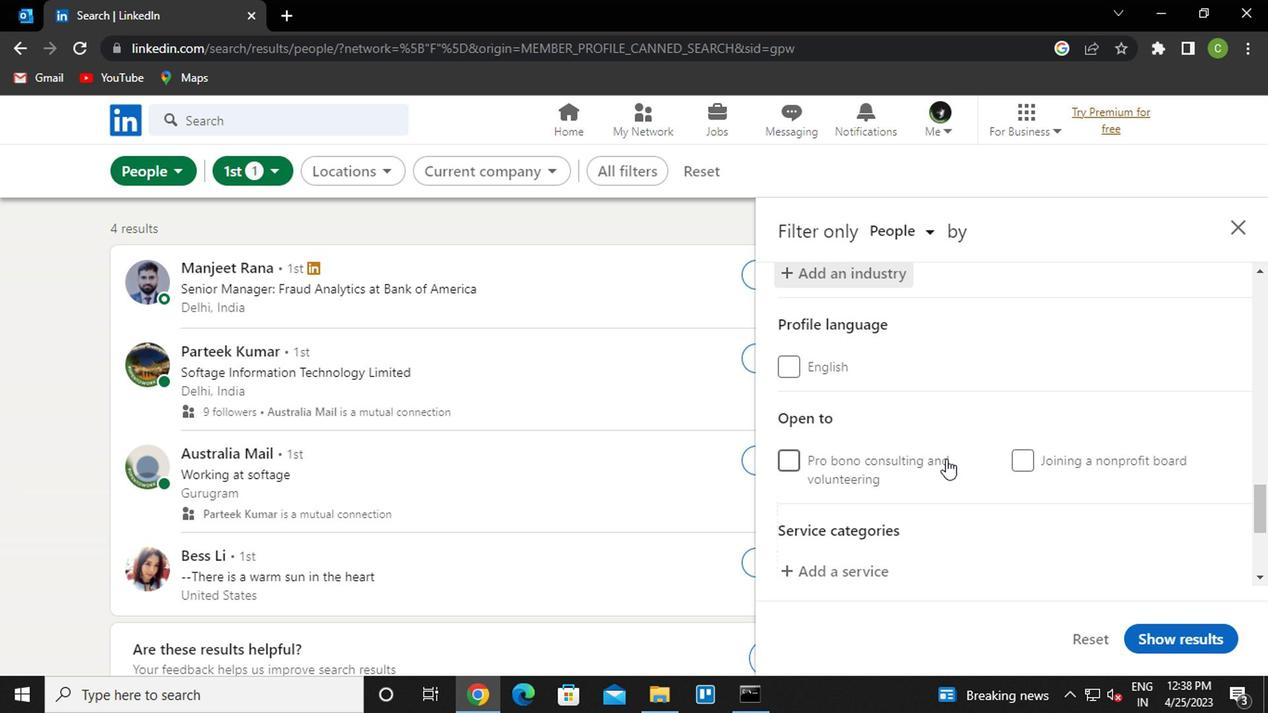 
Action: Mouse scrolled (941, 459) with delta (0, 0)
Screenshot: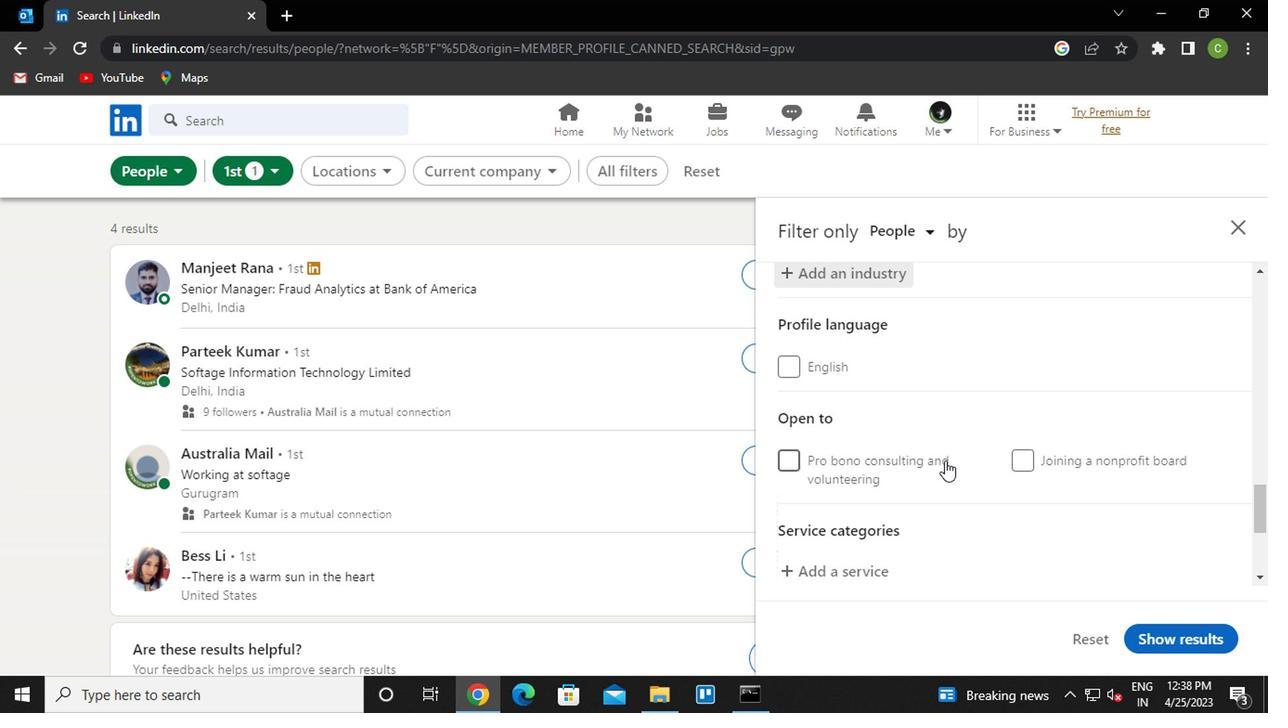 
Action: Mouse moved to (841, 477)
Screenshot: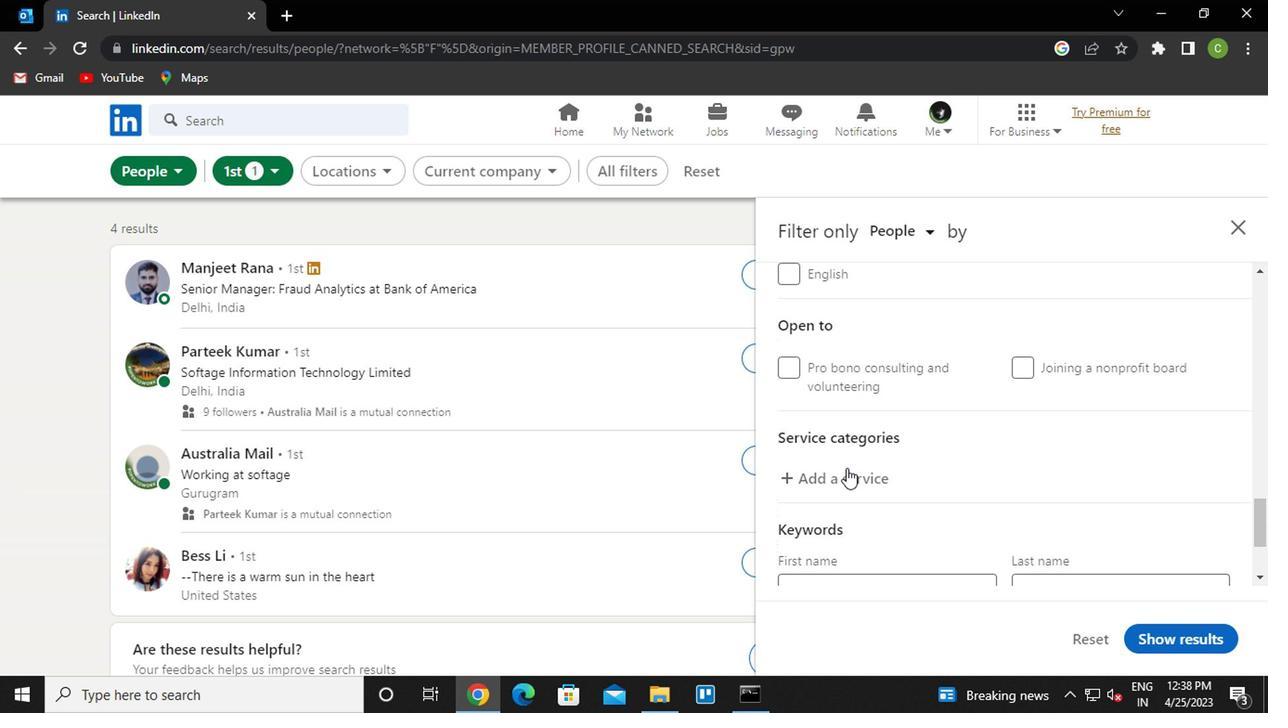 
Action: Mouse pressed left at (841, 477)
Screenshot: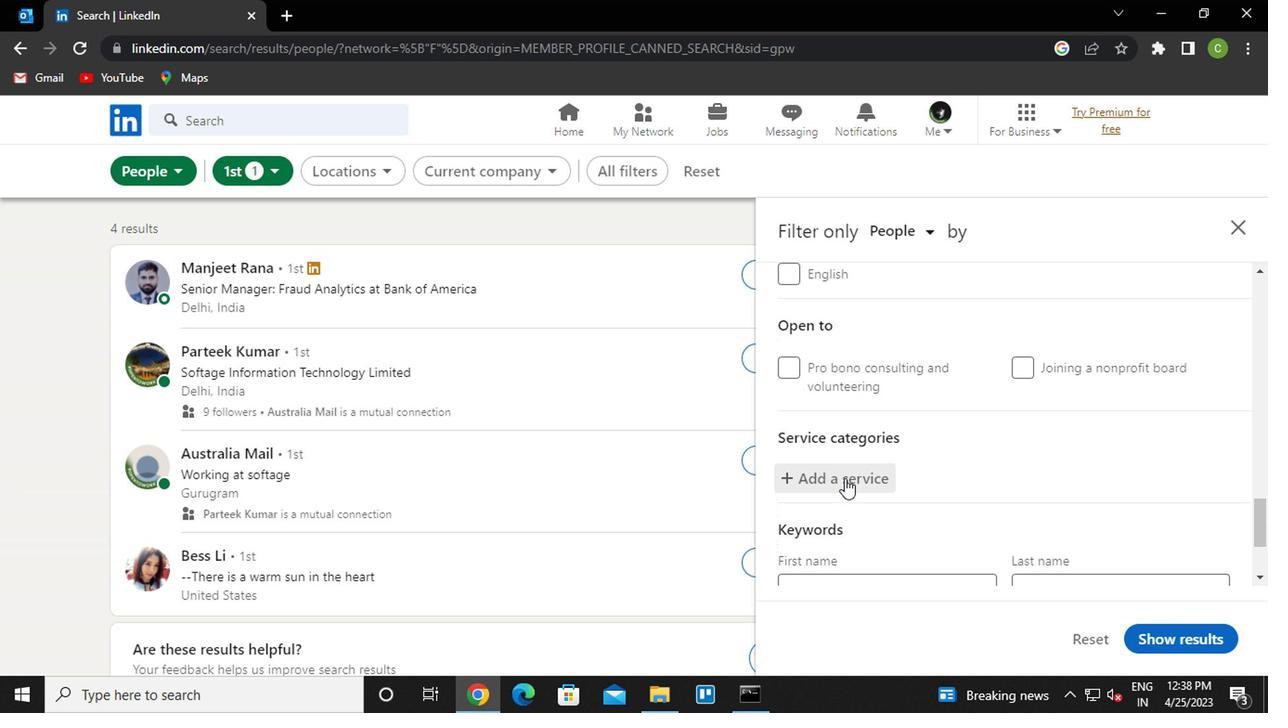 
Action: Mouse moved to (842, 477)
Screenshot: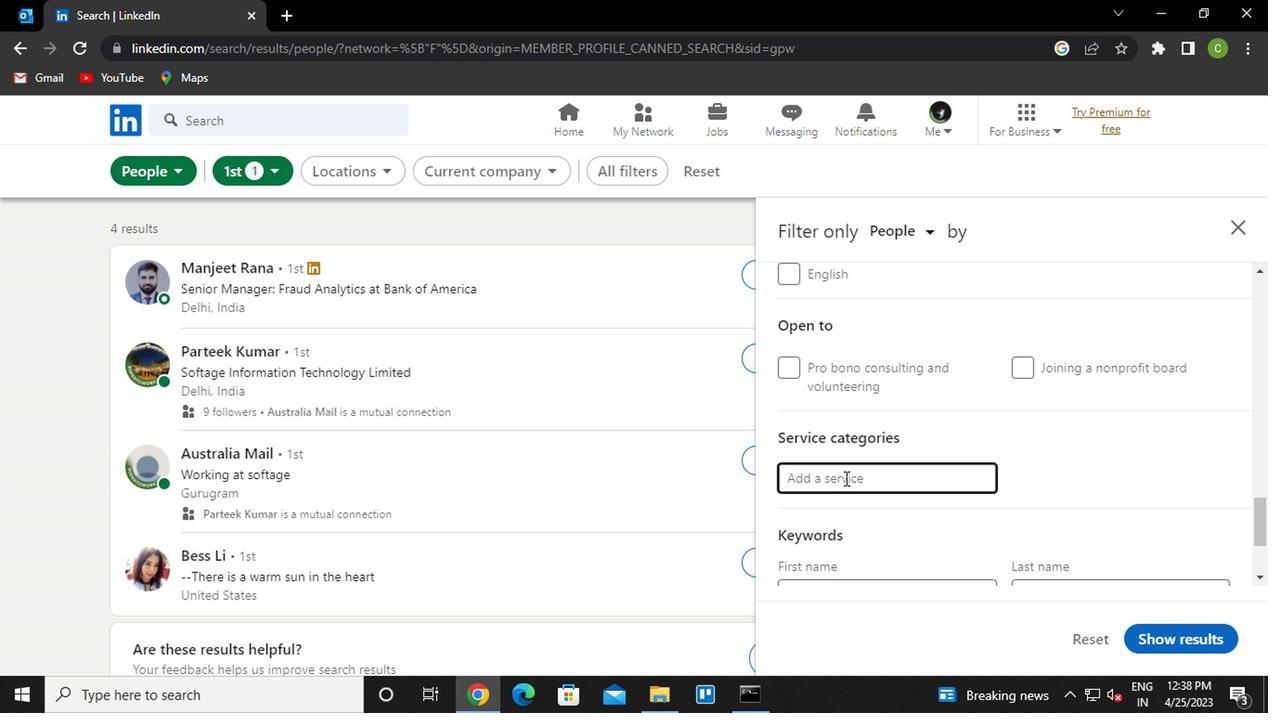 
Action: Key pressed <Key.caps_lock>L<Key.caps_lock>OANS<Key.down><Key.enter>
Screenshot: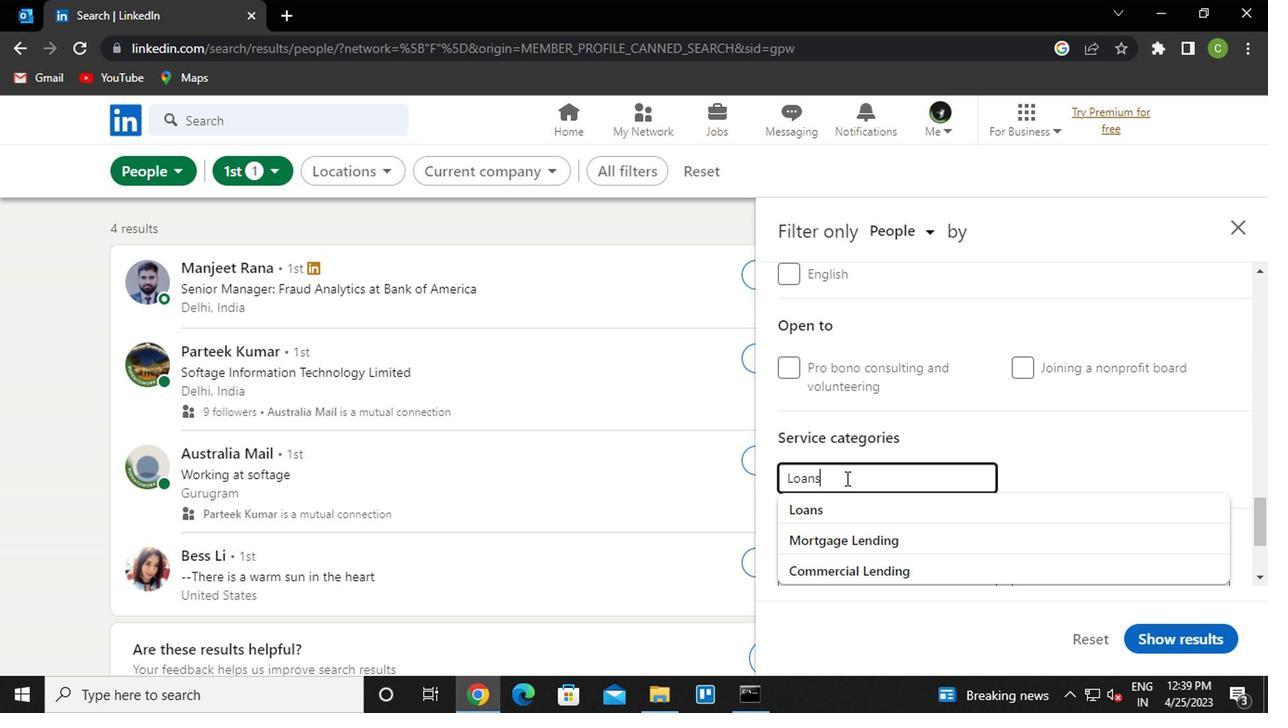 
Action: Mouse moved to (907, 471)
Screenshot: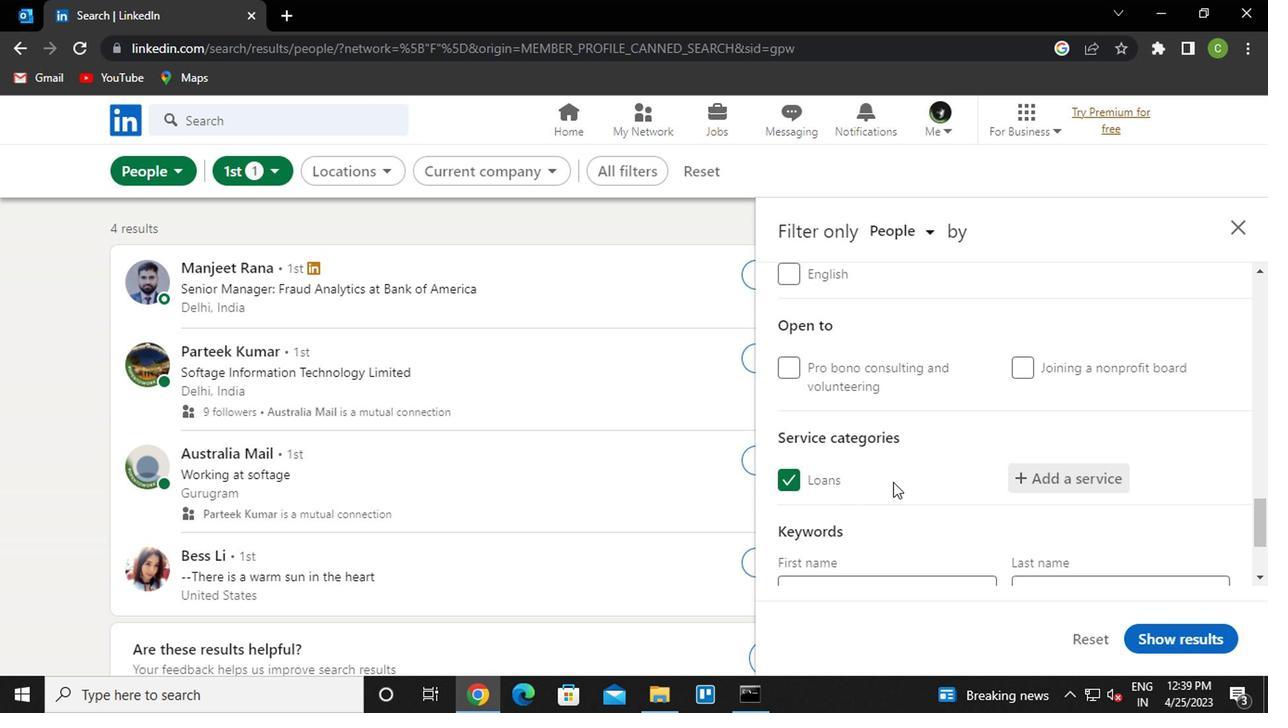 
Action: Mouse scrolled (907, 470) with delta (0, 0)
Screenshot: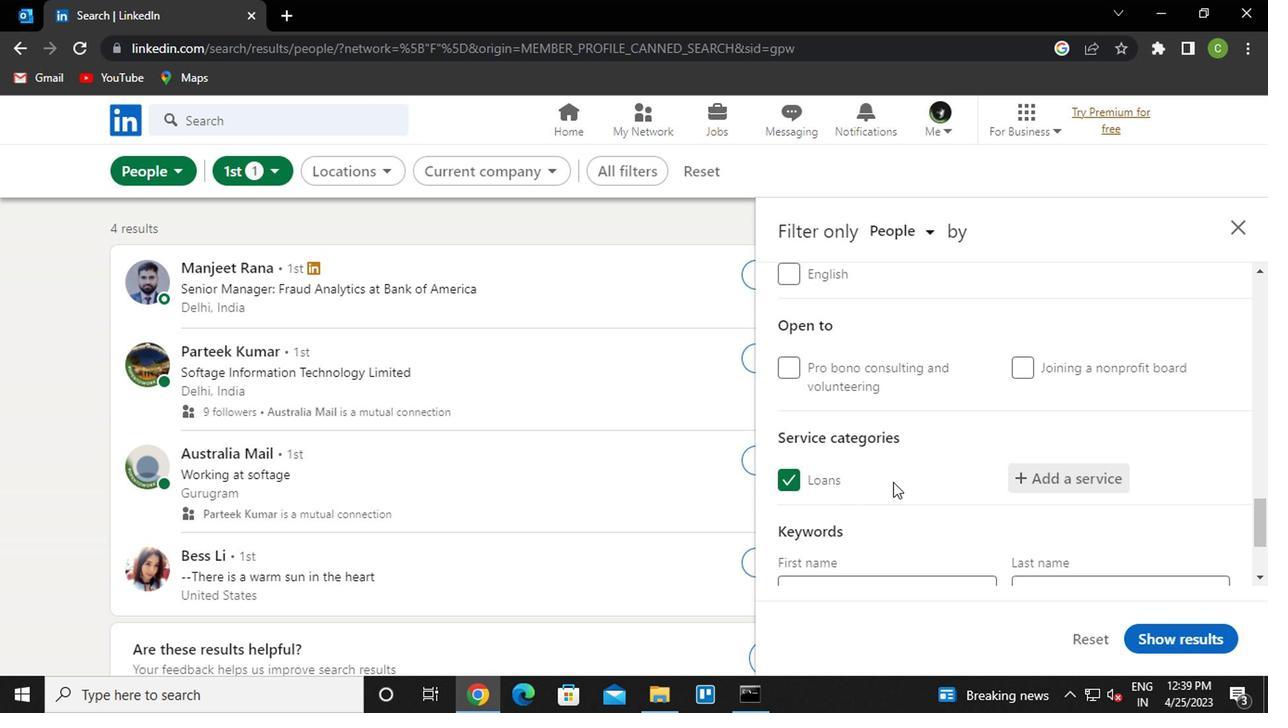 
Action: Mouse moved to (909, 471)
Screenshot: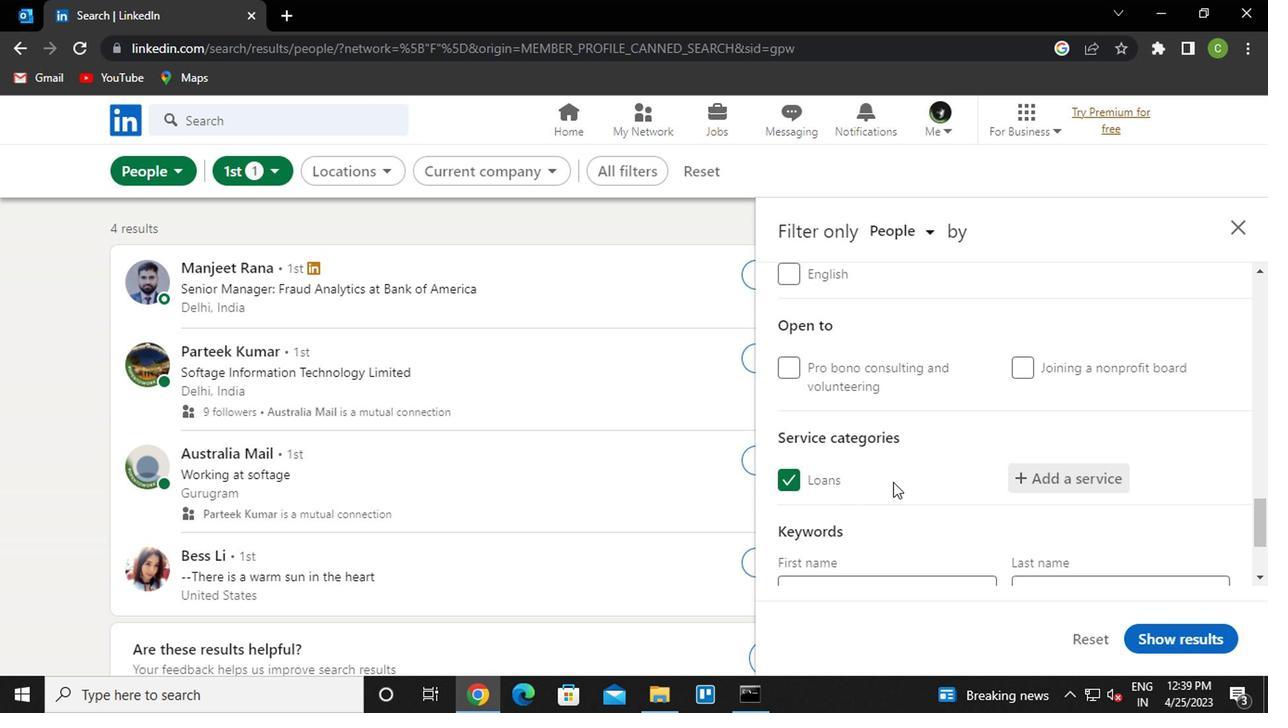
Action: Mouse scrolled (909, 470) with delta (0, 0)
Screenshot: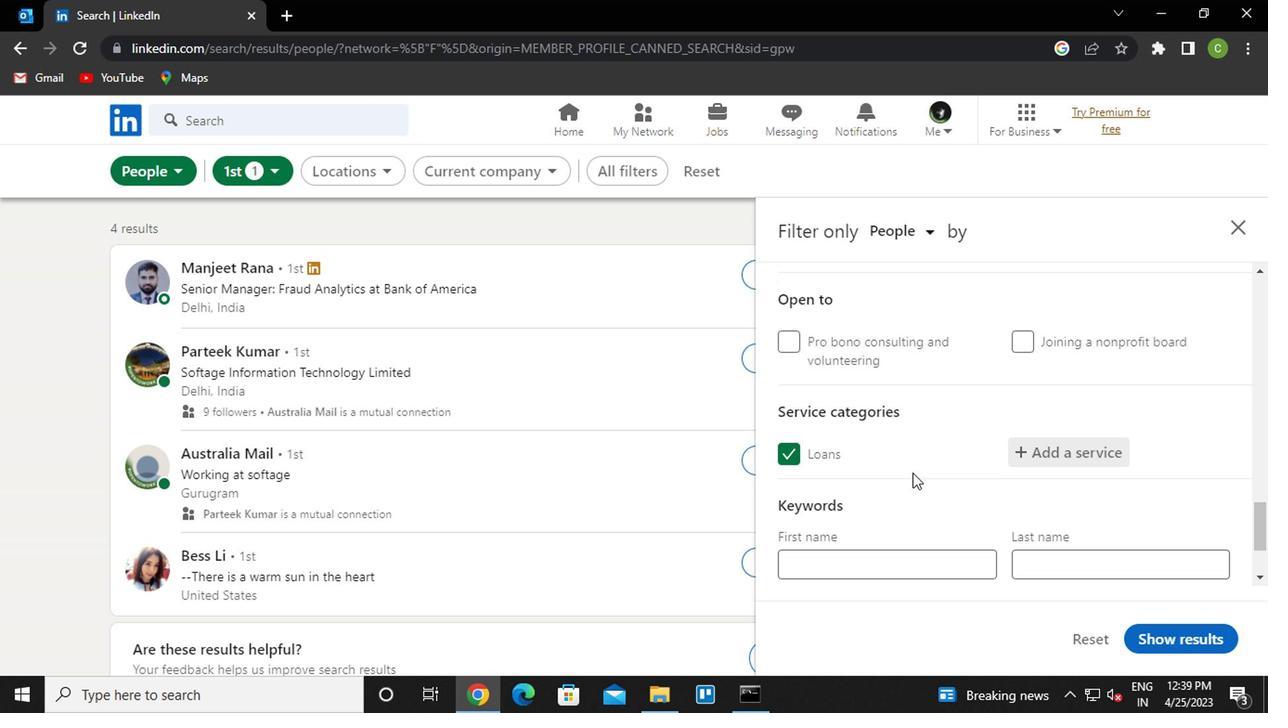 
Action: Mouse moved to (908, 471)
Screenshot: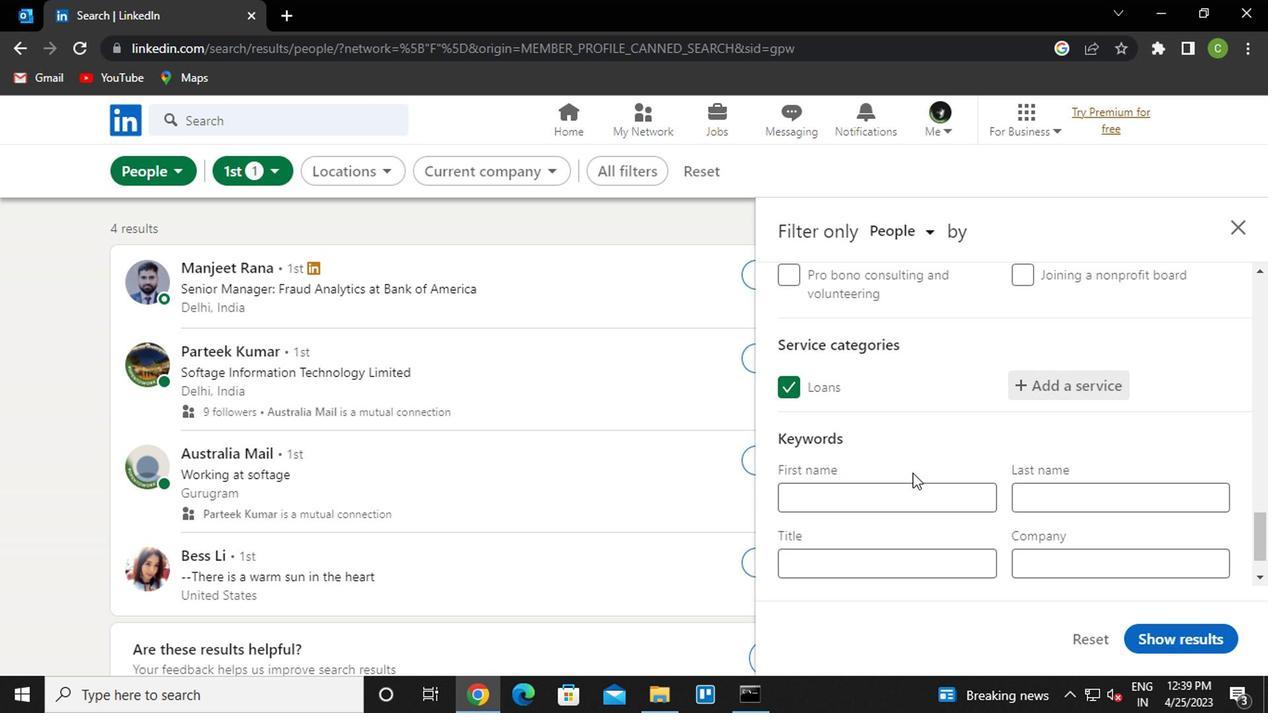 
Action: Mouse scrolled (908, 470) with delta (0, 0)
Screenshot: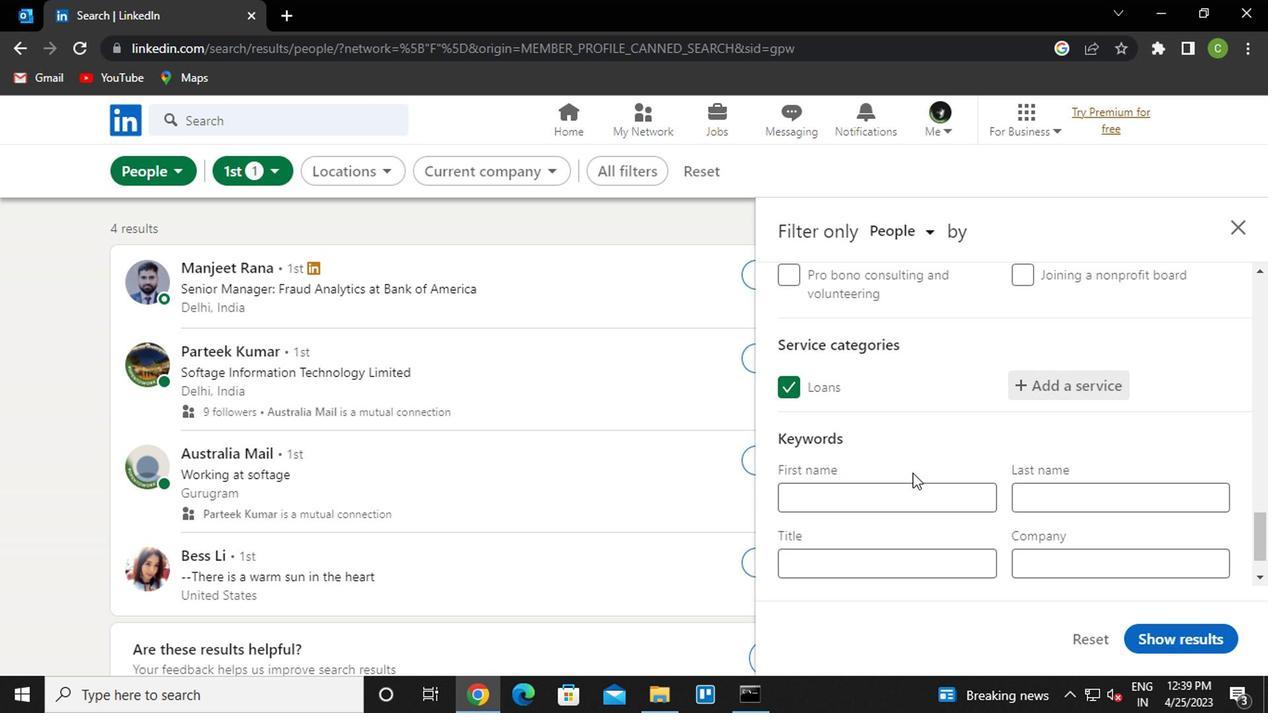 
Action: Mouse moved to (904, 474)
Screenshot: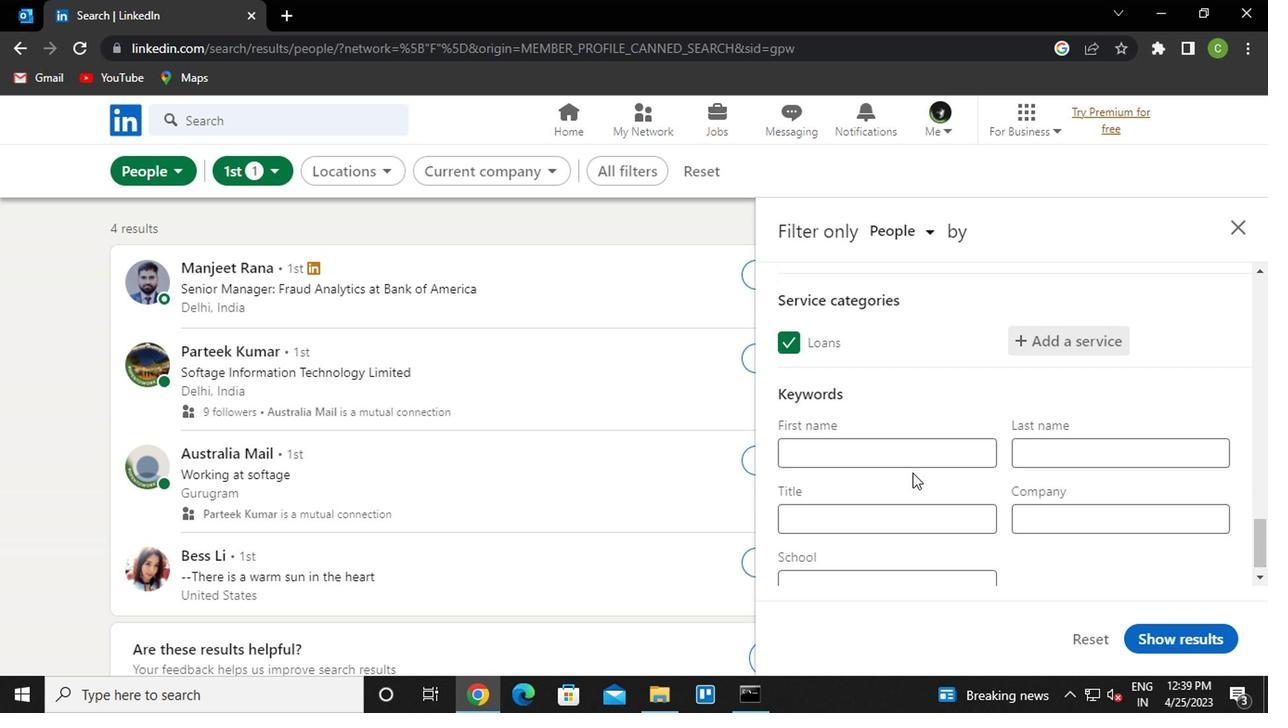 
Action: Mouse scrolled (904, 473) with delta (0, -1)
Screenshot: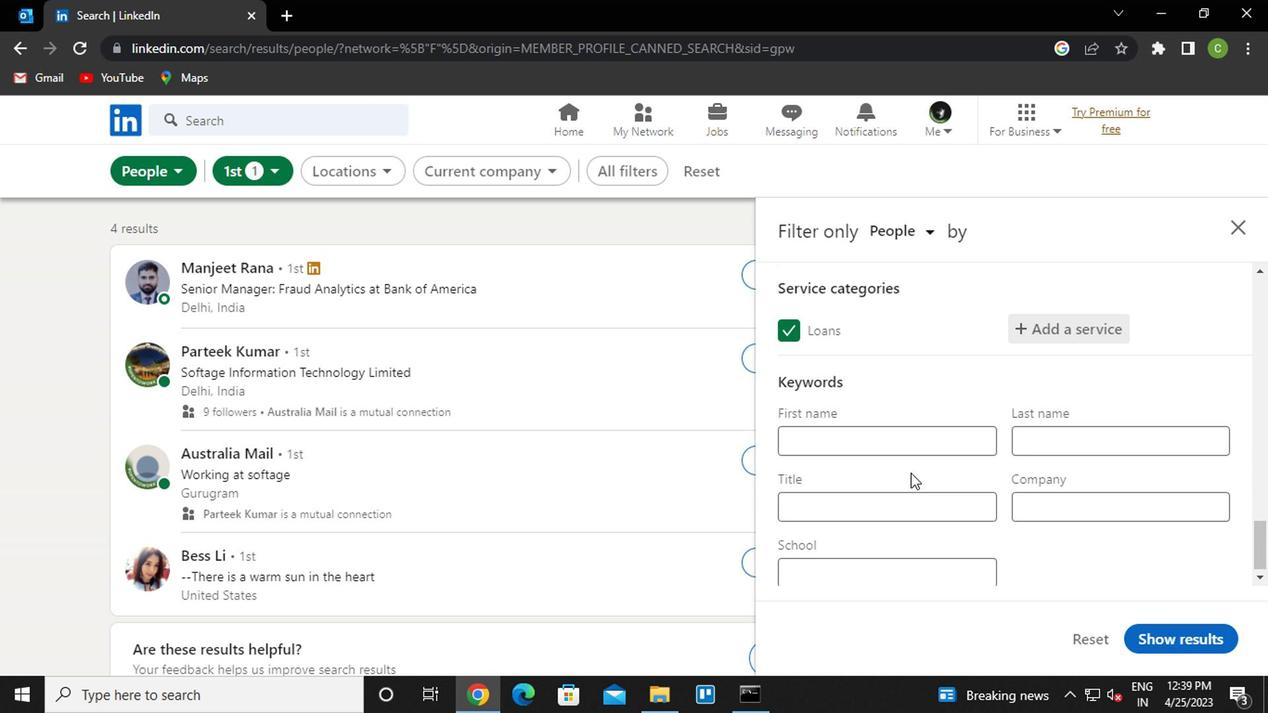 
Action: Mouse moved to (857, 496)
Screenshot: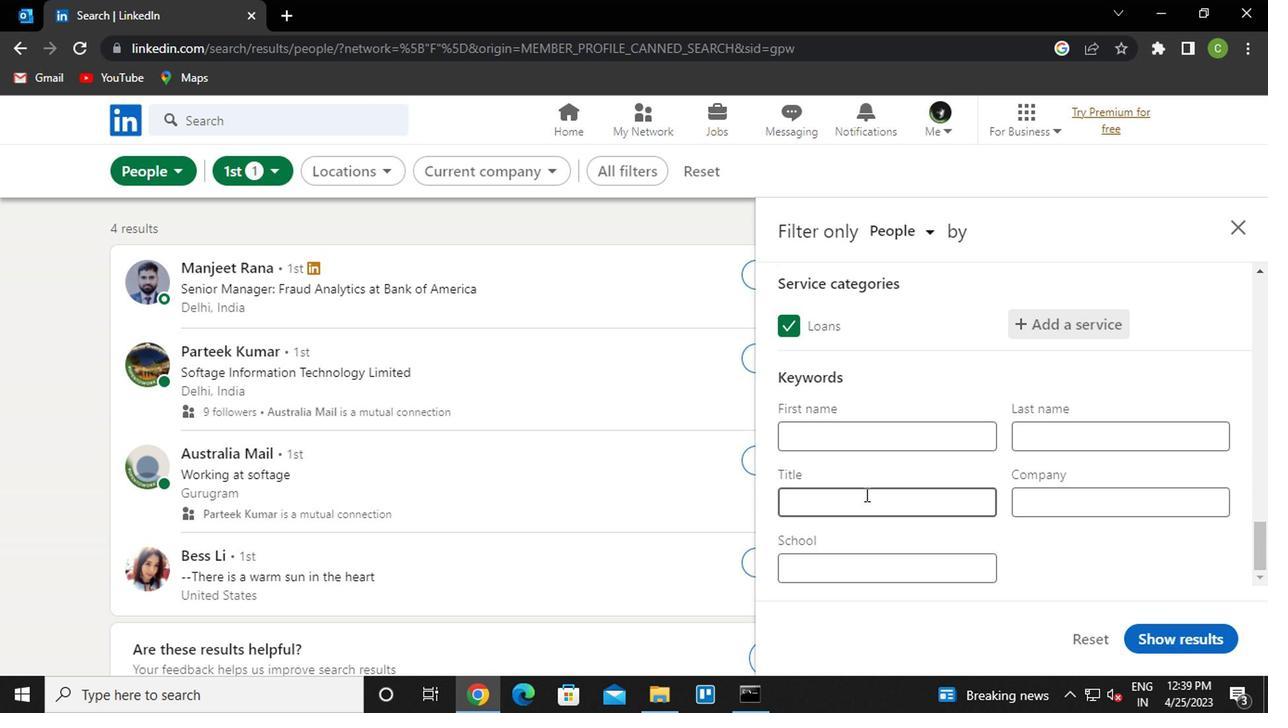 
Action: Mouse pressed left at (857, 496)
Screenshot: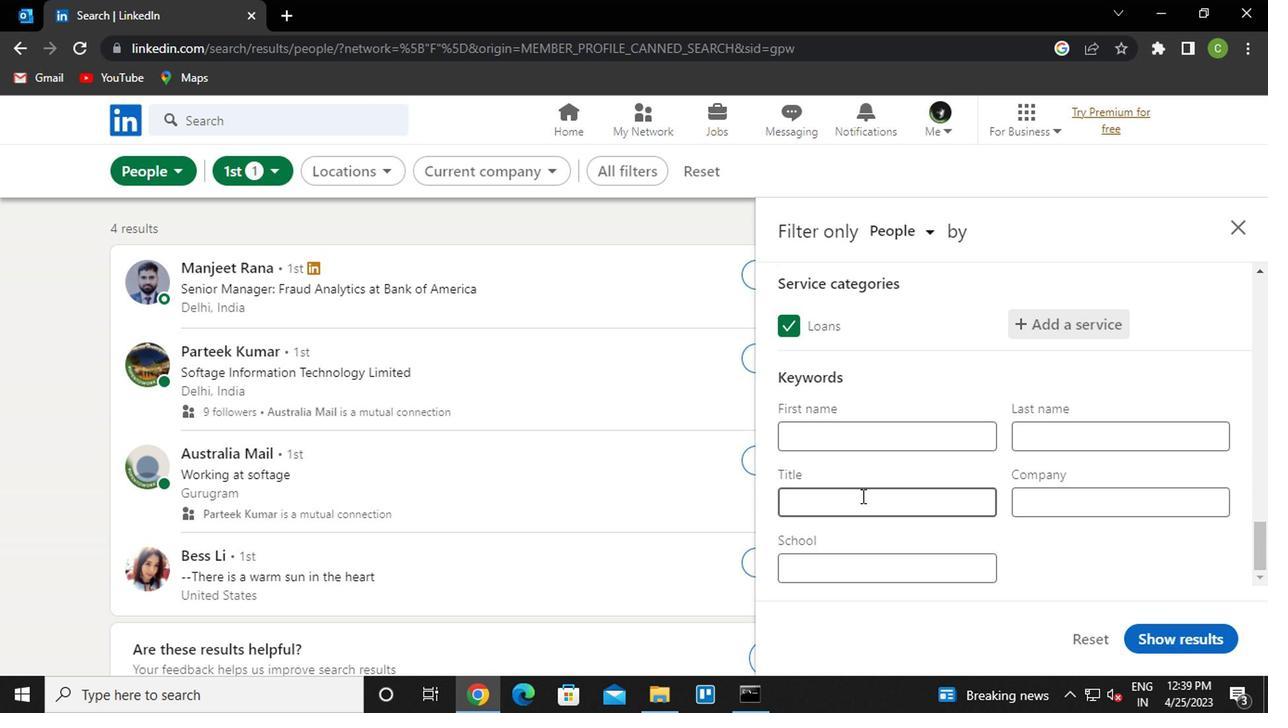 
Action: Key pressed <Key.caps_lock>N<Key.caps_lock>UCLER<Key.backspace>AR<Key.space><Key.caps_lock>I<Key.caps_lock><Key.backspace><Key.caps_lock>E<Key.caps_lock>NGINEERS<Key.backspace>
Screenshot: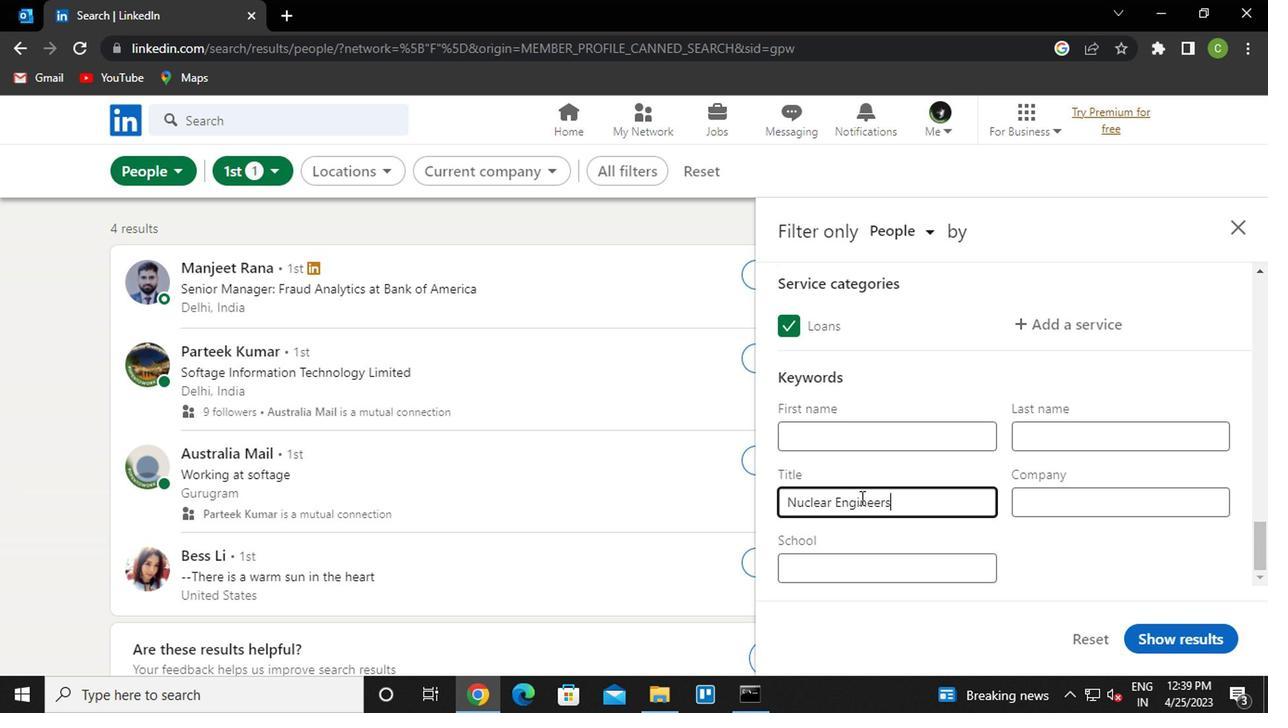 
Action: Mouse moved to (1199, 648)
Screenshot: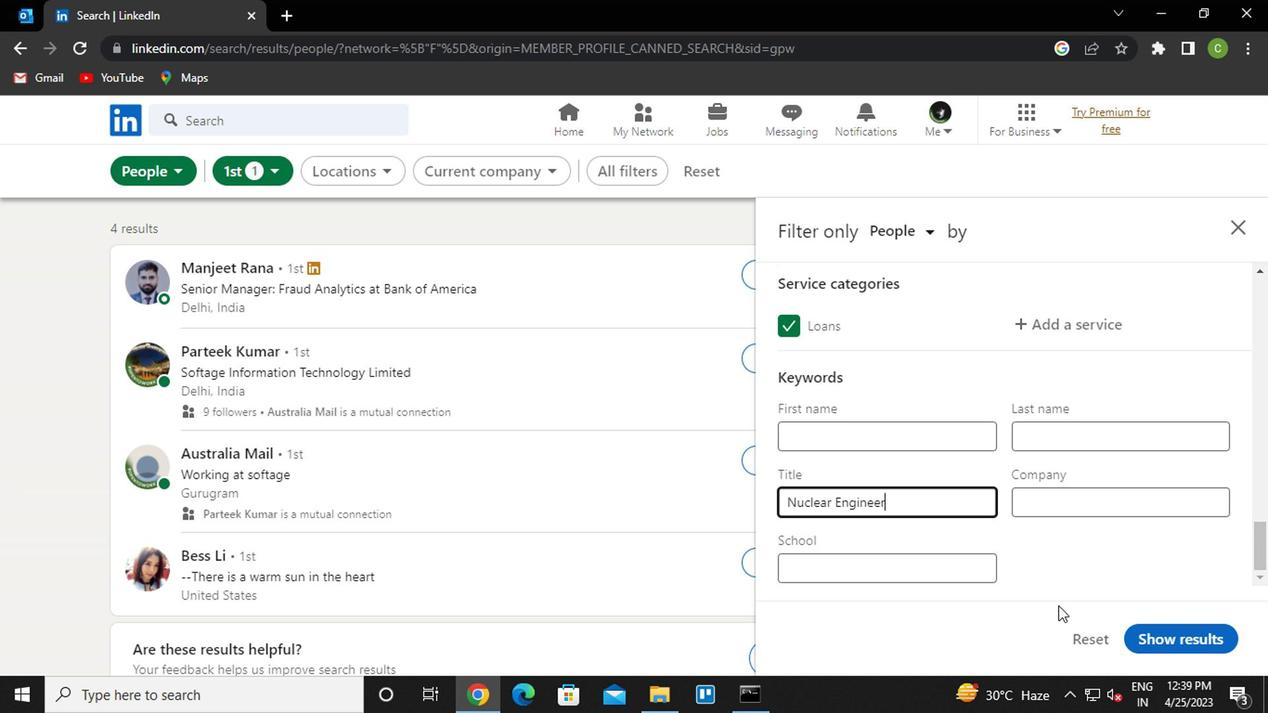 
Action: Mouse pressed left at (1199, 648)
Screenshot: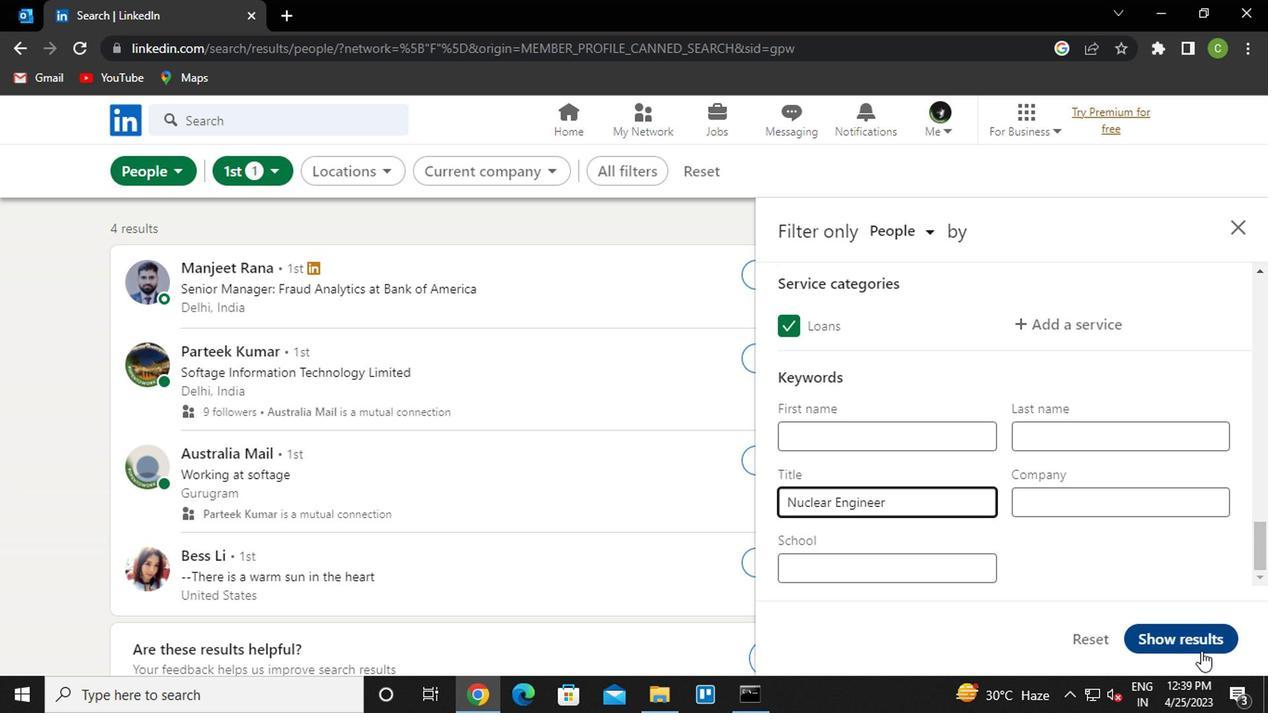 
Action: Mouse moved to (698, 686)
Screenshot: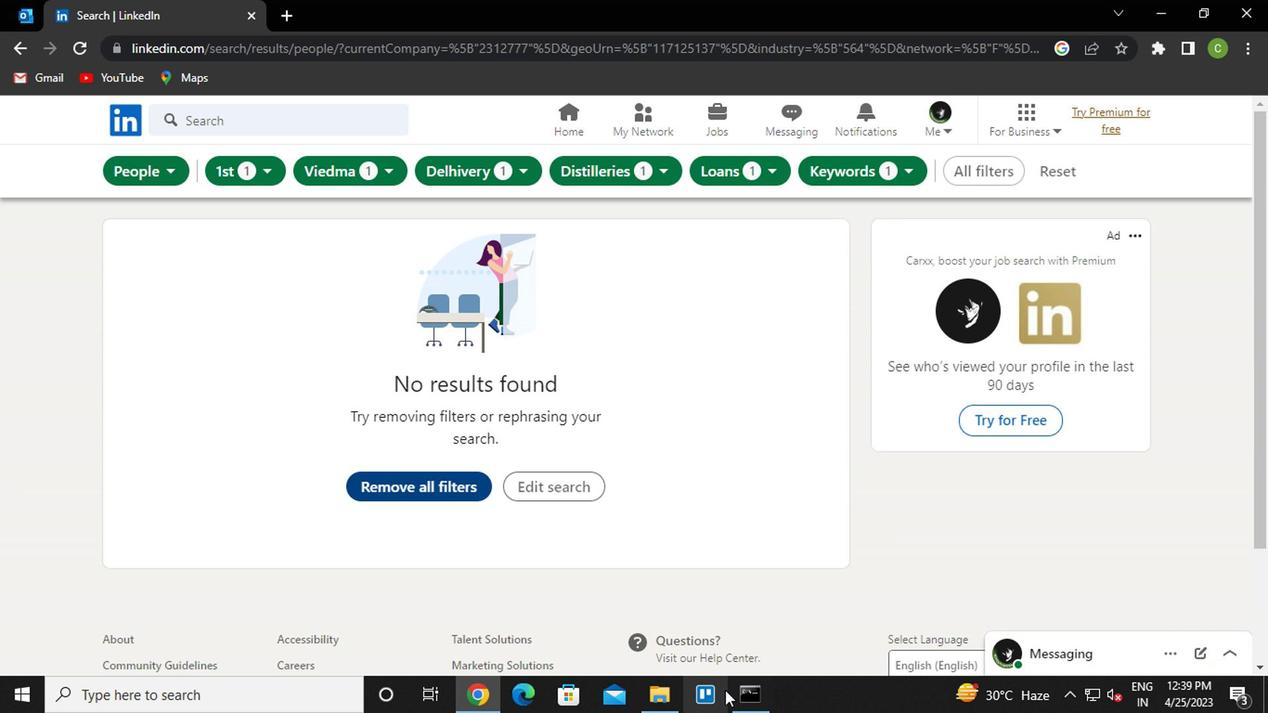 
